 Task: Search one way flight ticket for 3 adults, 3 children in premium economy from Traverse City: Cherry Capital Airport (was Cherry County Airpark) to Jackson: Jackson Hole Airport on 5-2-2023. Choice of flights is Alaska. Price is upto 79000. Outbound departure time preference is 16:15.
Action: Mouse moved to (419, 196)
Screenshot: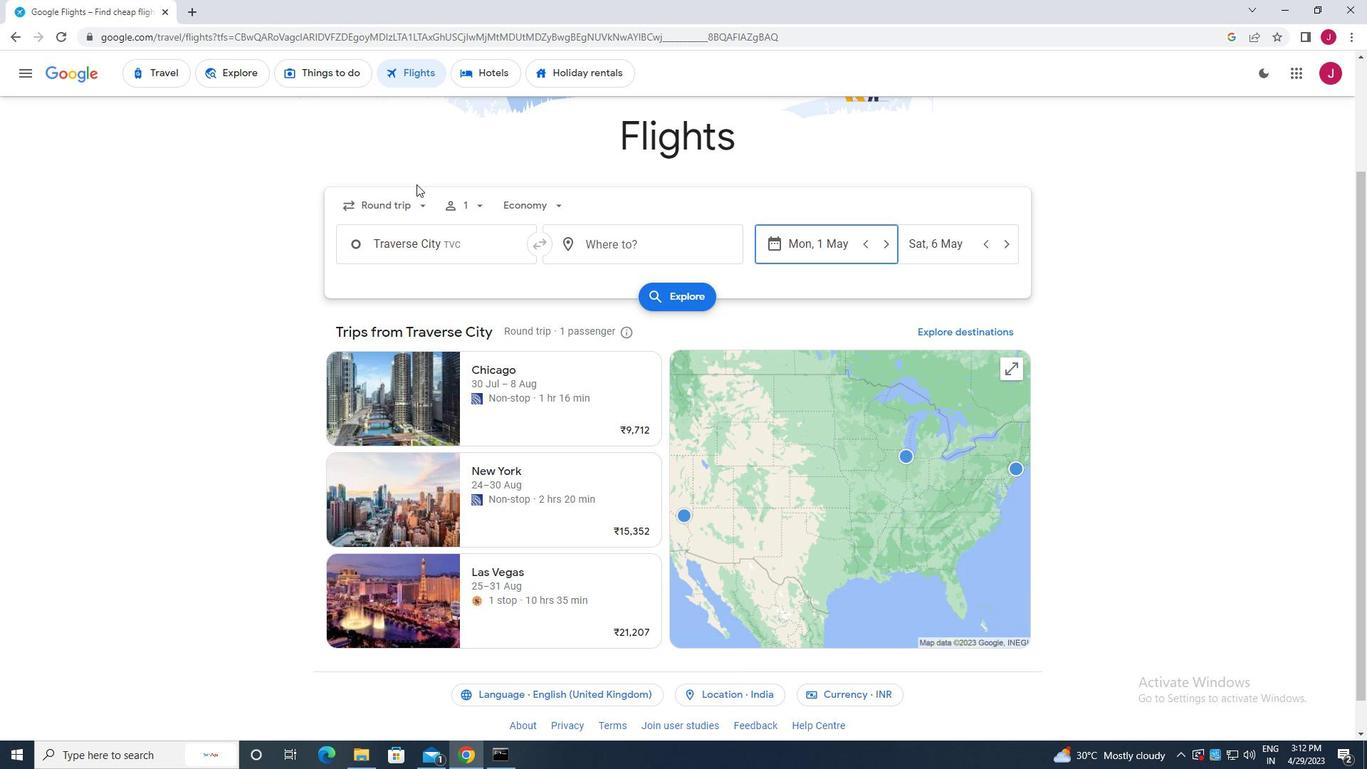 
Action: Mouse pressed left at (419, 196)
Screenshot: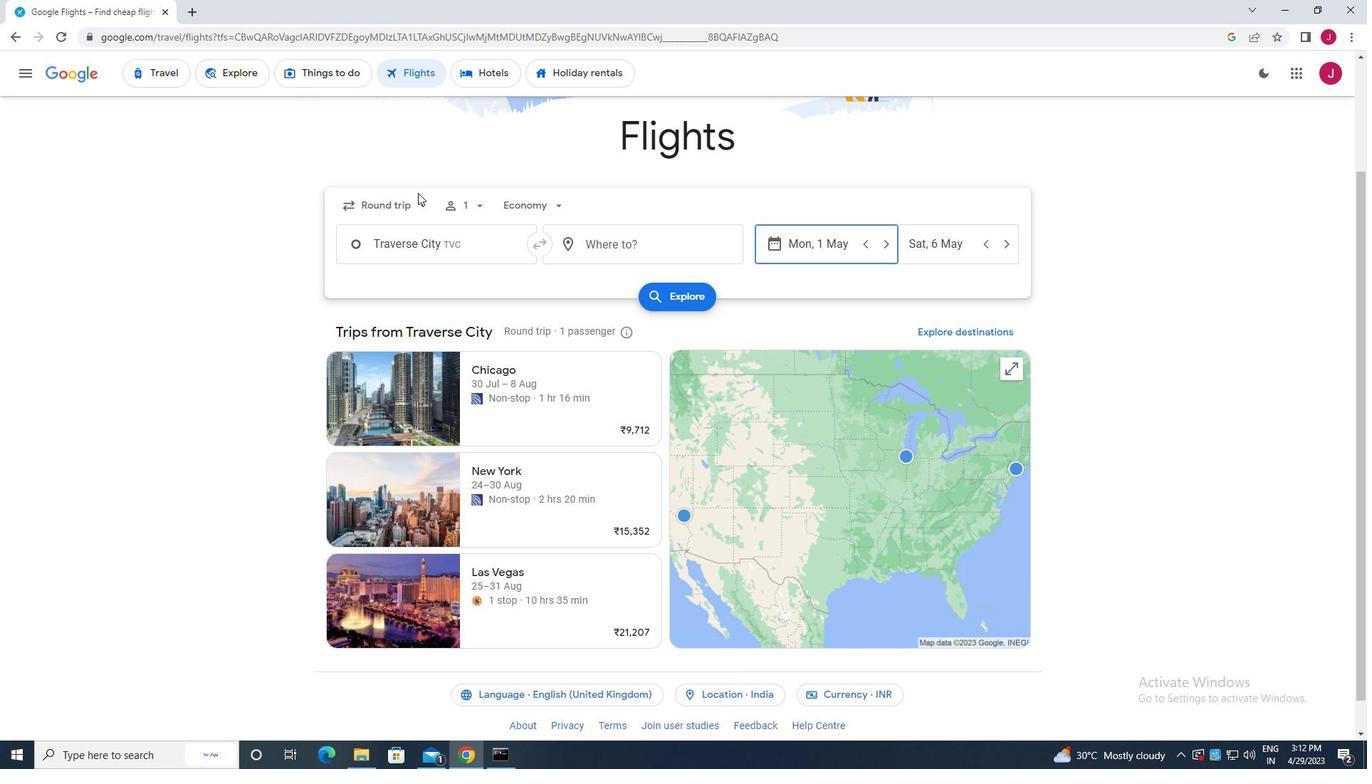 
Action: Mouse moved to (427, 272)
Screenshot: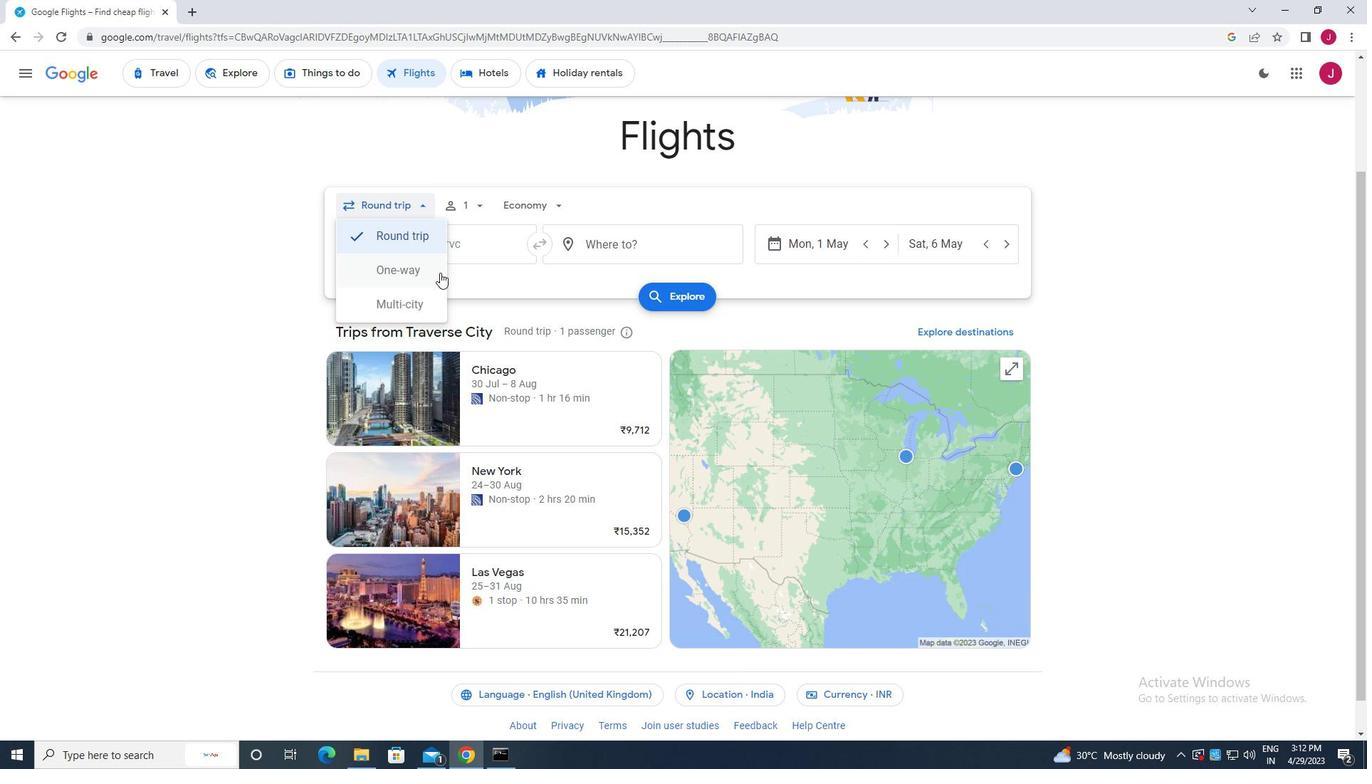 
Action: Mouse pressed left at (427, 272)
Screenshot: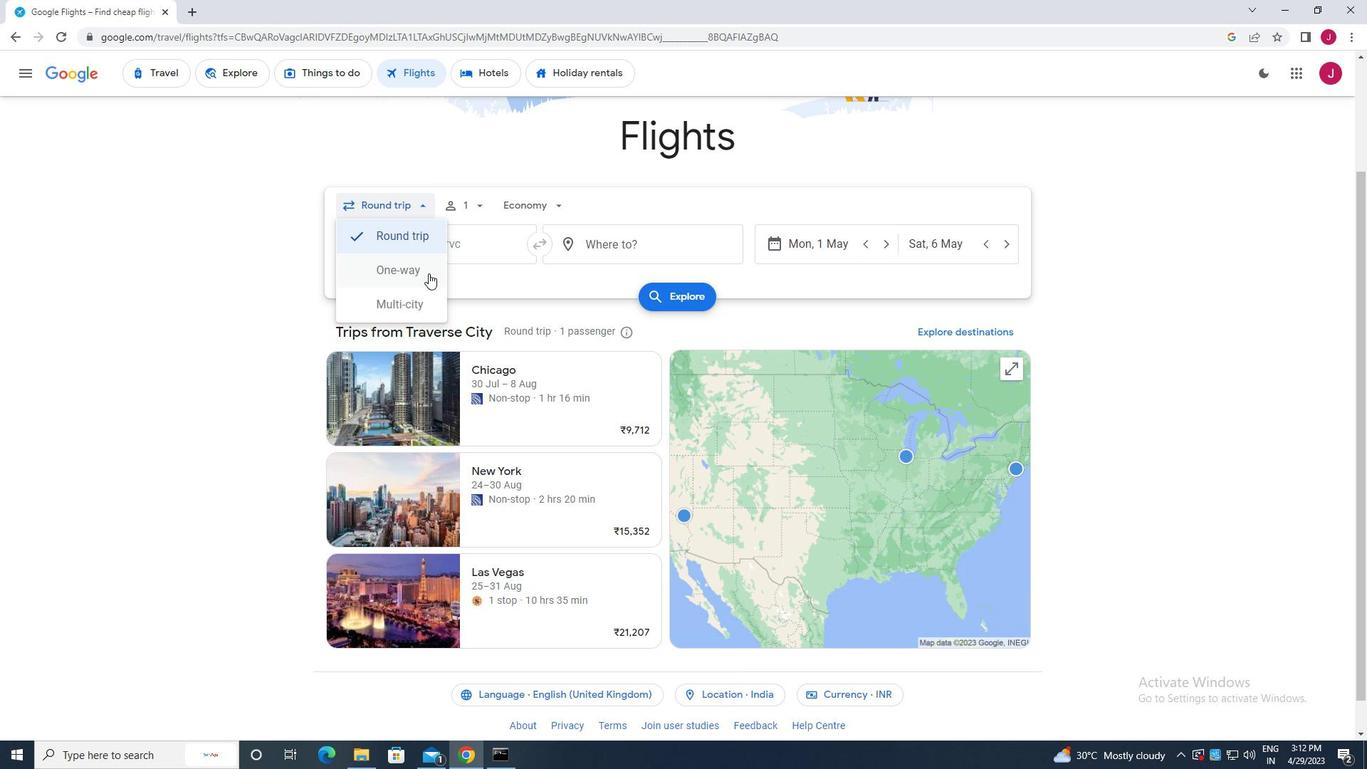 
Action: Mouse moved to (479, 206)
Screenshot: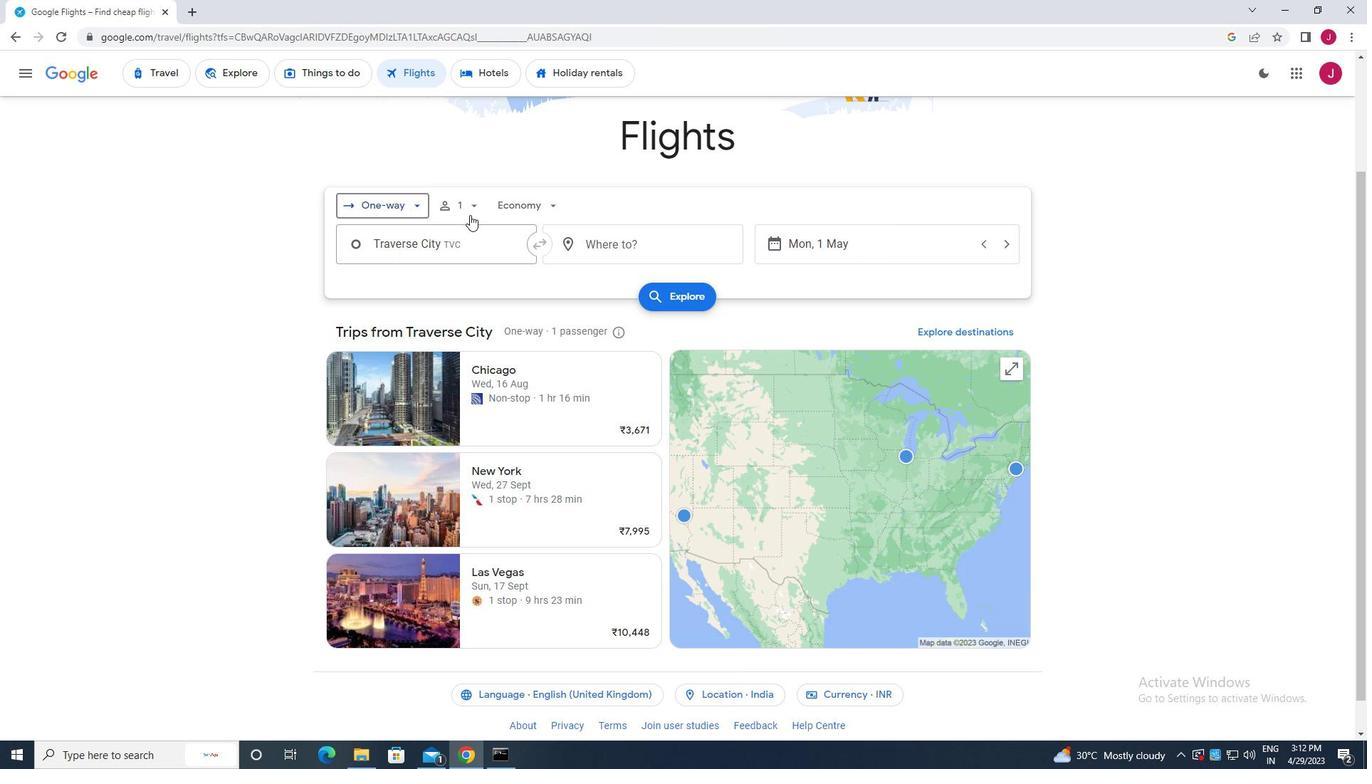 
Action: Mouse pressed left at (479, 206)
Screenshot: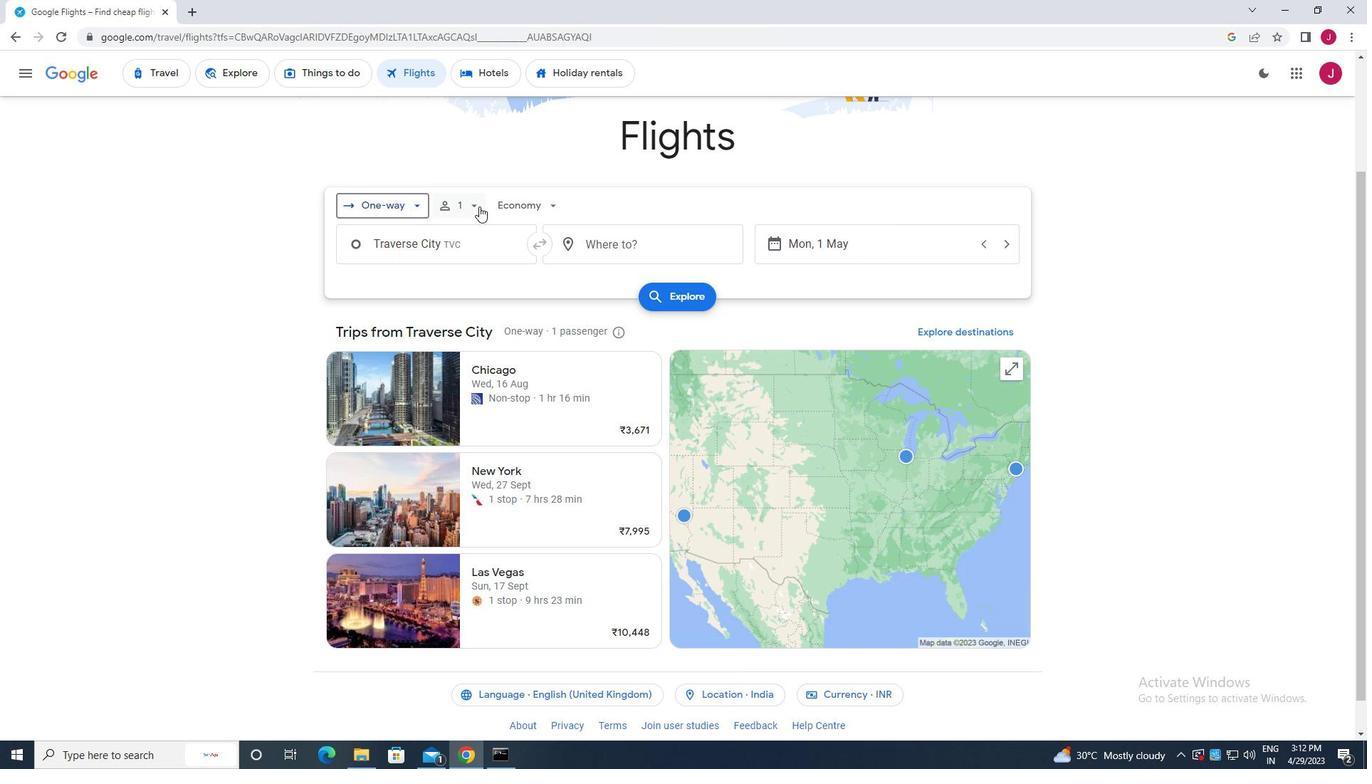 
Action: Mouse moved to (589, 244)
Screenshot: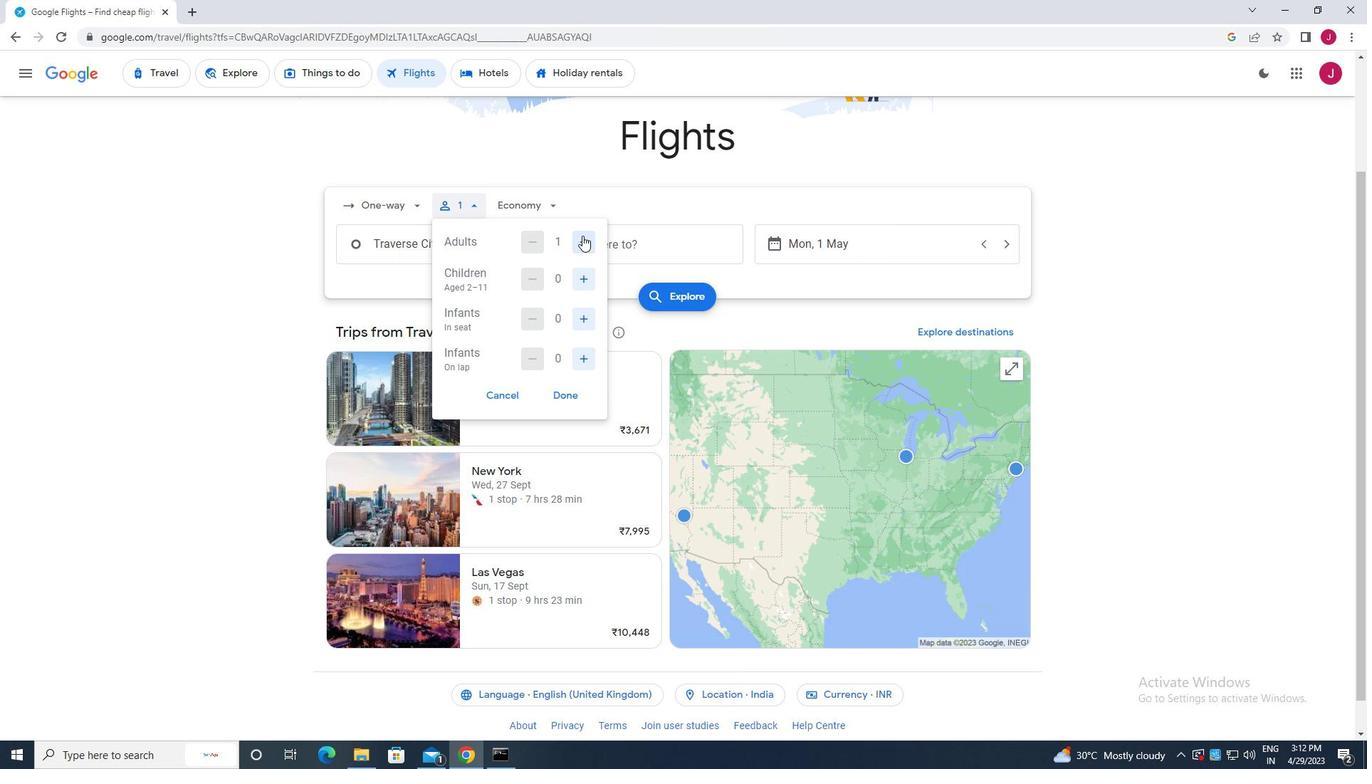 
Action: Mouse pressed left at (589, 244)
Screenshot: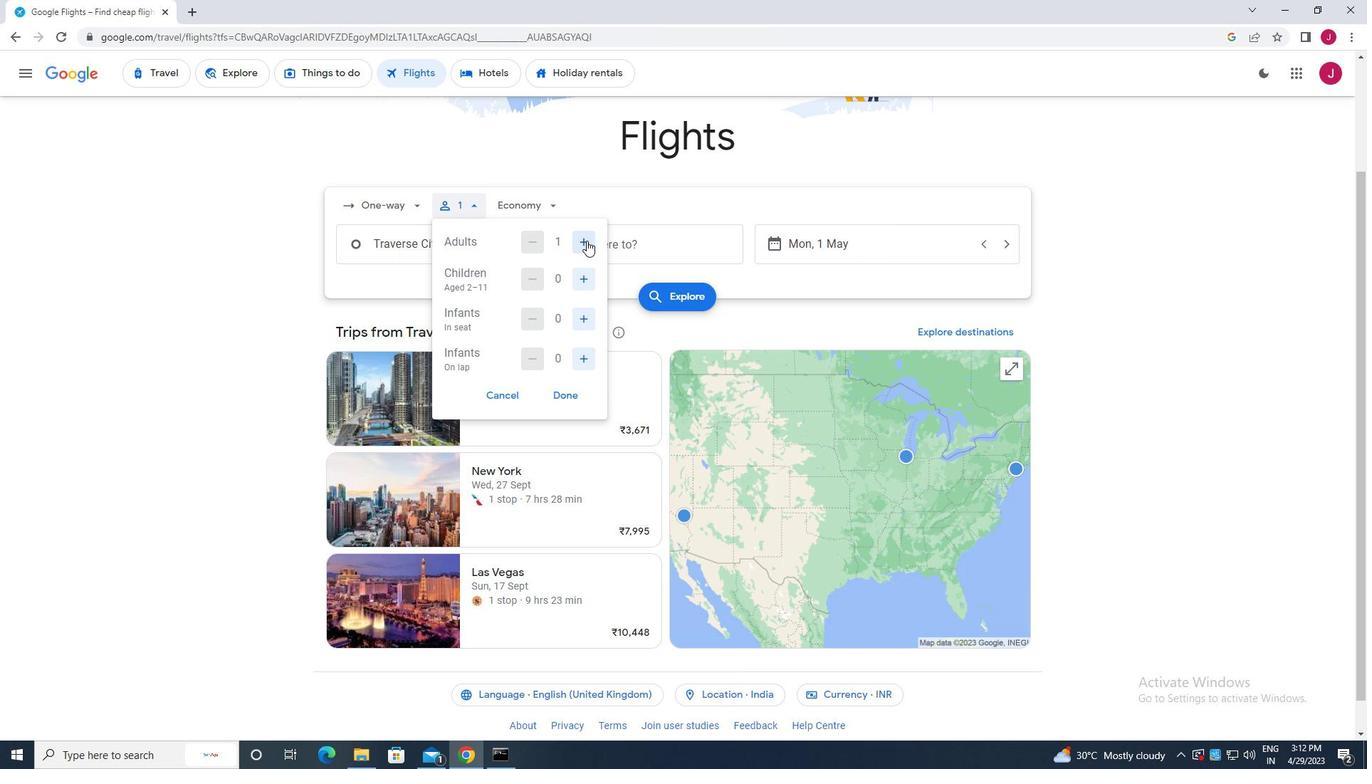 
Action: Mouse moved to (589, 244)
Screenshot: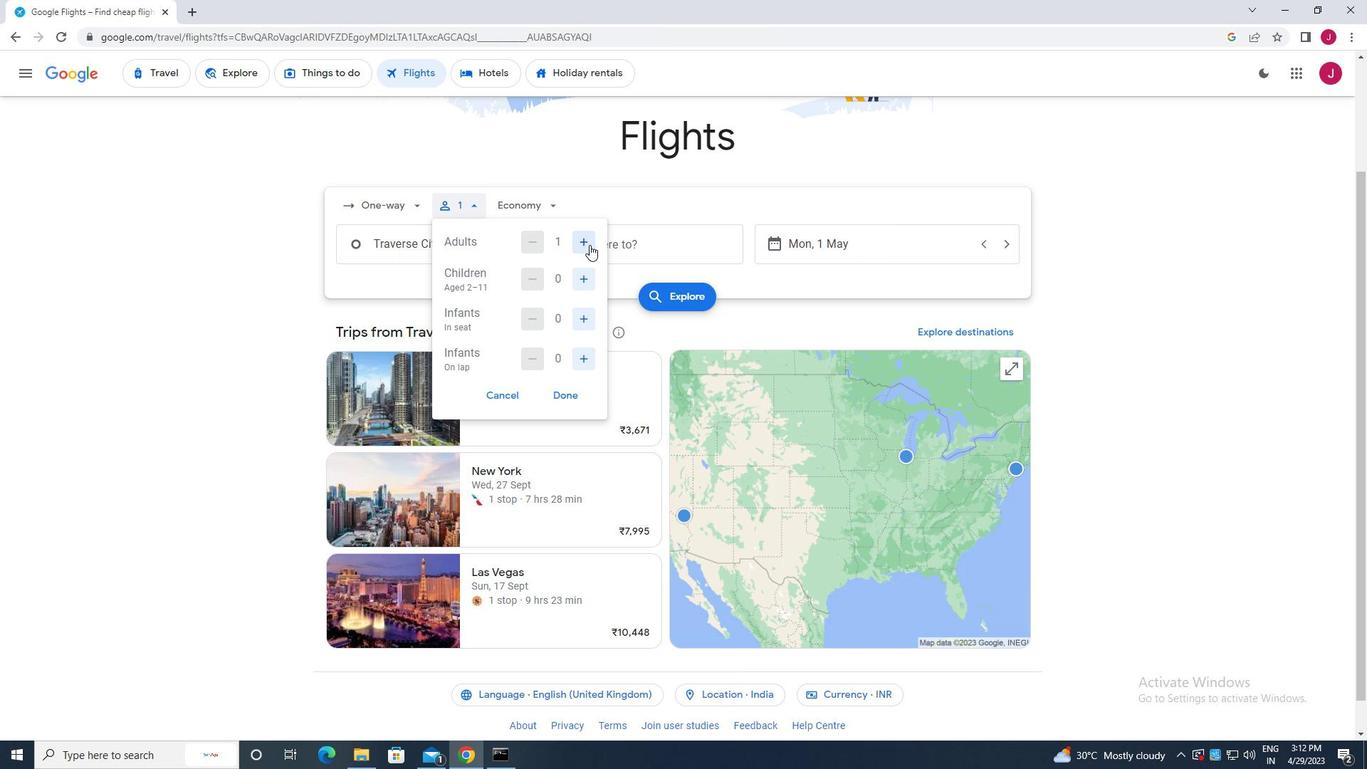 
Action: Mouse pressed left at (589, 244)
Screenshot: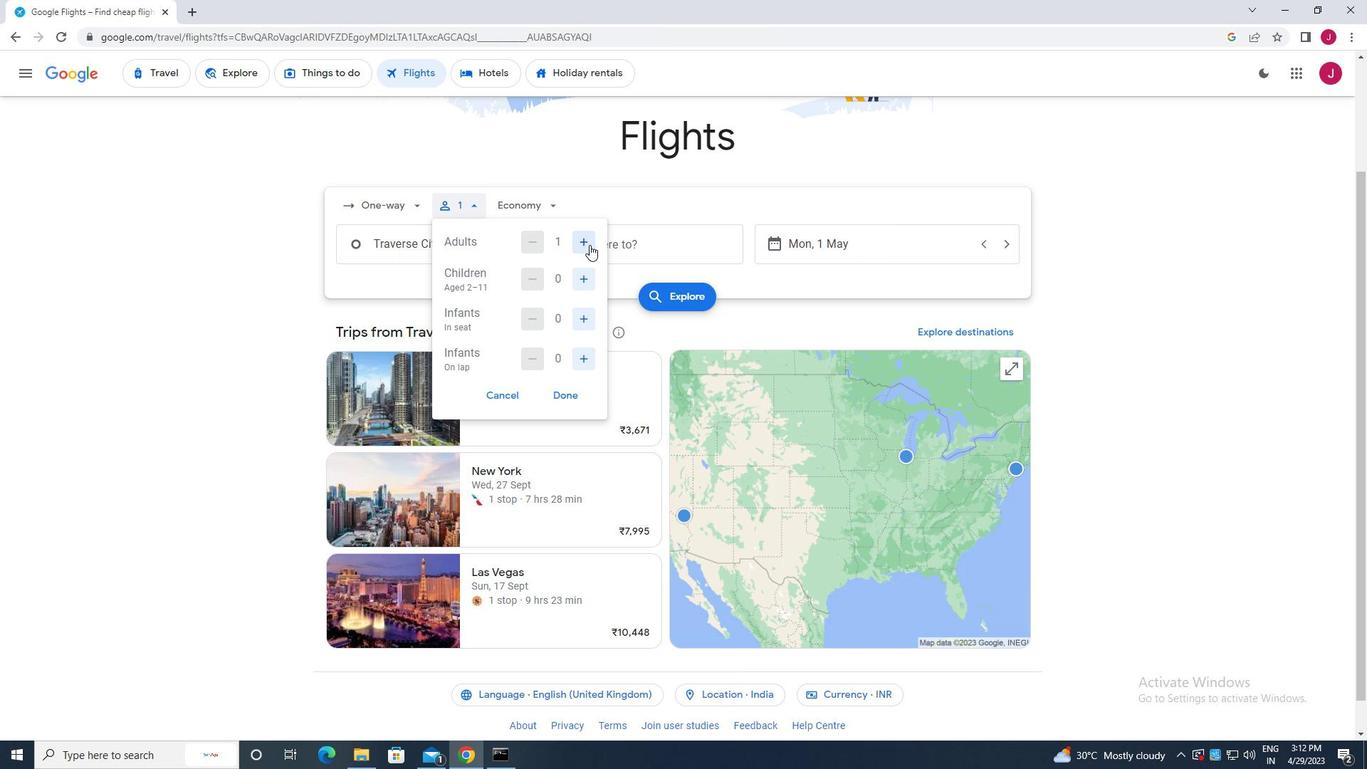 
Action: Mouse moved to (579, 276)
Screenshot: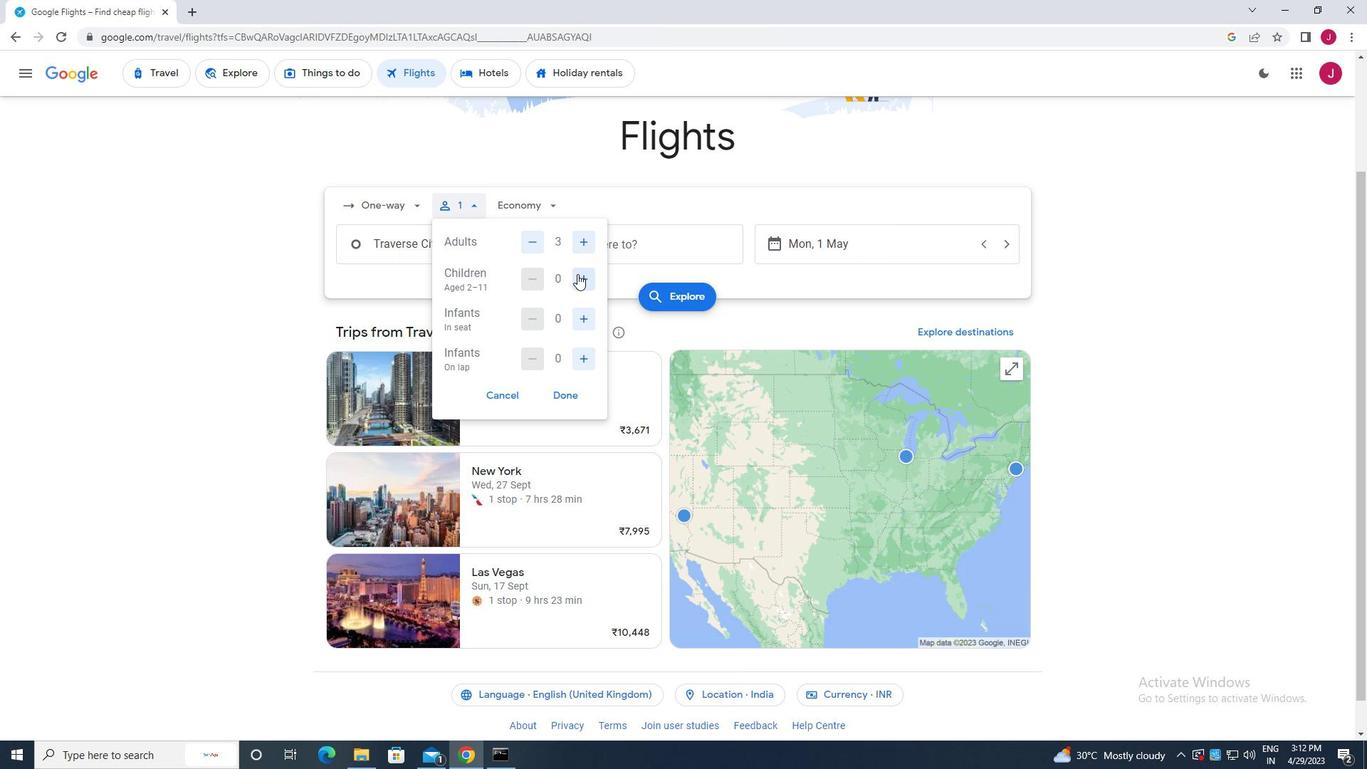 
Action: Mouse pressed left at (579, 276)
Screenshot: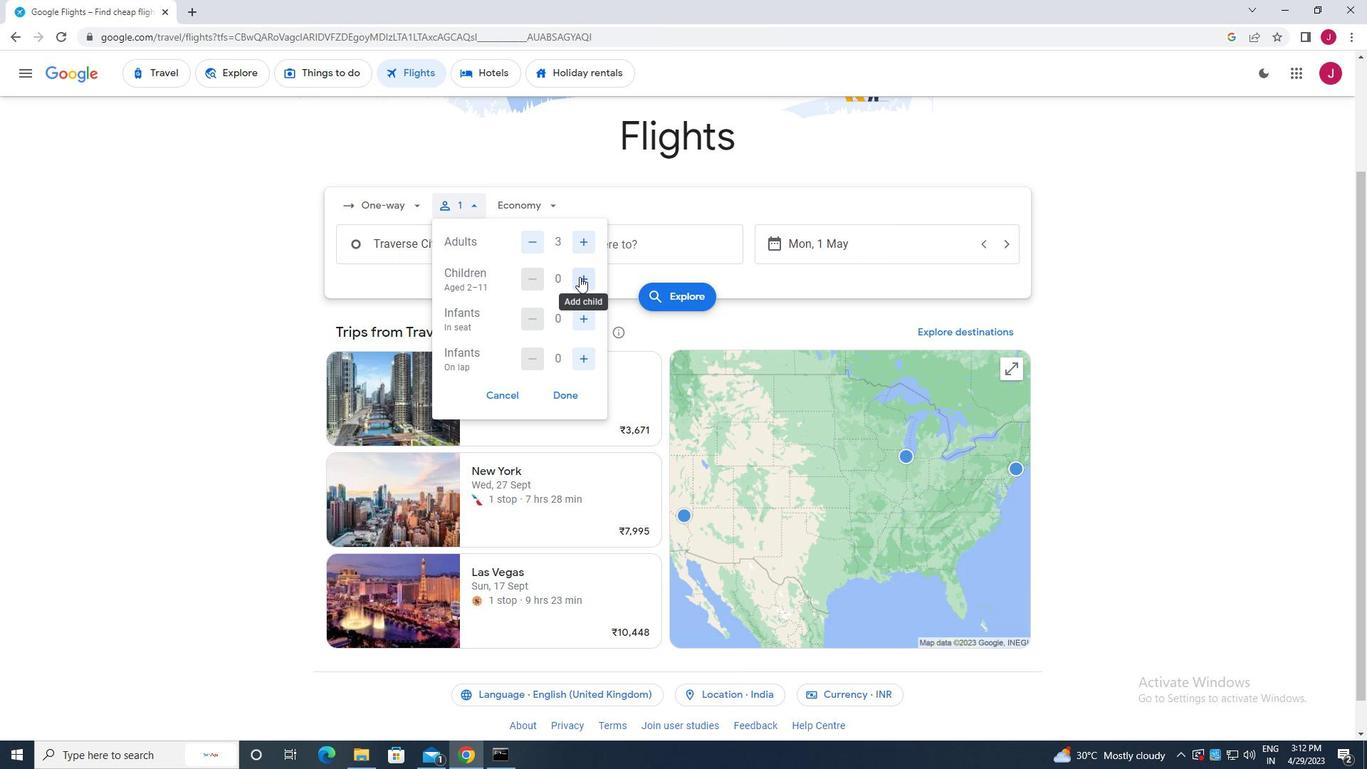 
Action: Mouse pressed left at (579, 276)
Screenshot: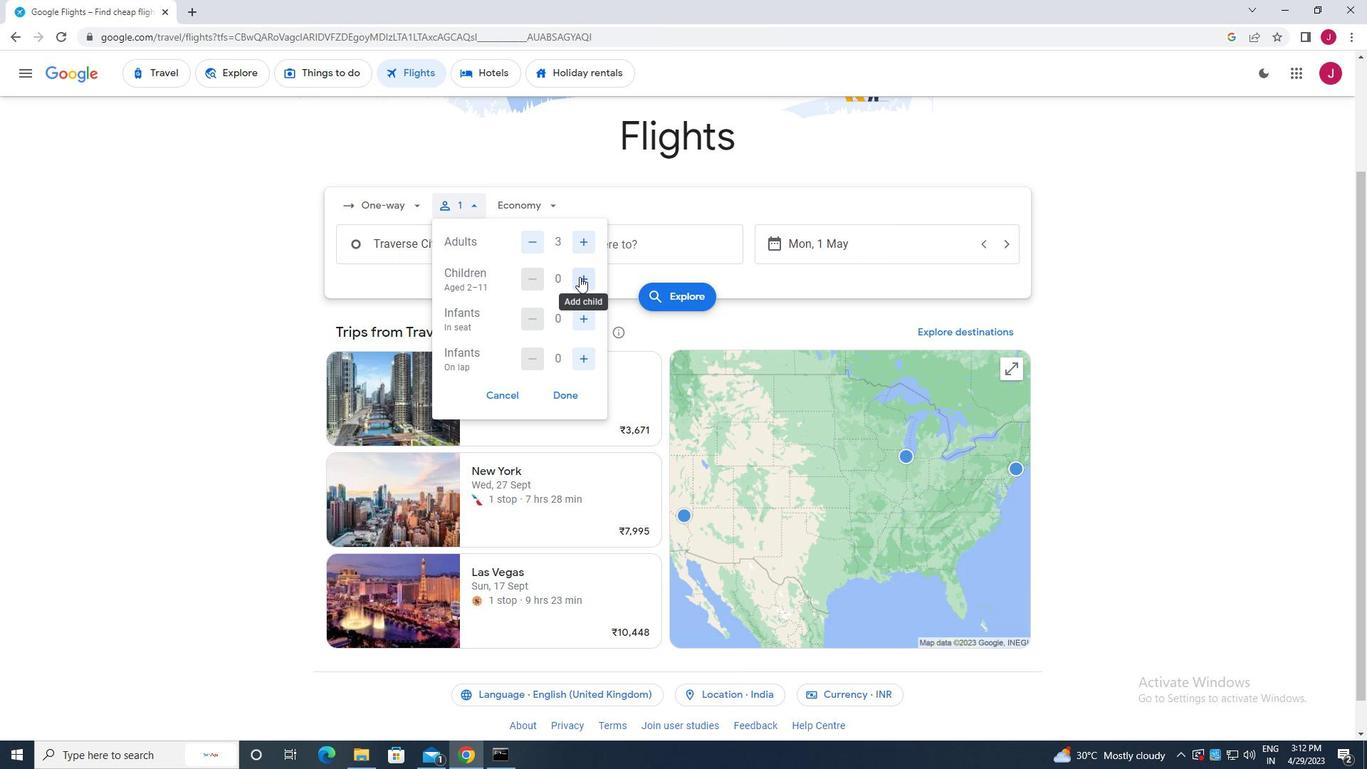 
Action: Mouse pressed left at (579, 276)
Screenshot: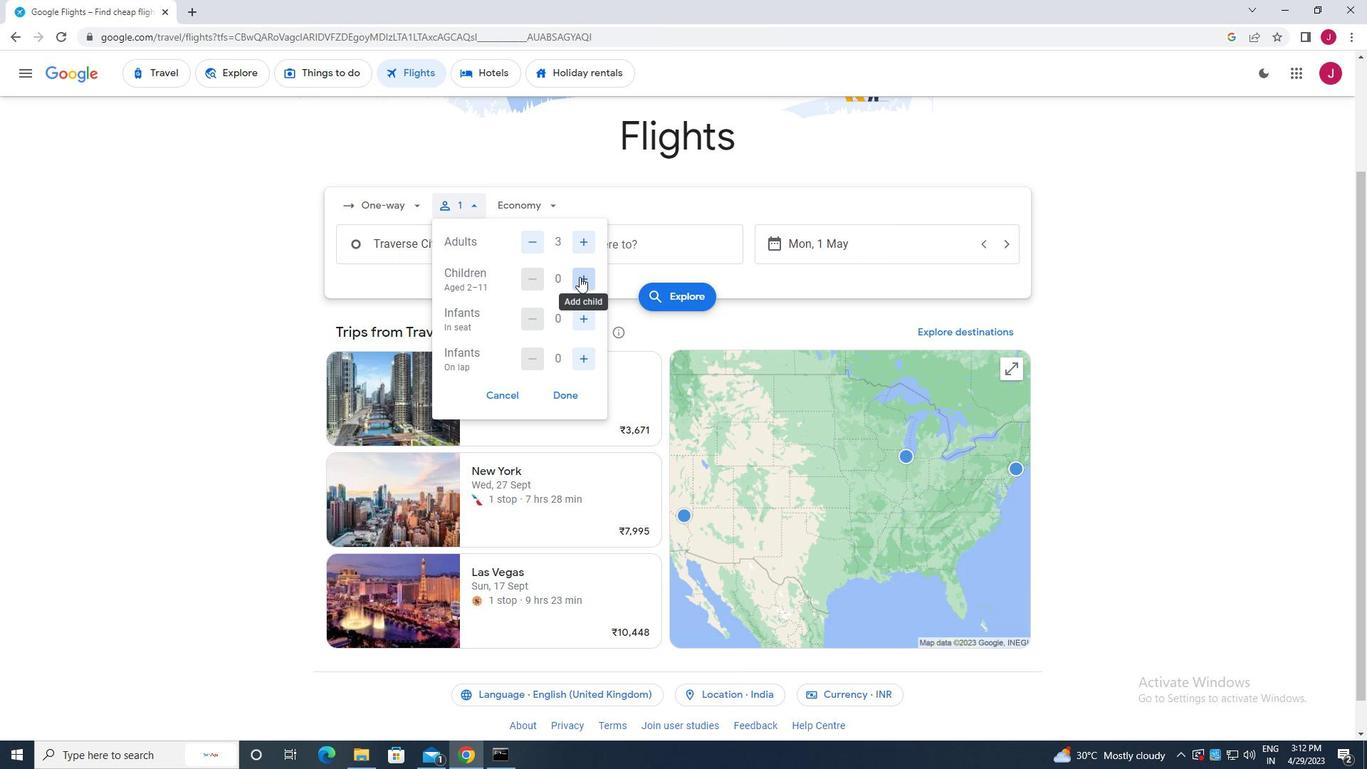 
Action: Mouse moved to (566, 398)
Screenshot: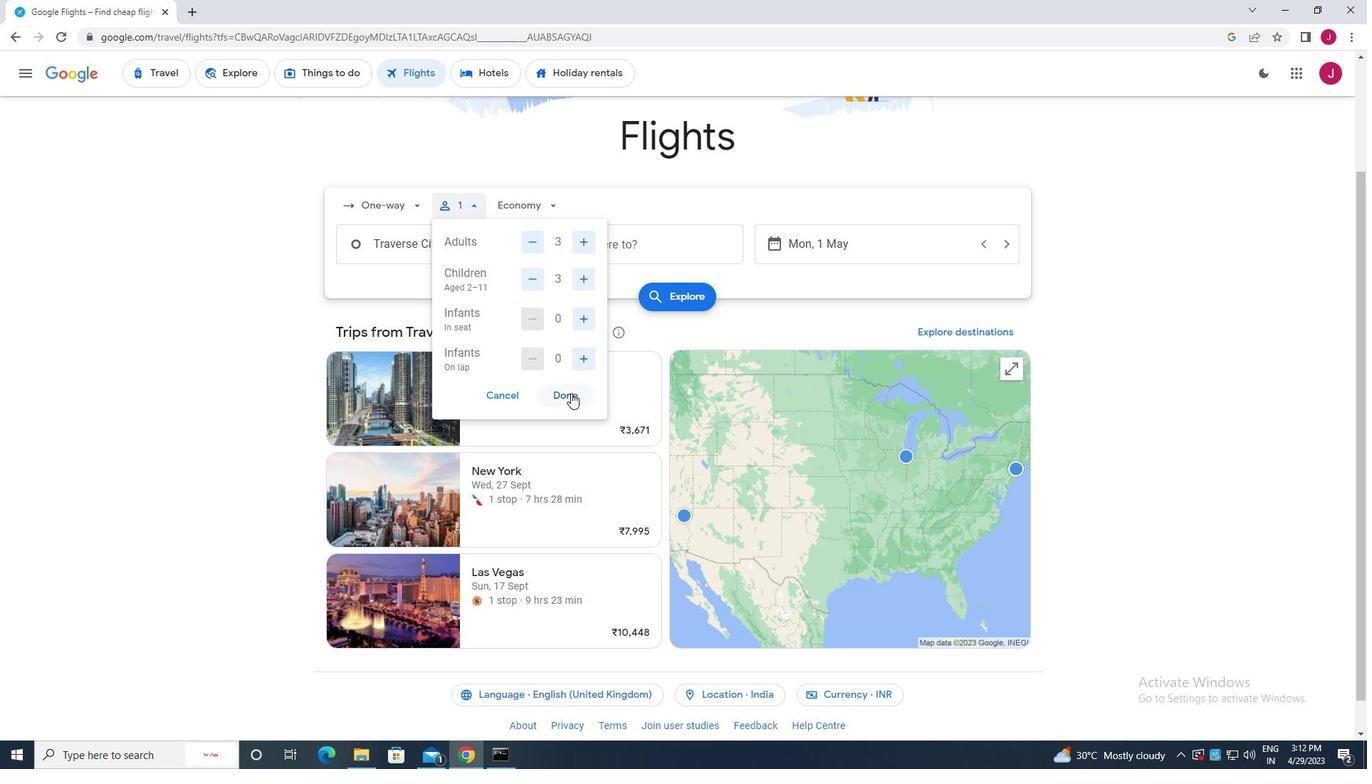 
Action: Mouse pressed left at (566, 398)
Screenshot: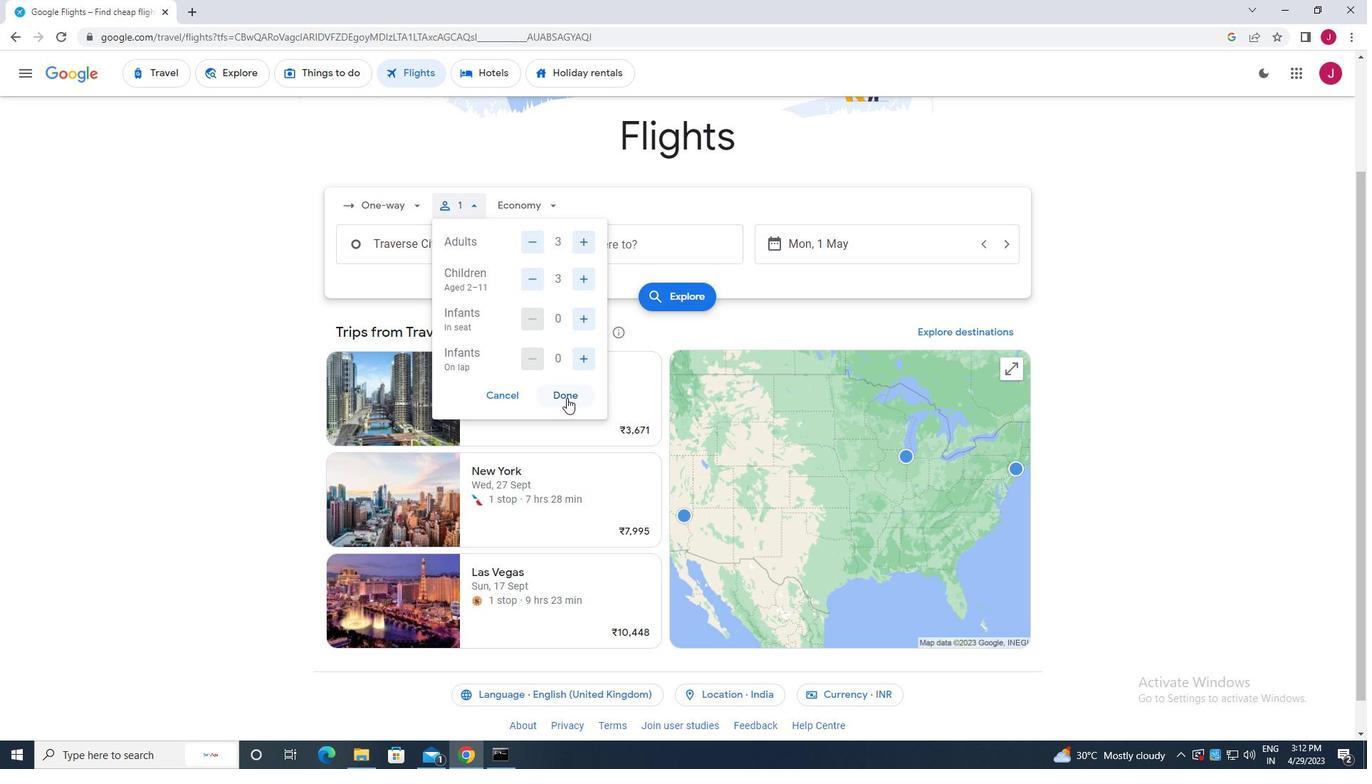 
Action: Mouse moved to (560, 205)
Screenshot: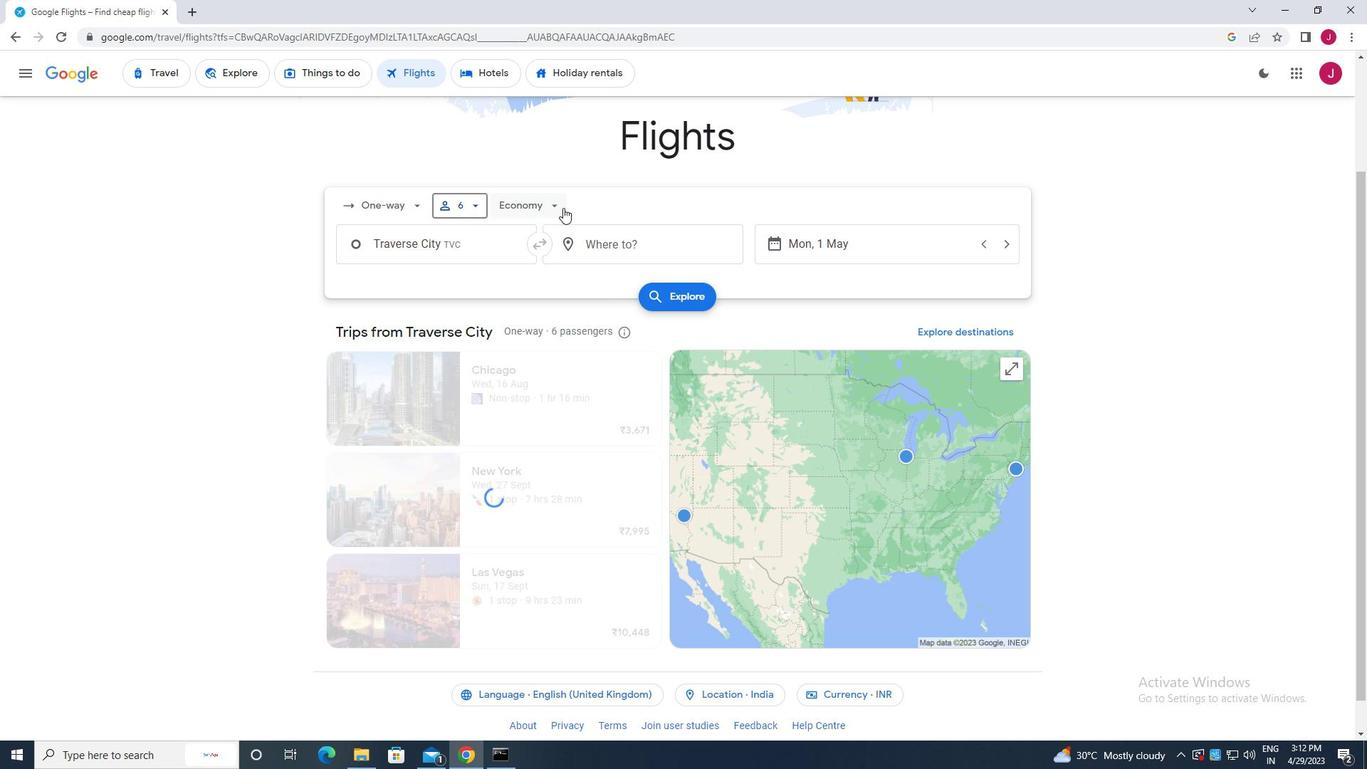 
Action: Mouse pressed left at (560, 205)
Screenshot: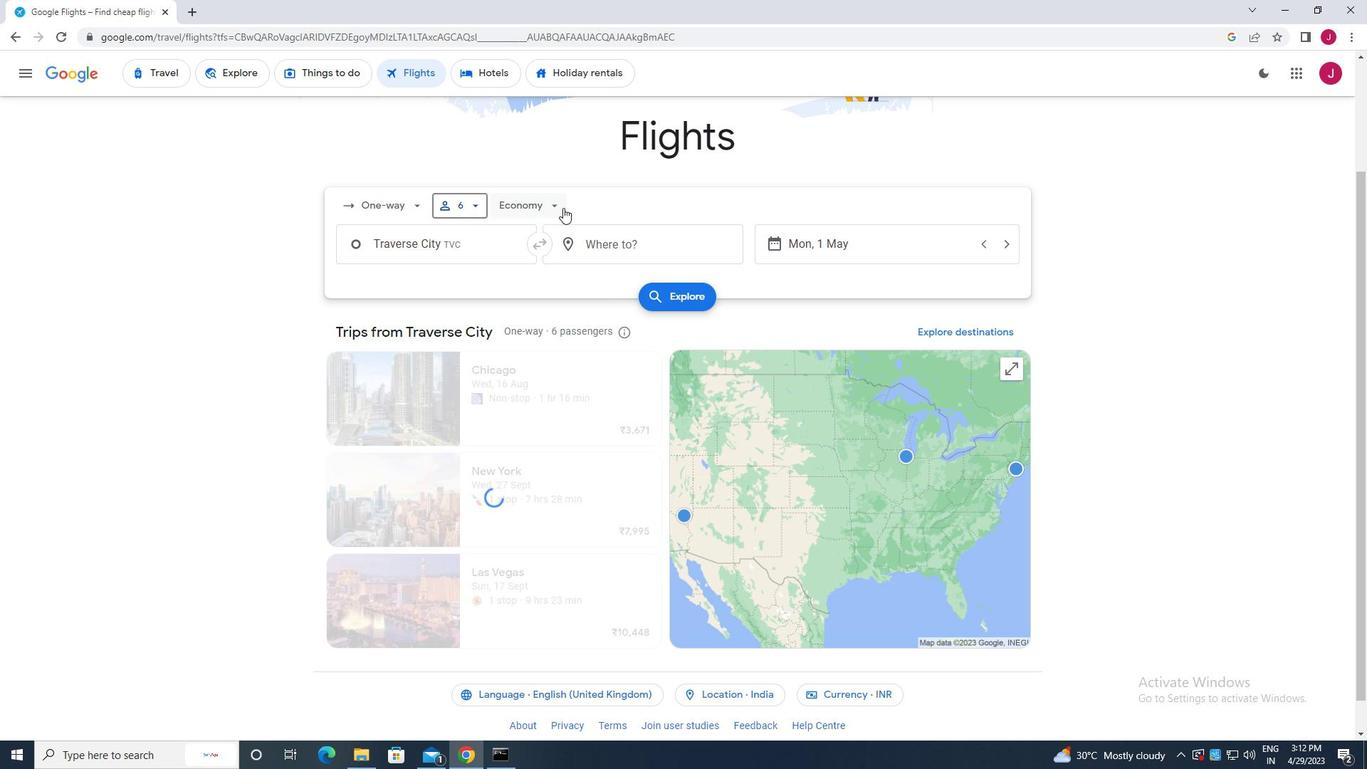 
Action: Mouse moved to (568, 266)
Screenshot: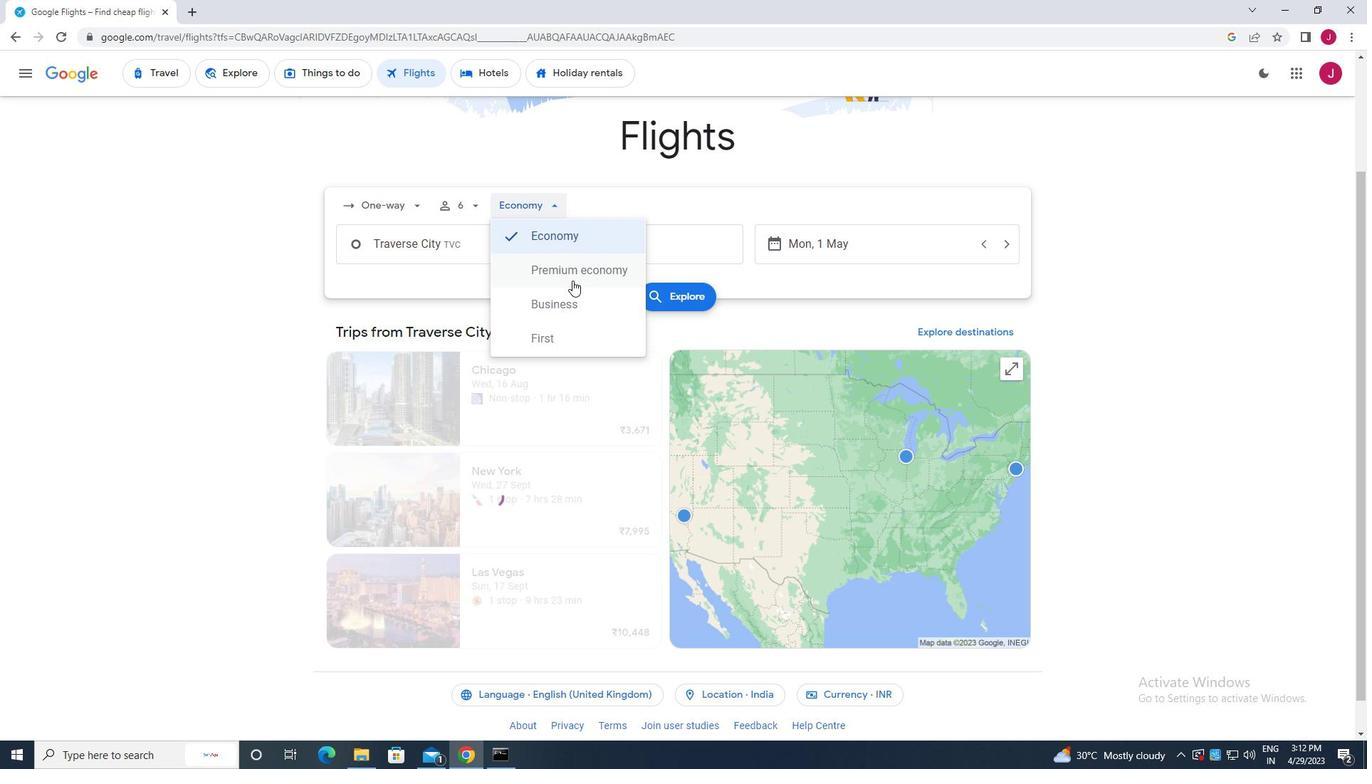 
Action: Mouse pressed left at (568, 266)
Screenshot: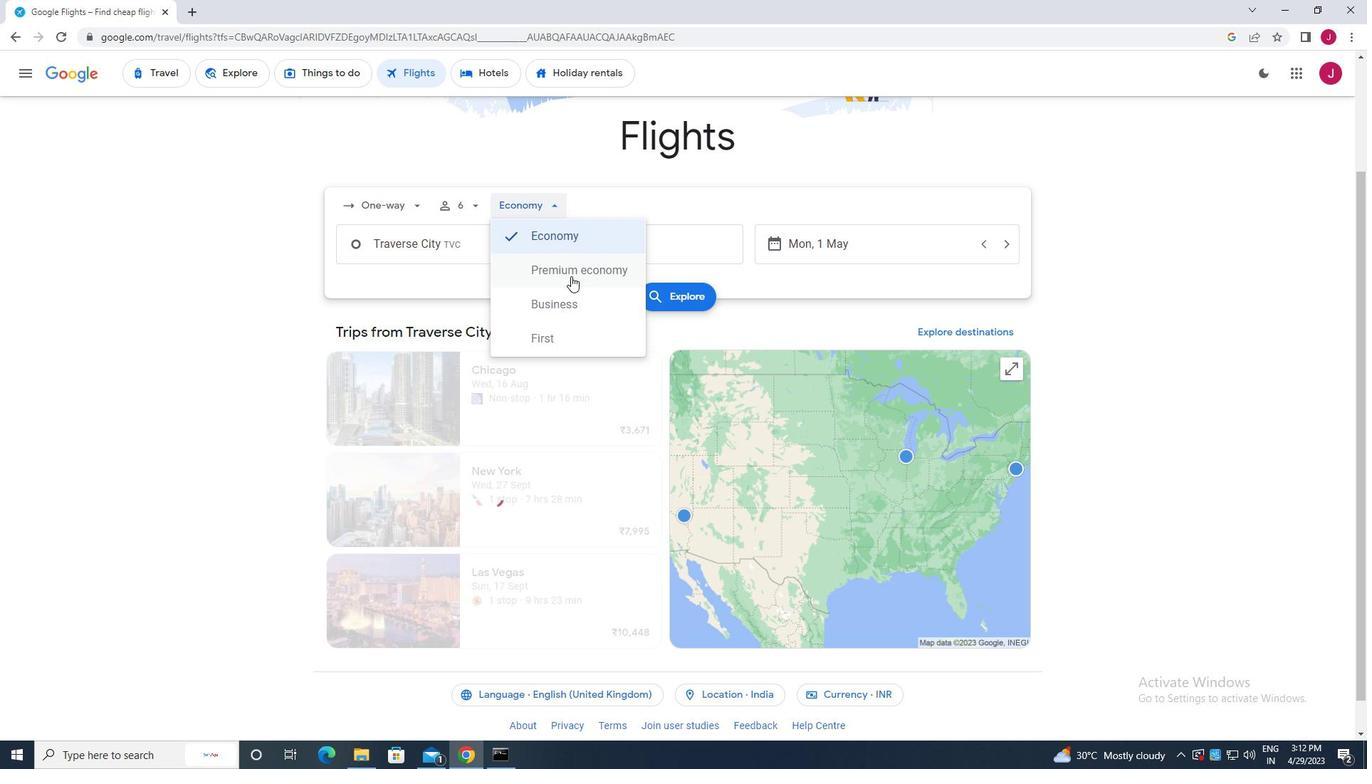 
Action: Mouse moved to (440, 243)
Screenshot: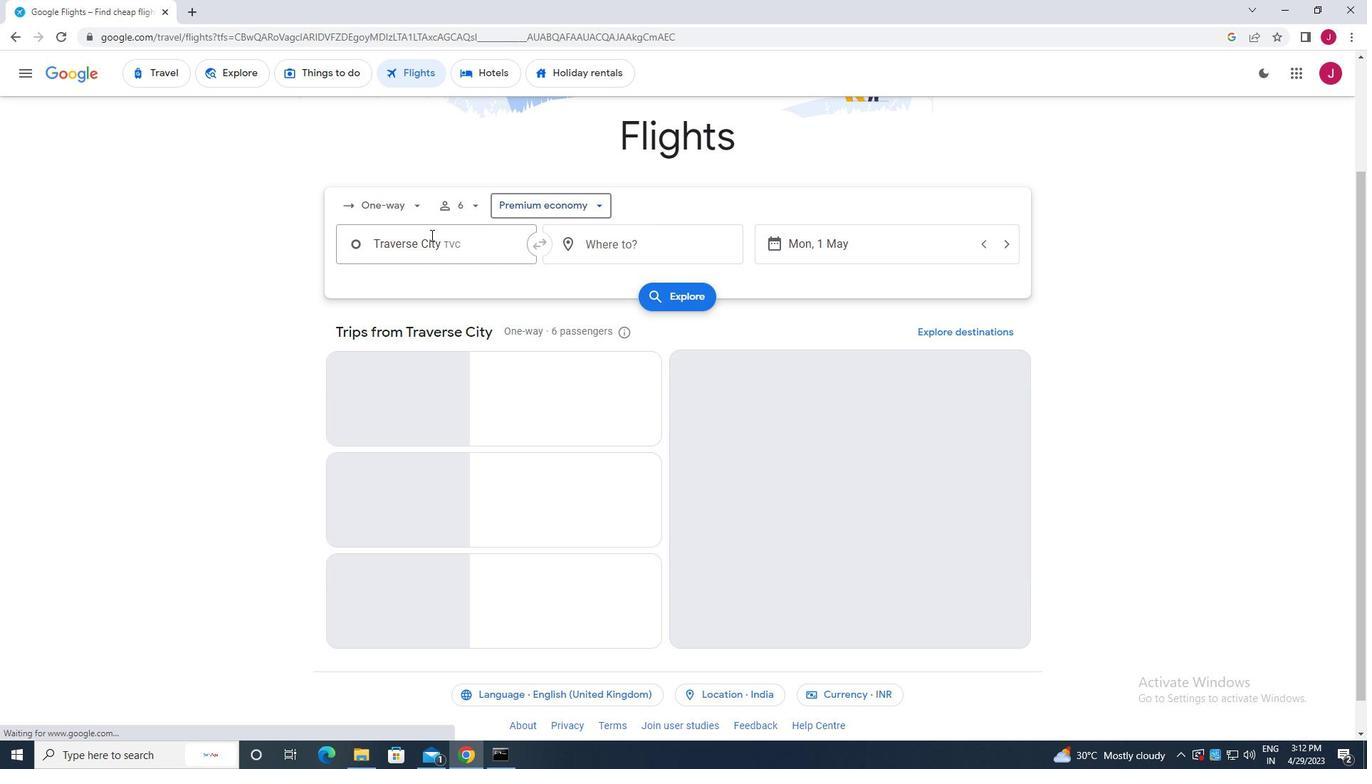 
Action: Mouse pressed left at (440, 243)
Screenshot: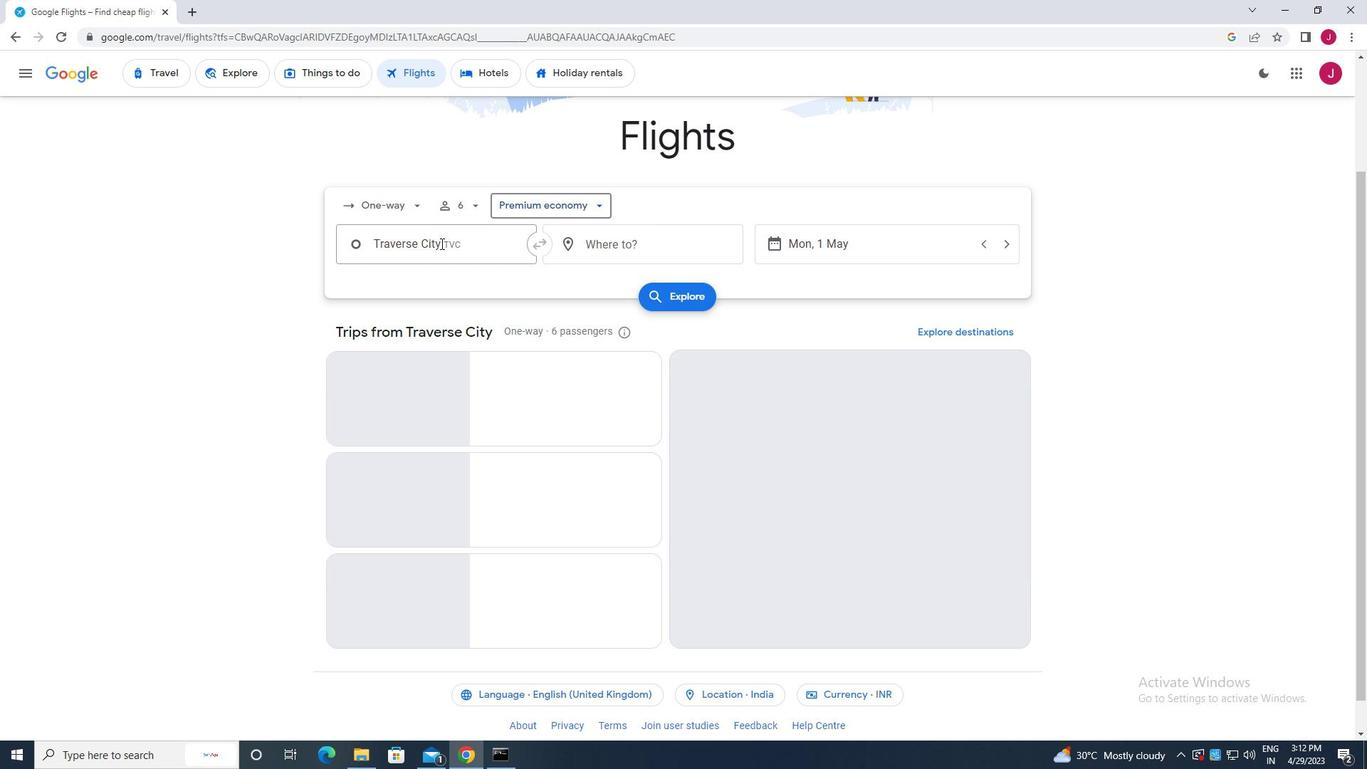 
Action: Mouse moved to (455, 242)
Screenshot: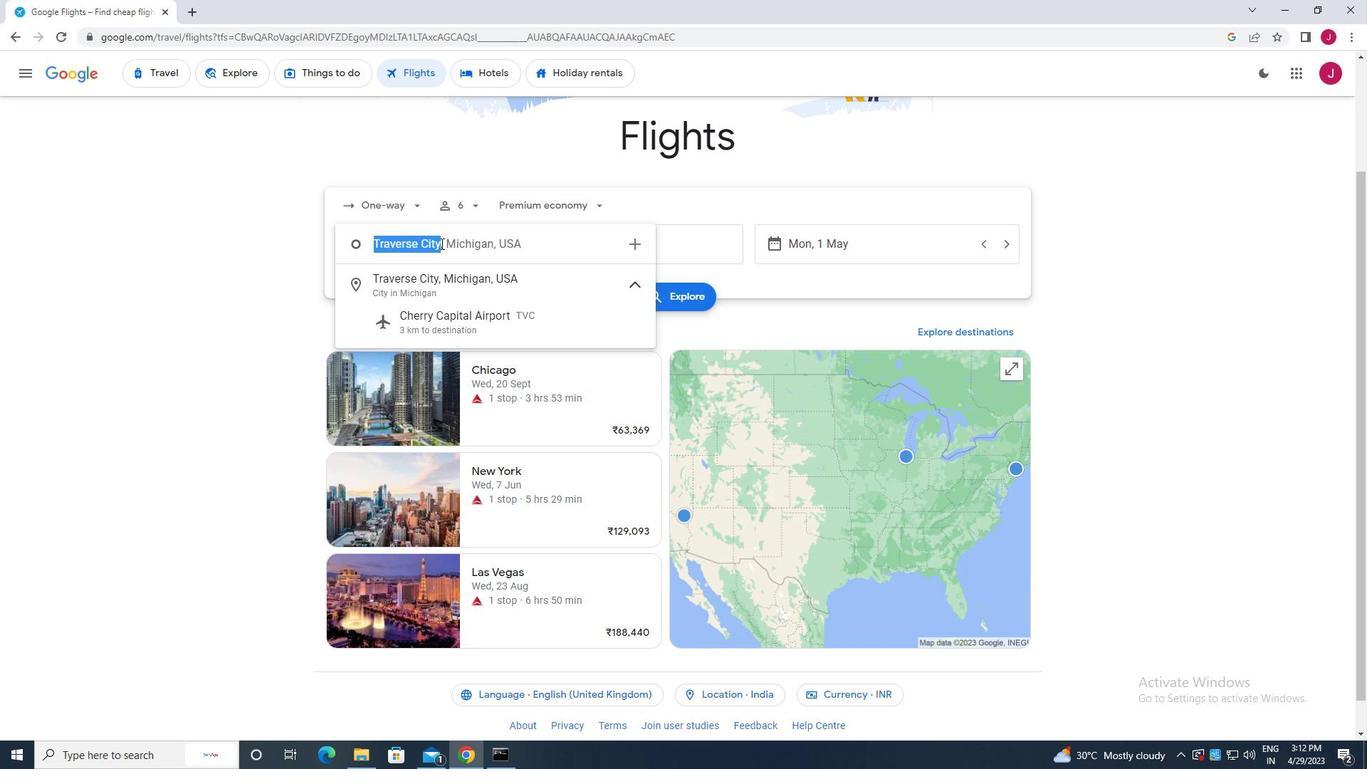 
Action: Key pressed cherry
Screenshot: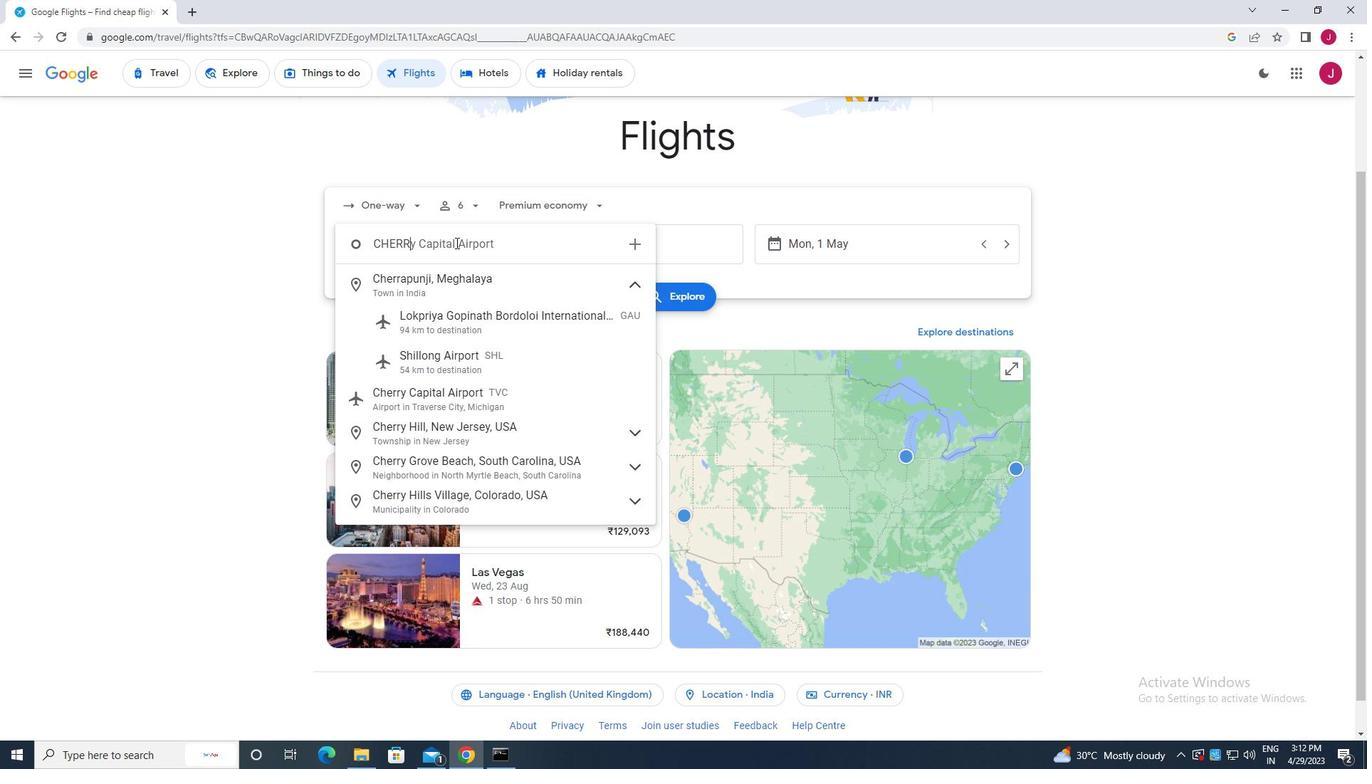 
Action: Mouse moved to (474, 290)
Screenshot: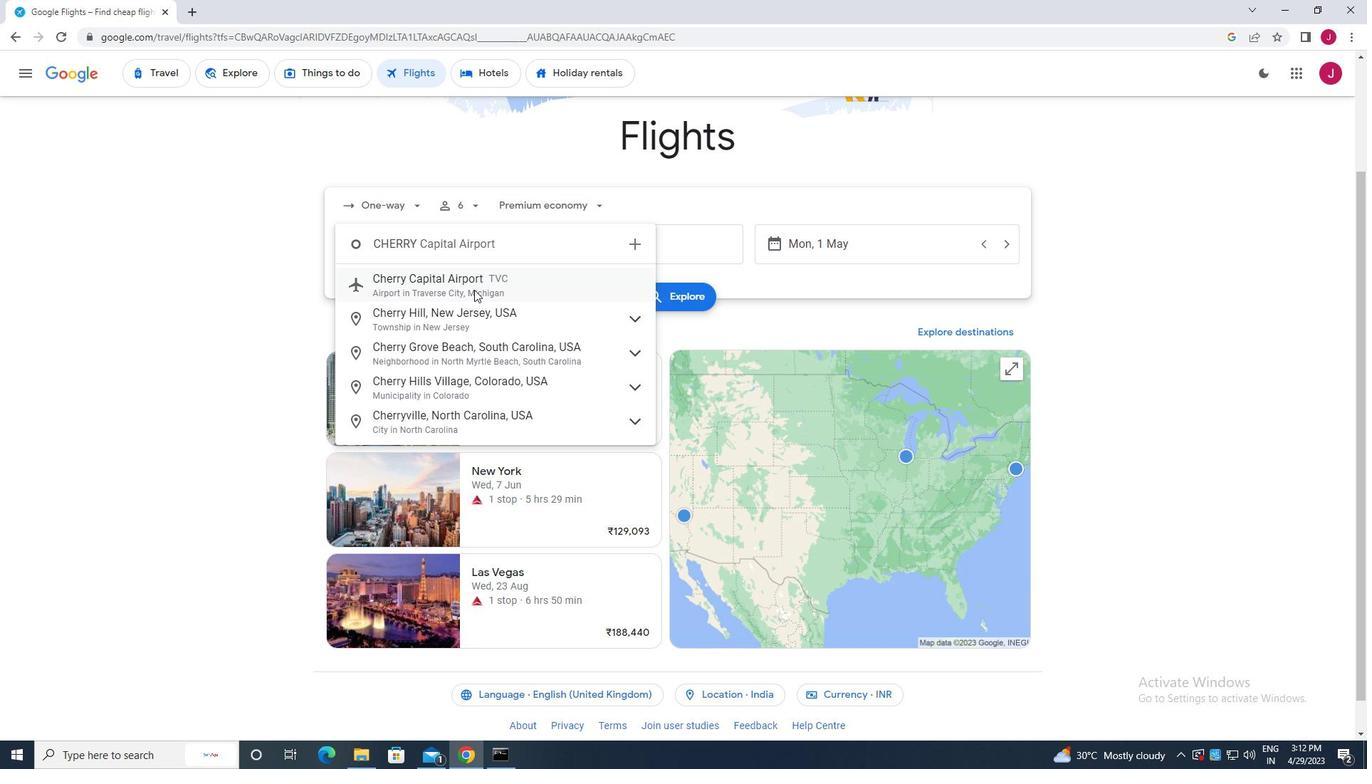 
Action: Mouse pressed left at (474, 290)
Screenshot: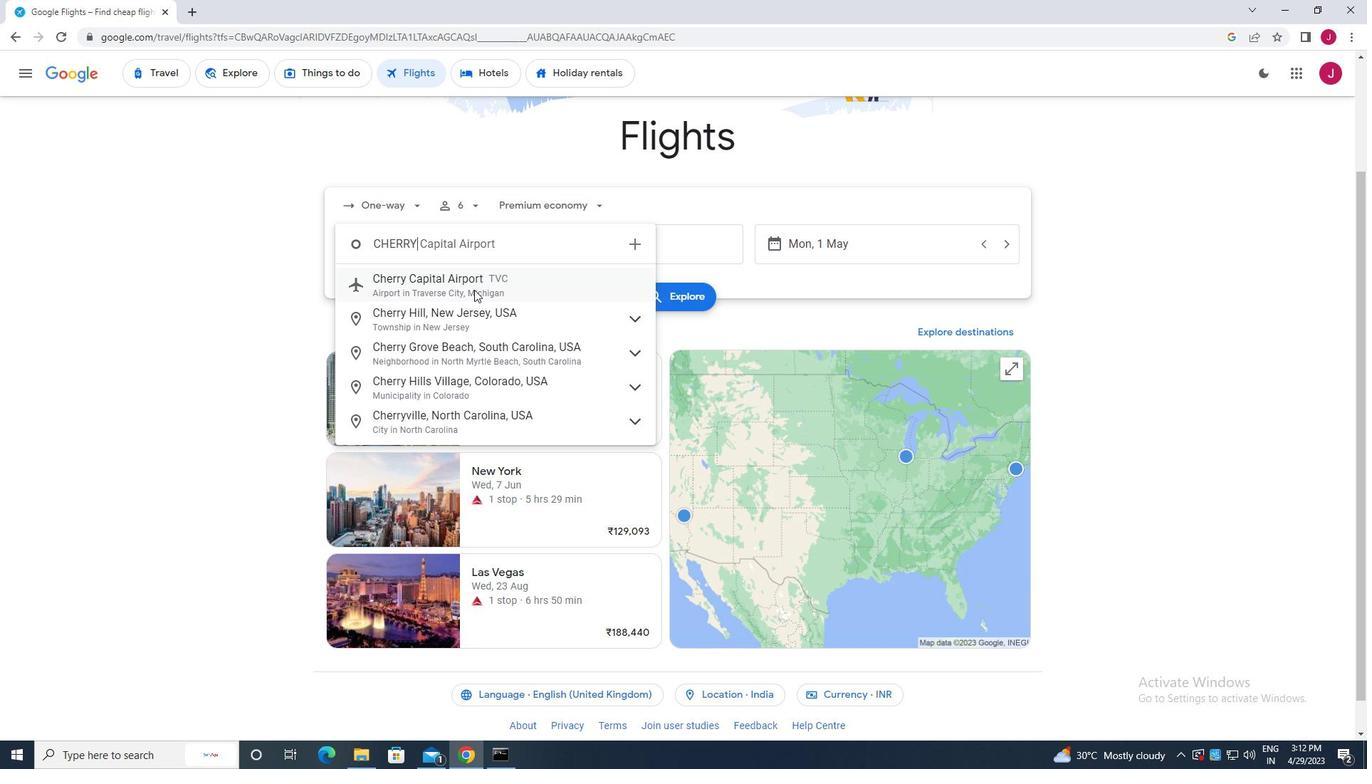 
Action: Mouse moved to (695, 234)
Screenshot: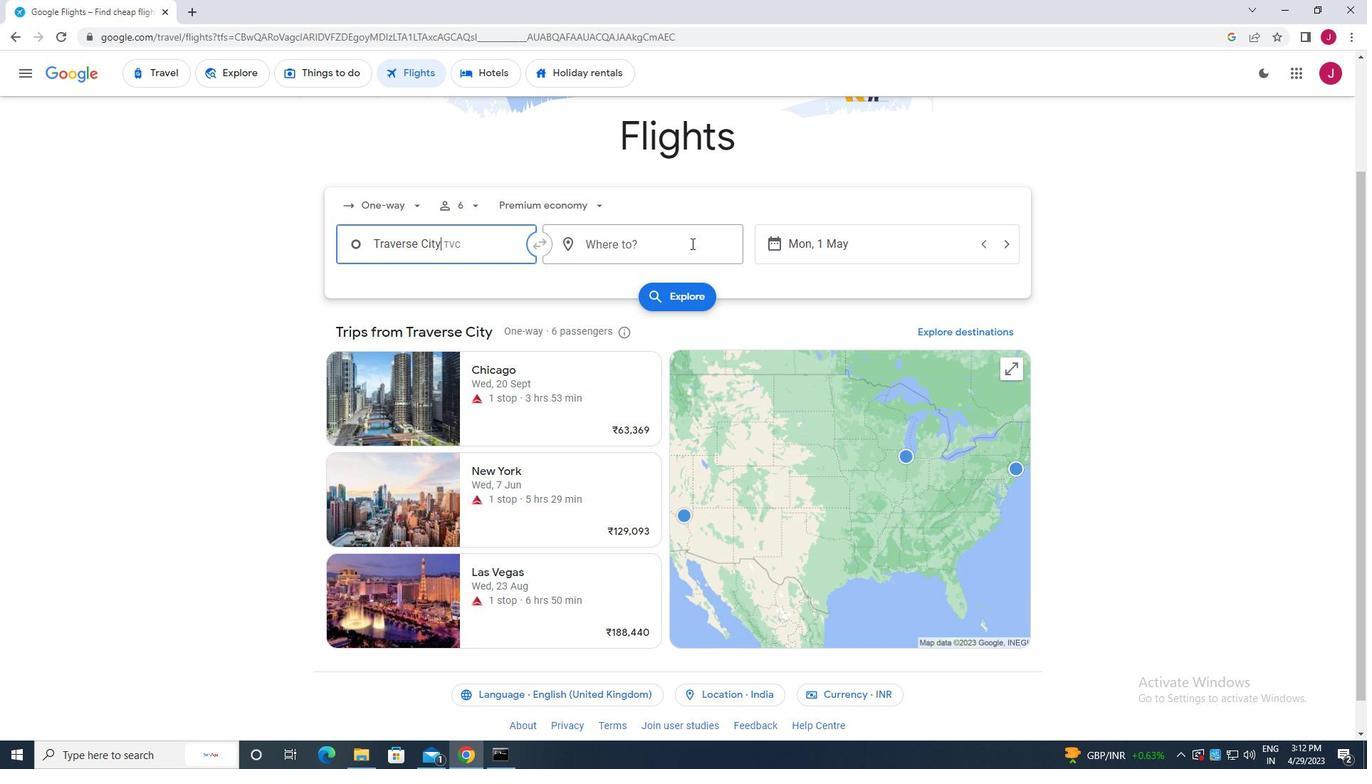 
Action: Mouse pressed left at (695, 234)
Screenshot: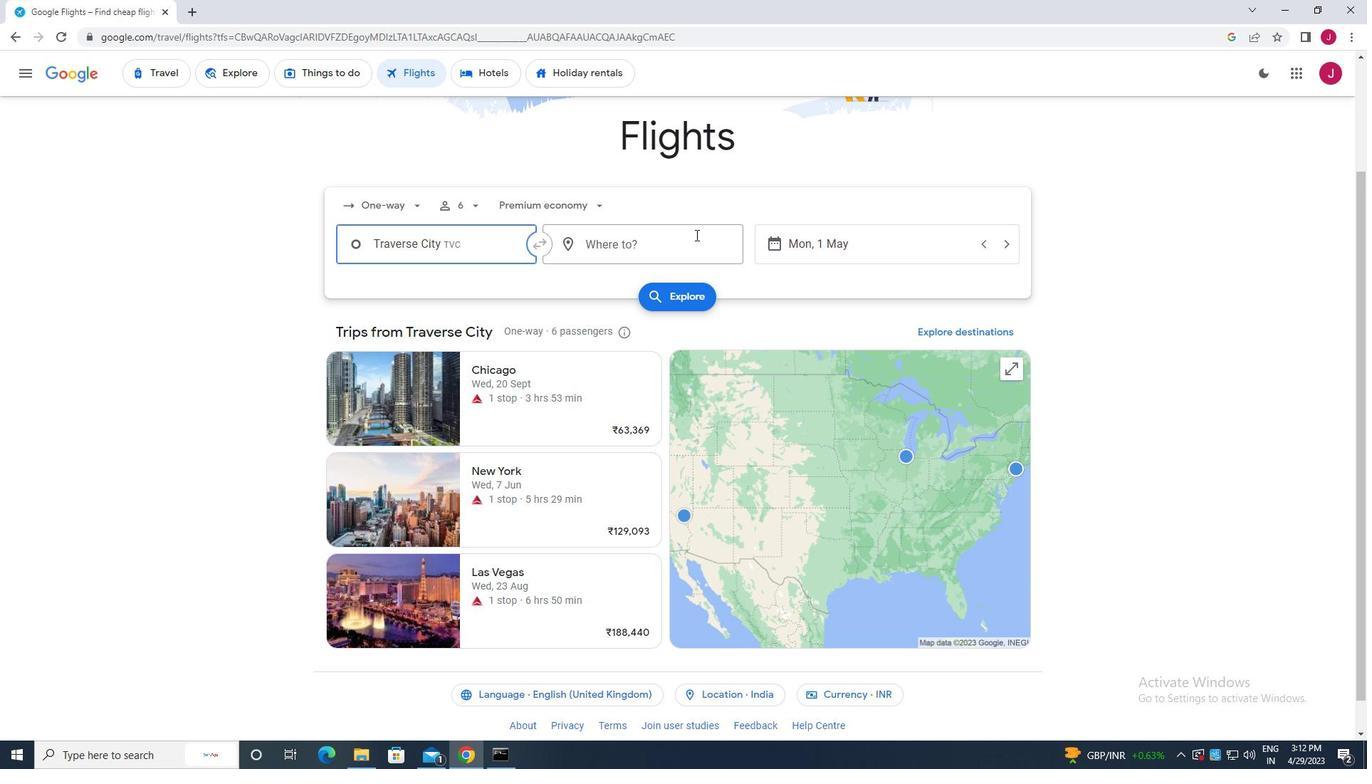 
Action: Mouse moved to (695, 234)
Screenshot: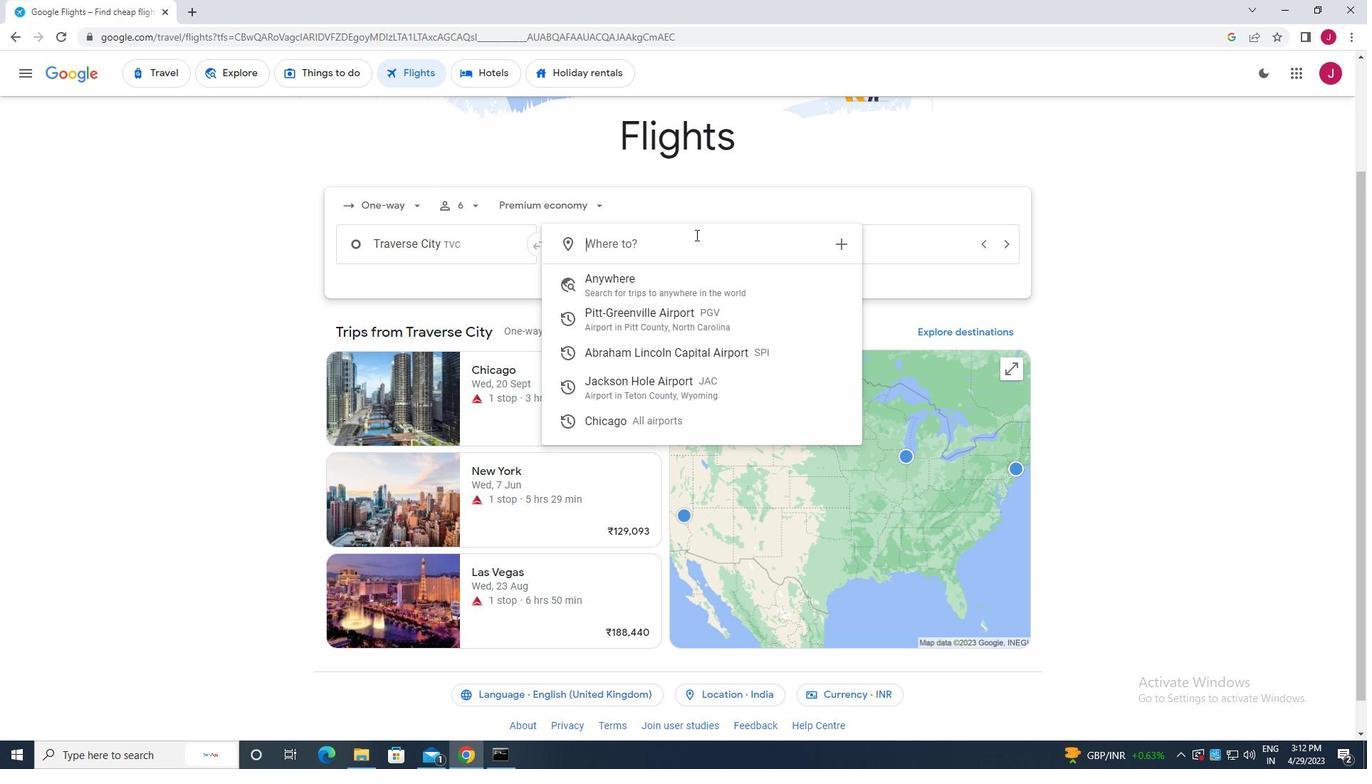 
Action: Key pressed k<Key.backspace>jackson<Key.space>h
Screenshot: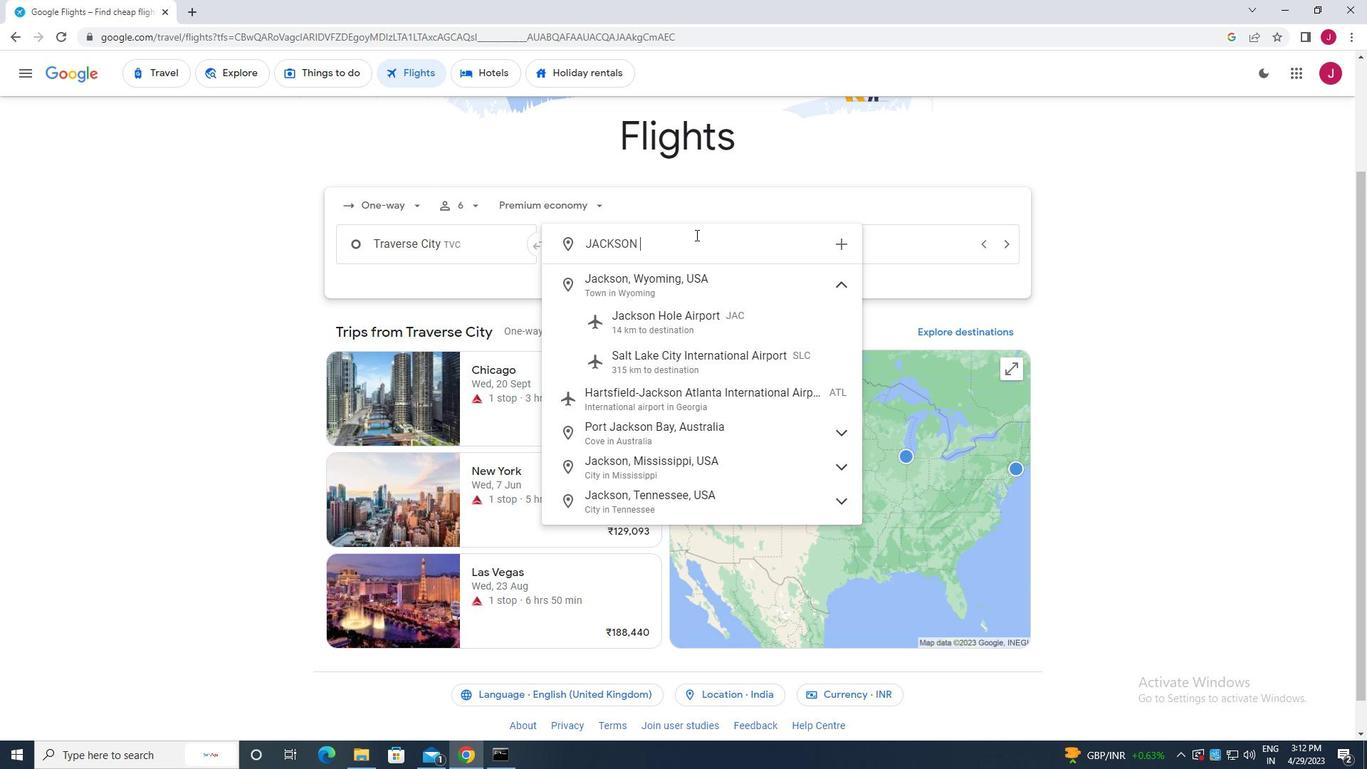 
Action: Mouse moved to (679, 307)
Screenshot: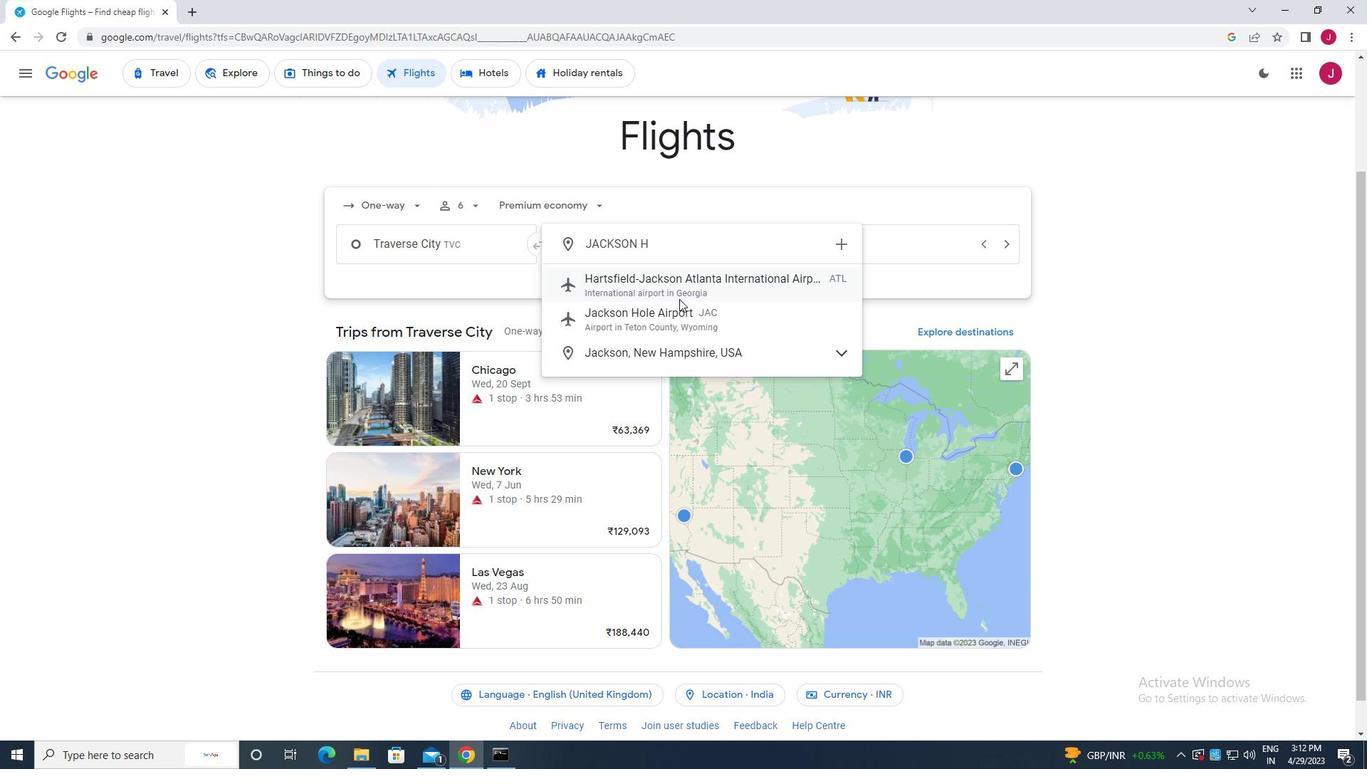 
Action: Mouse pressed left at (679, 307)
Screenshot: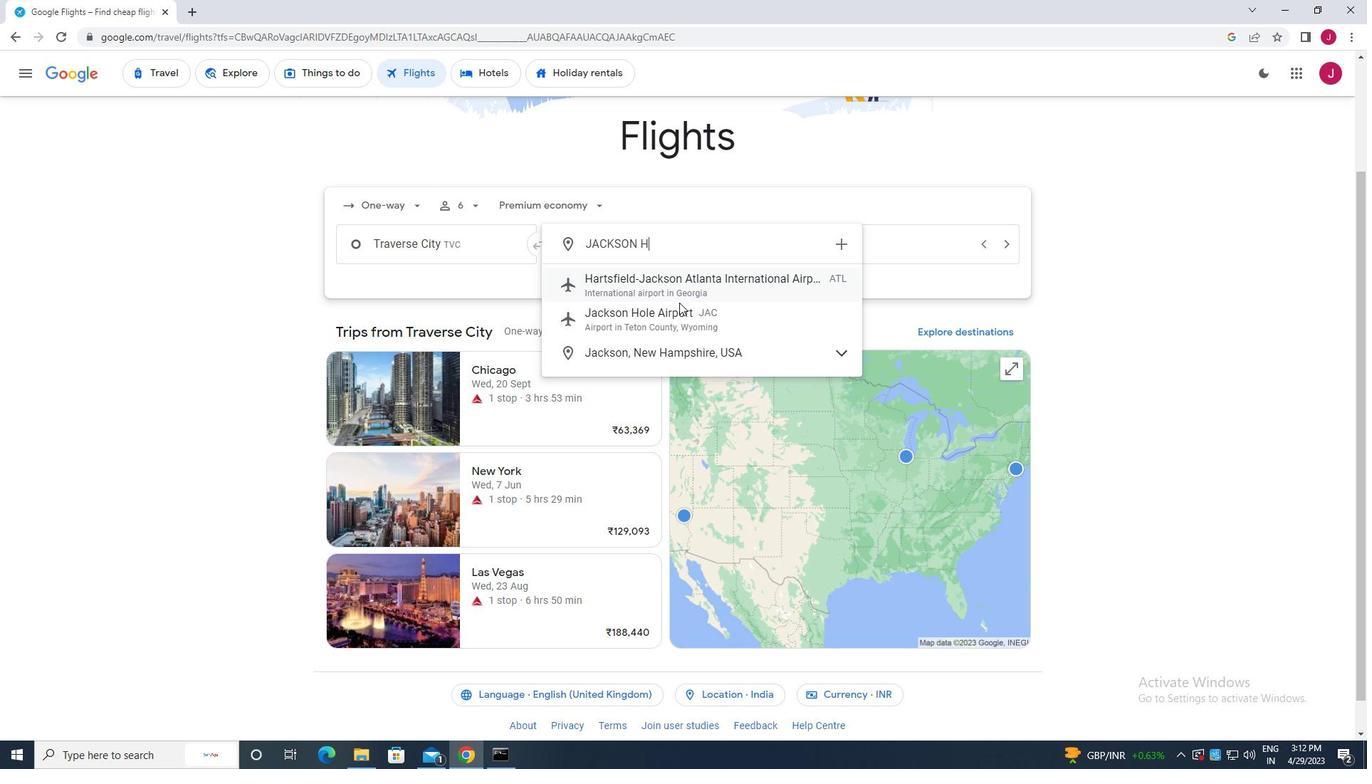 
Action: Mouse moved to (808, 253)
Screenshot: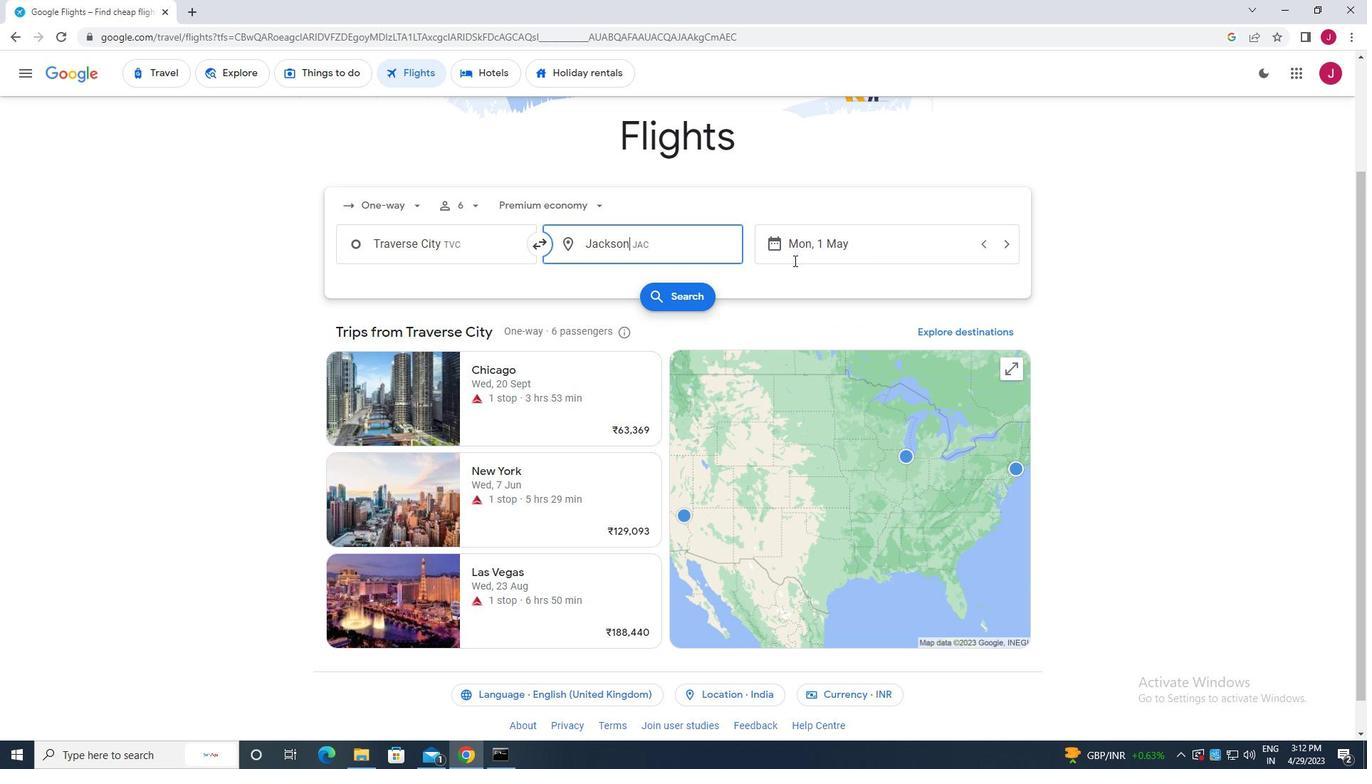 
Action: Mouse pressed left at (808, 253)
Screenshot: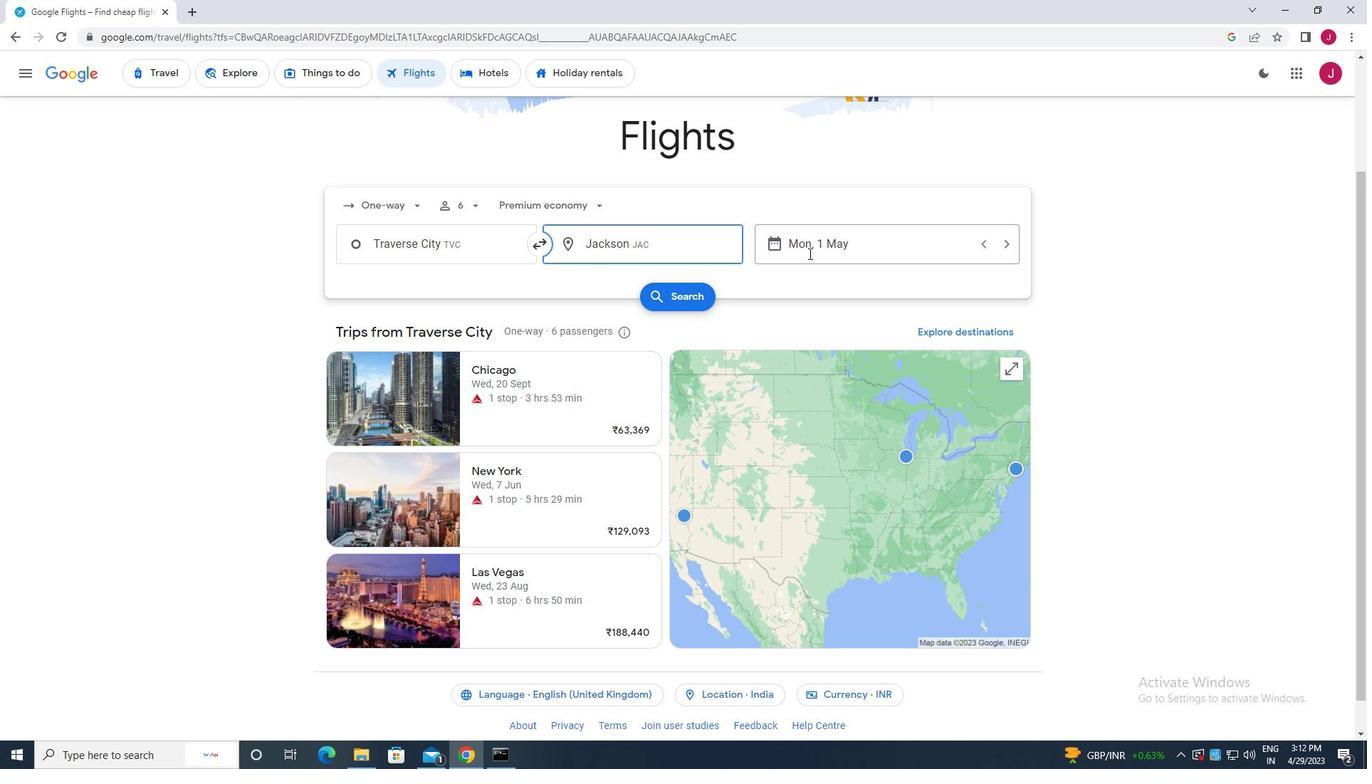 
Action: Mouse moved to (847, 351)
Screenshot: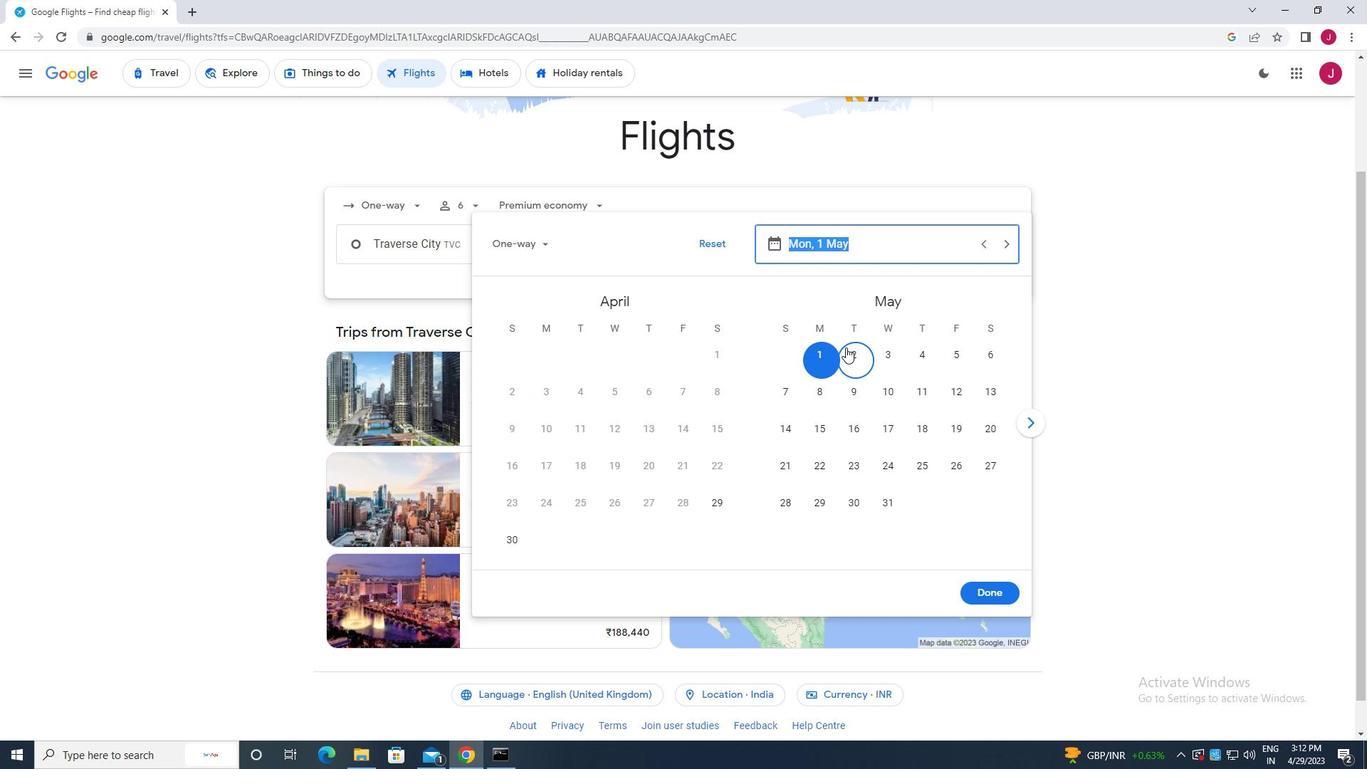 
Action: Mouse pressed left at (847, 351)
Screenshot: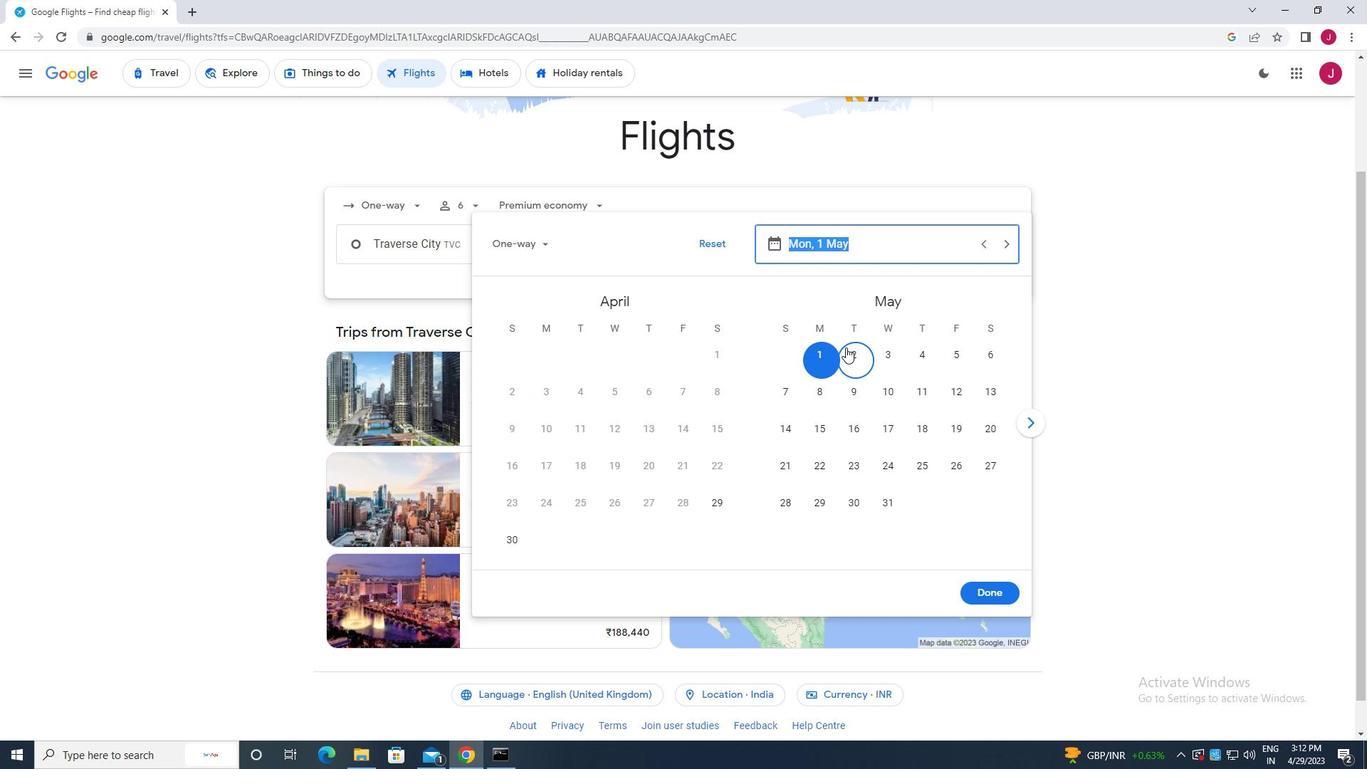 
Action: Mouse moved to (985, 584)
Screenshot: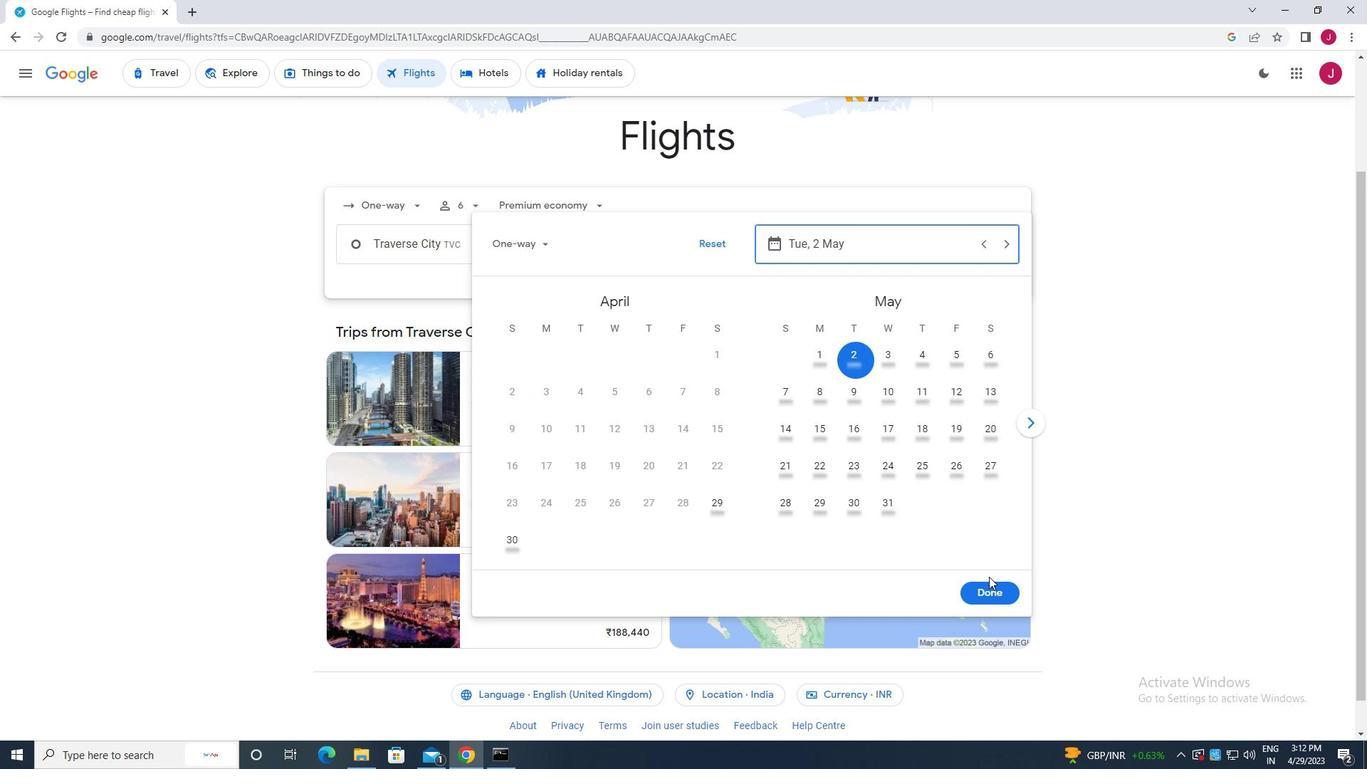 
Action: Mouse pressed left at (985, 584)
Screenshot: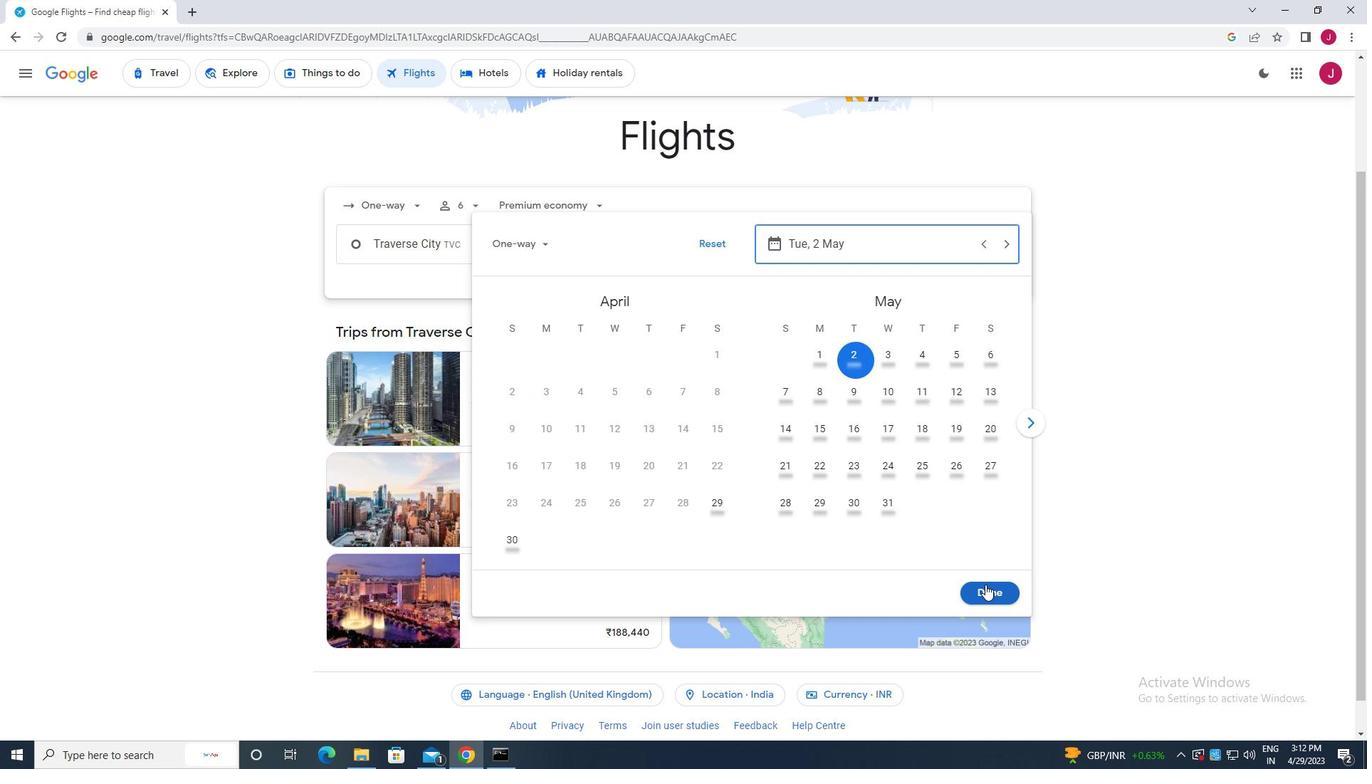 
Action: Mouse moved to (680, 299)
Screenshot: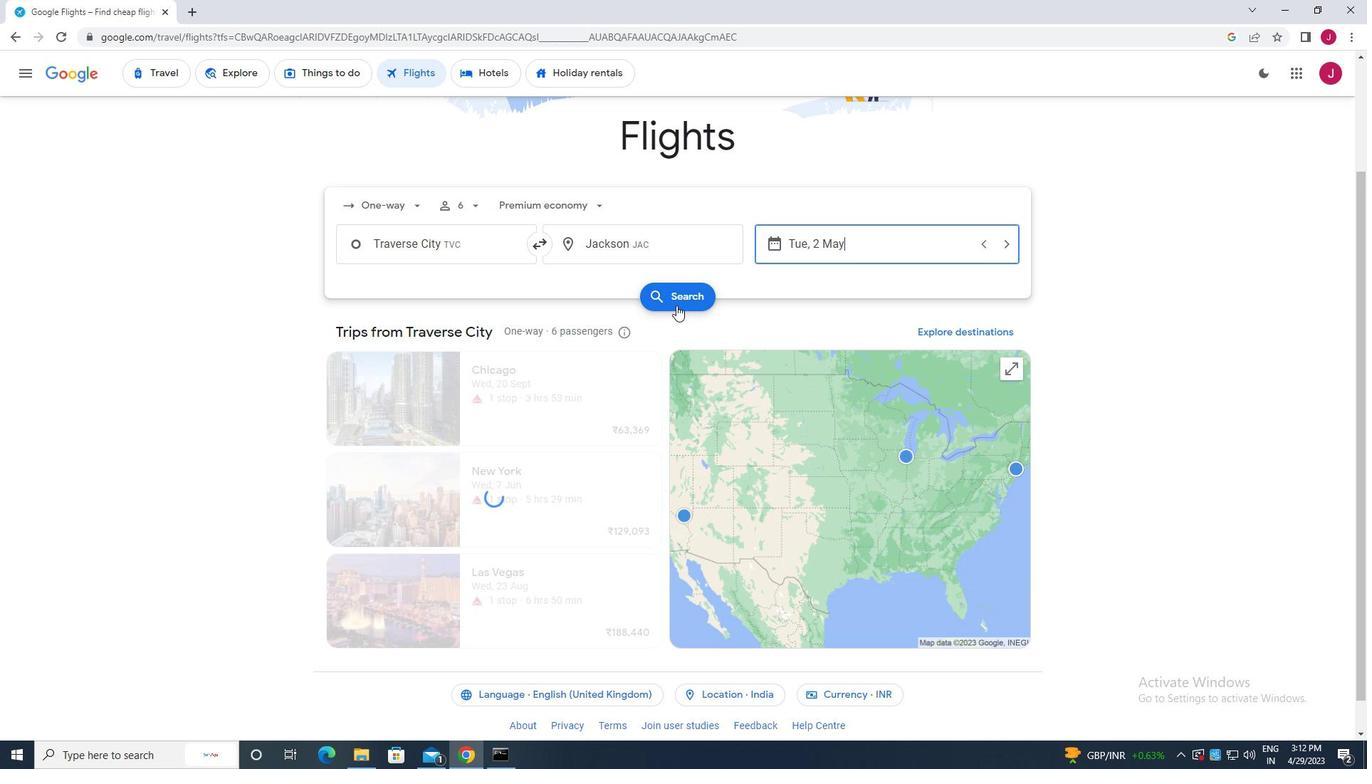 
Action: Mouse pressed left at (680, 299)
Screenshot: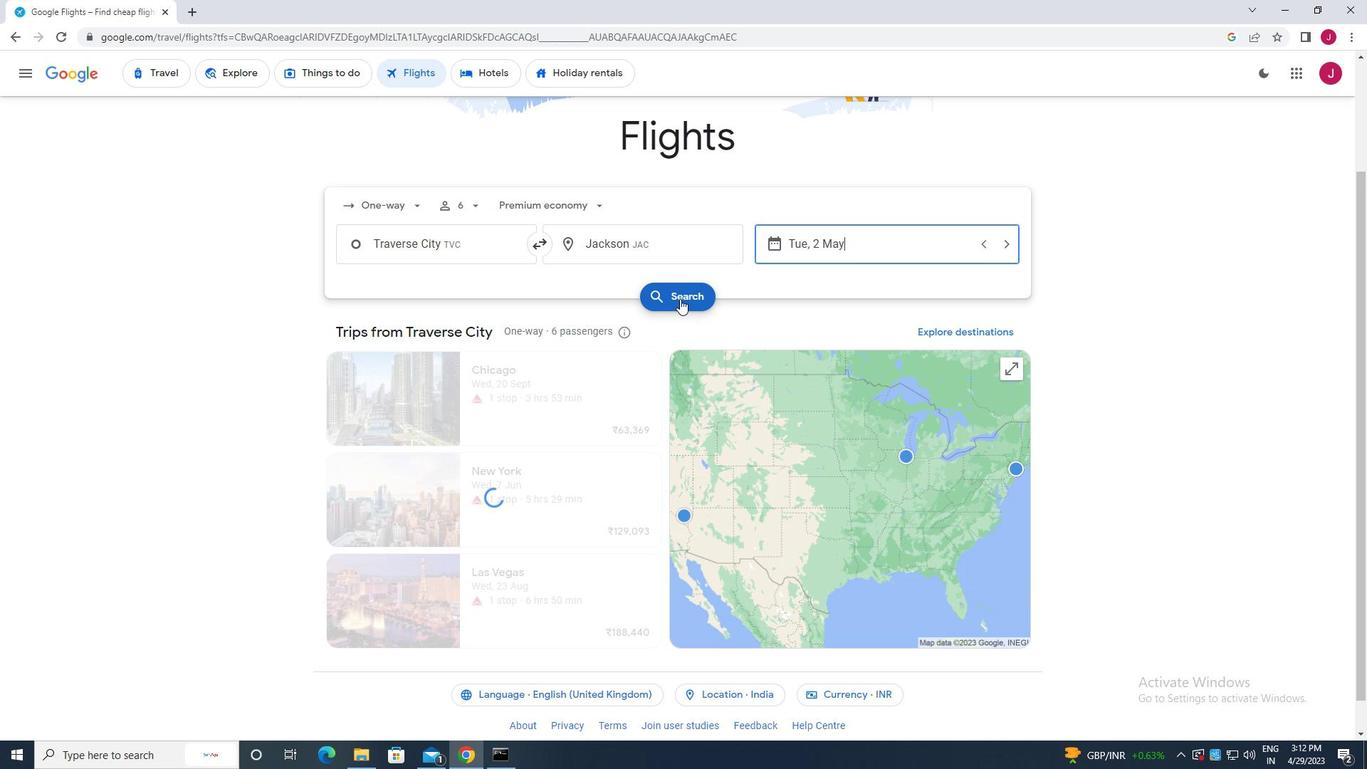 
Action: Mouse moved to (375, 202)
Screenshot: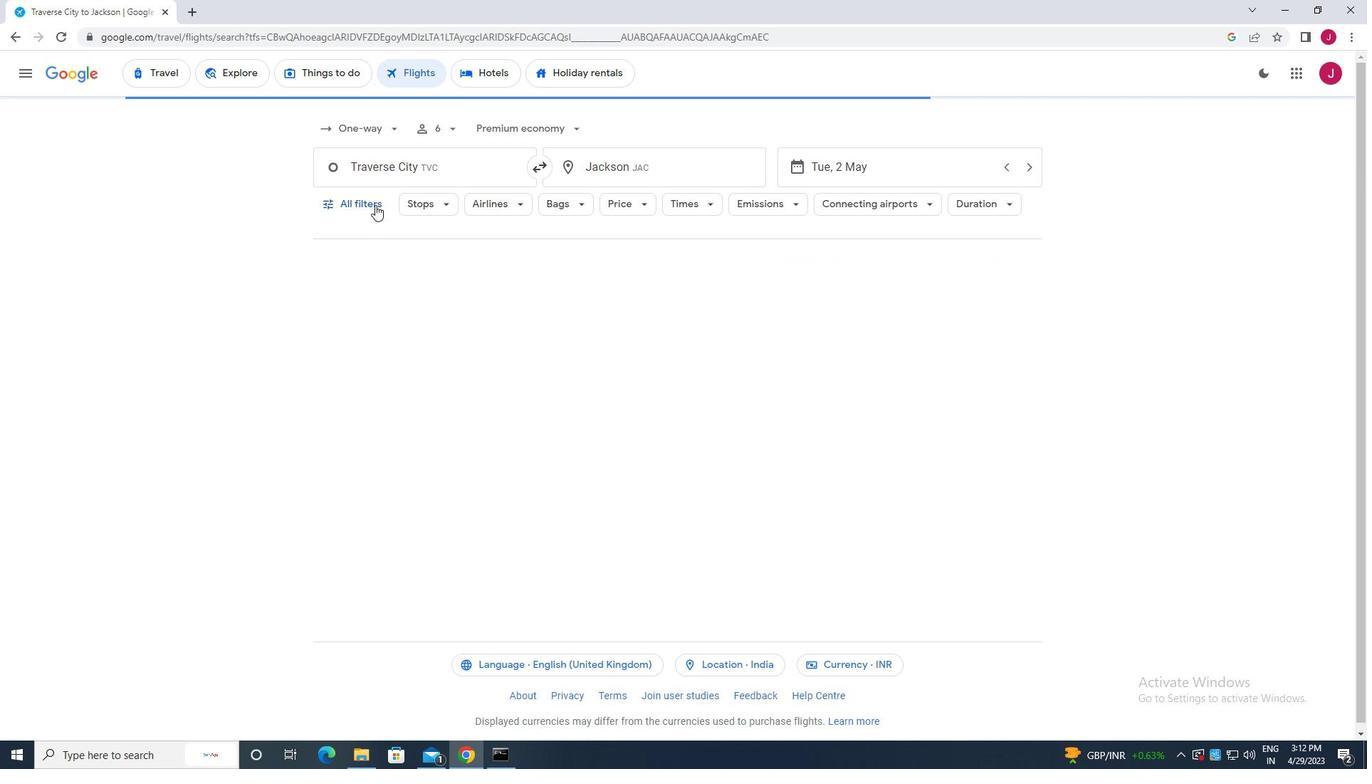 
Action: Mouse pressed left at (375, 202)
Screenshot: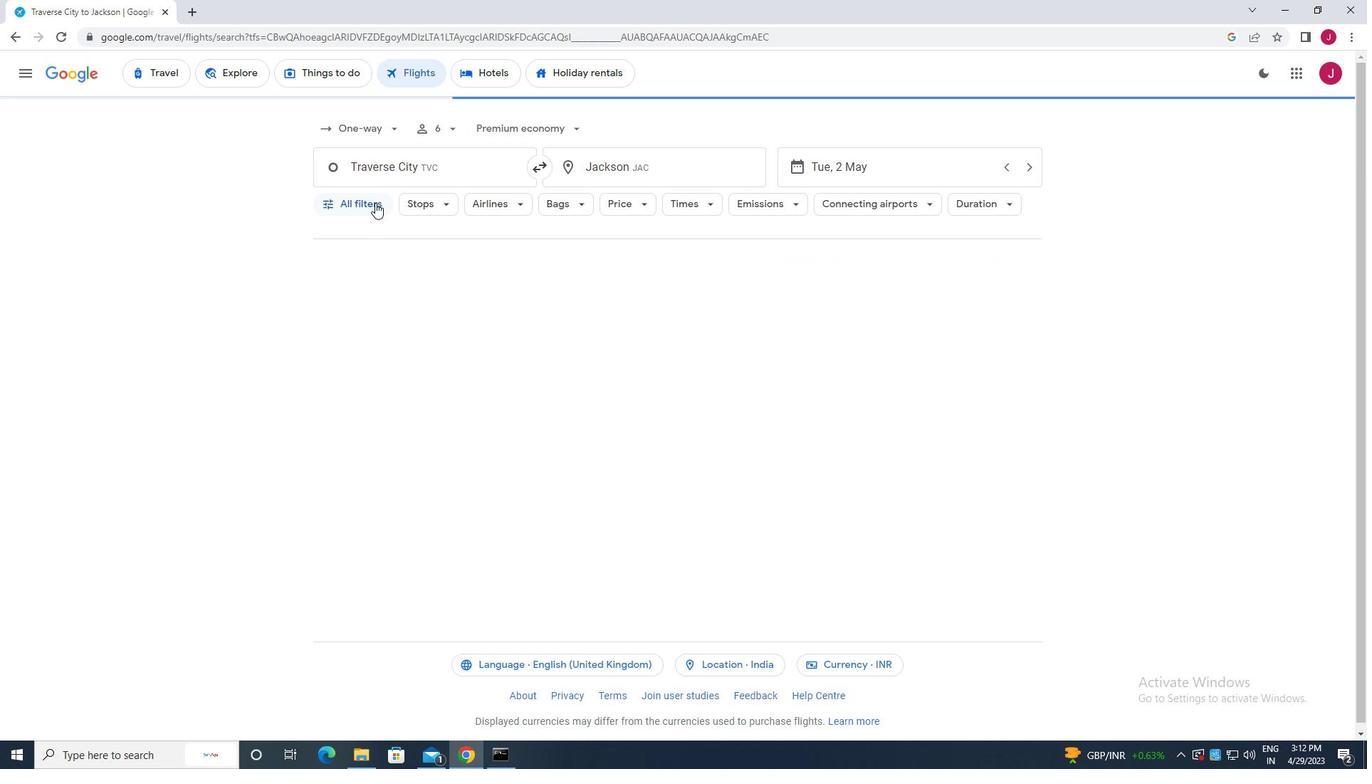 
Action: Mouse moved to (470, 342)
Screenshot: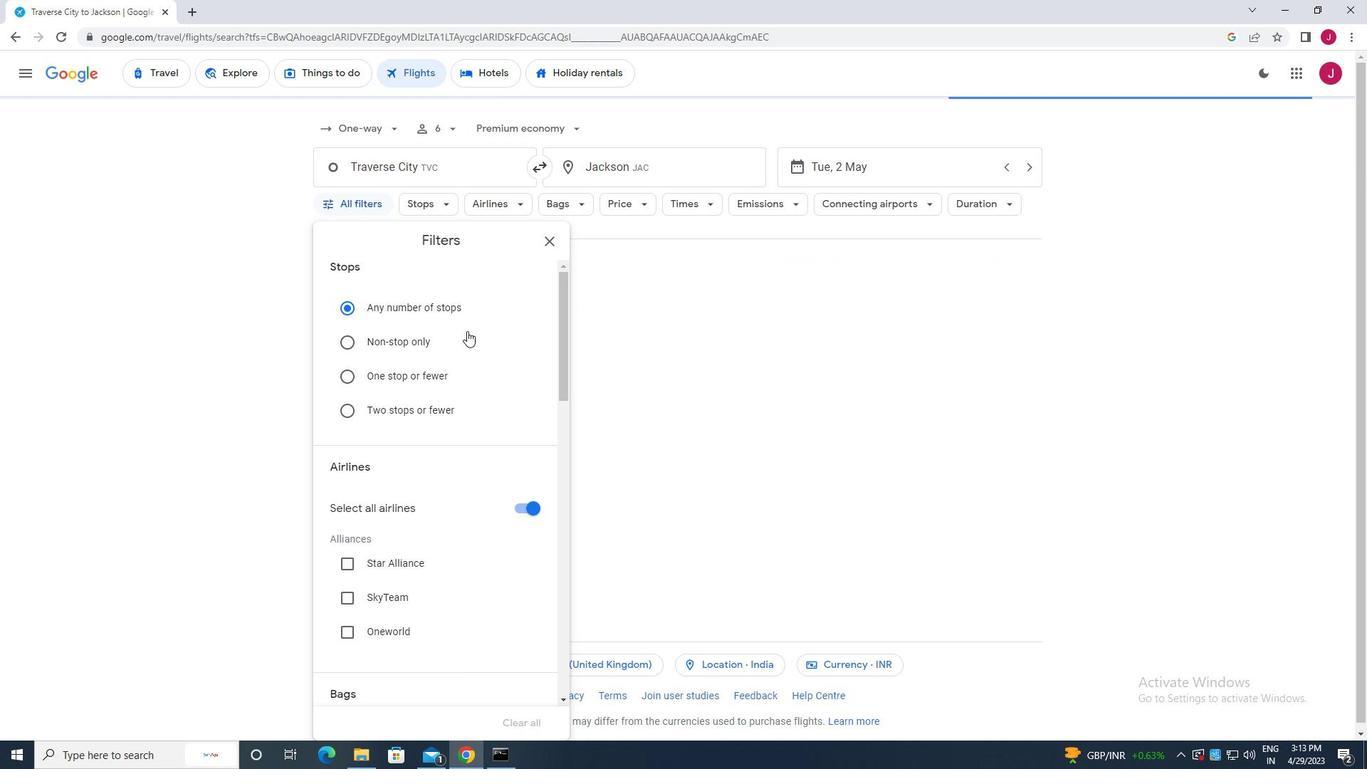 
Action: Mouse scrolled (470, 341) with delta (0, 0)
Screenshot: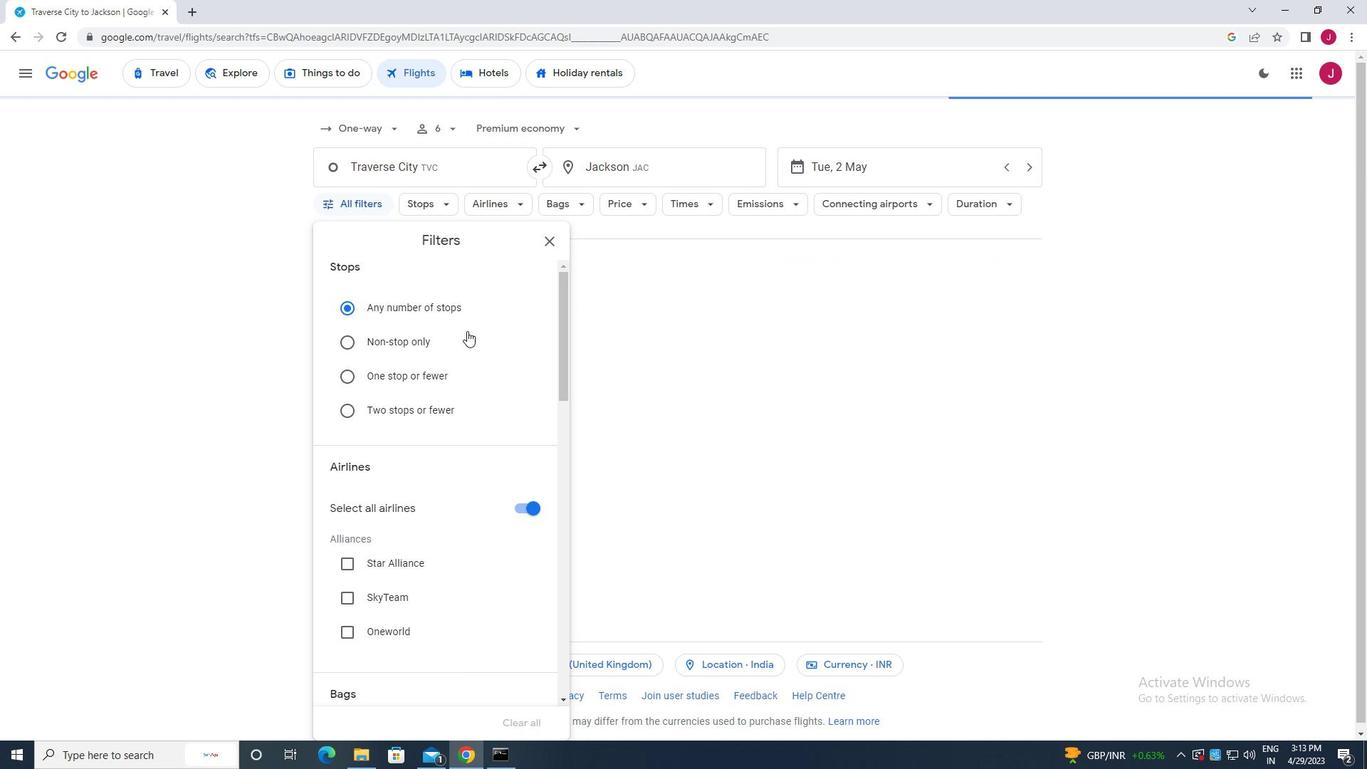 
Action: Mouse moved to (470, 343)
Screenshot: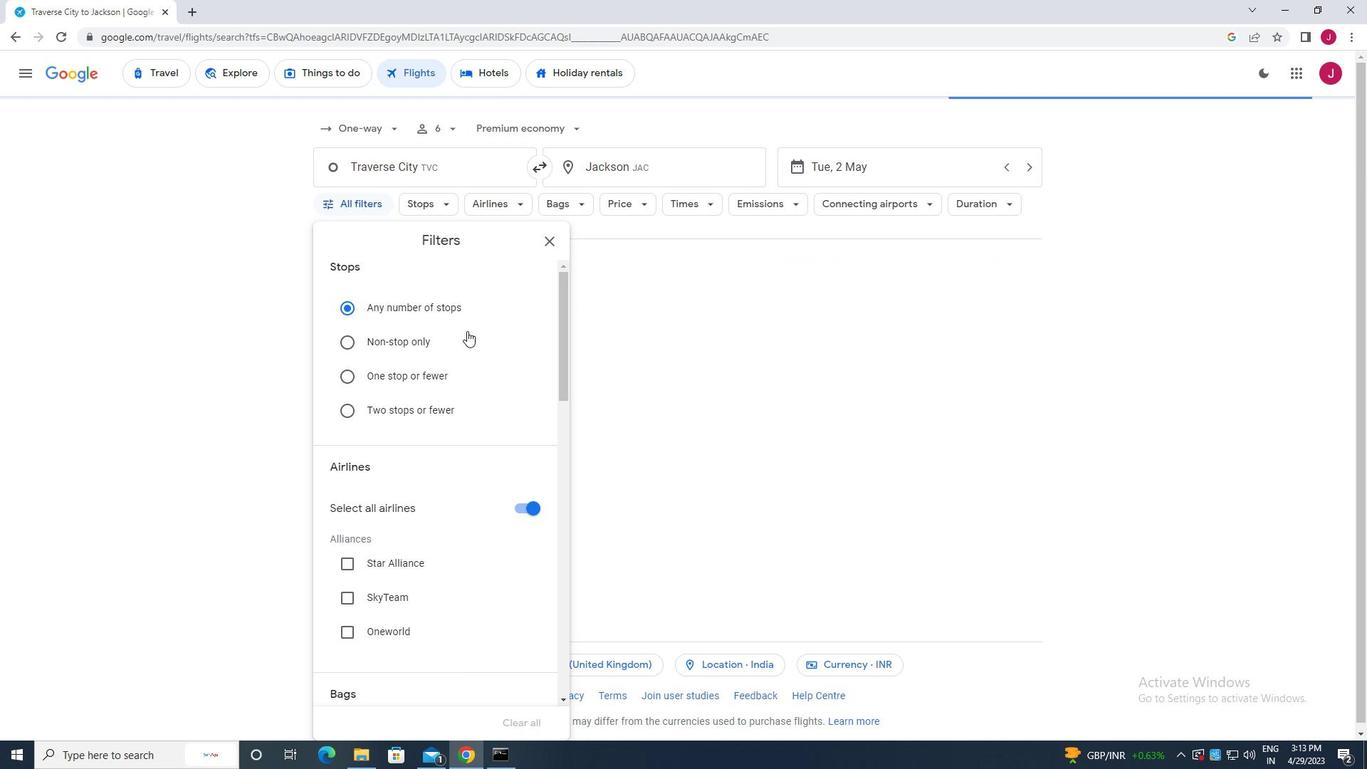 
Action: Mouse scrolled (470, 342) with delta (0, 0)
Screenshot: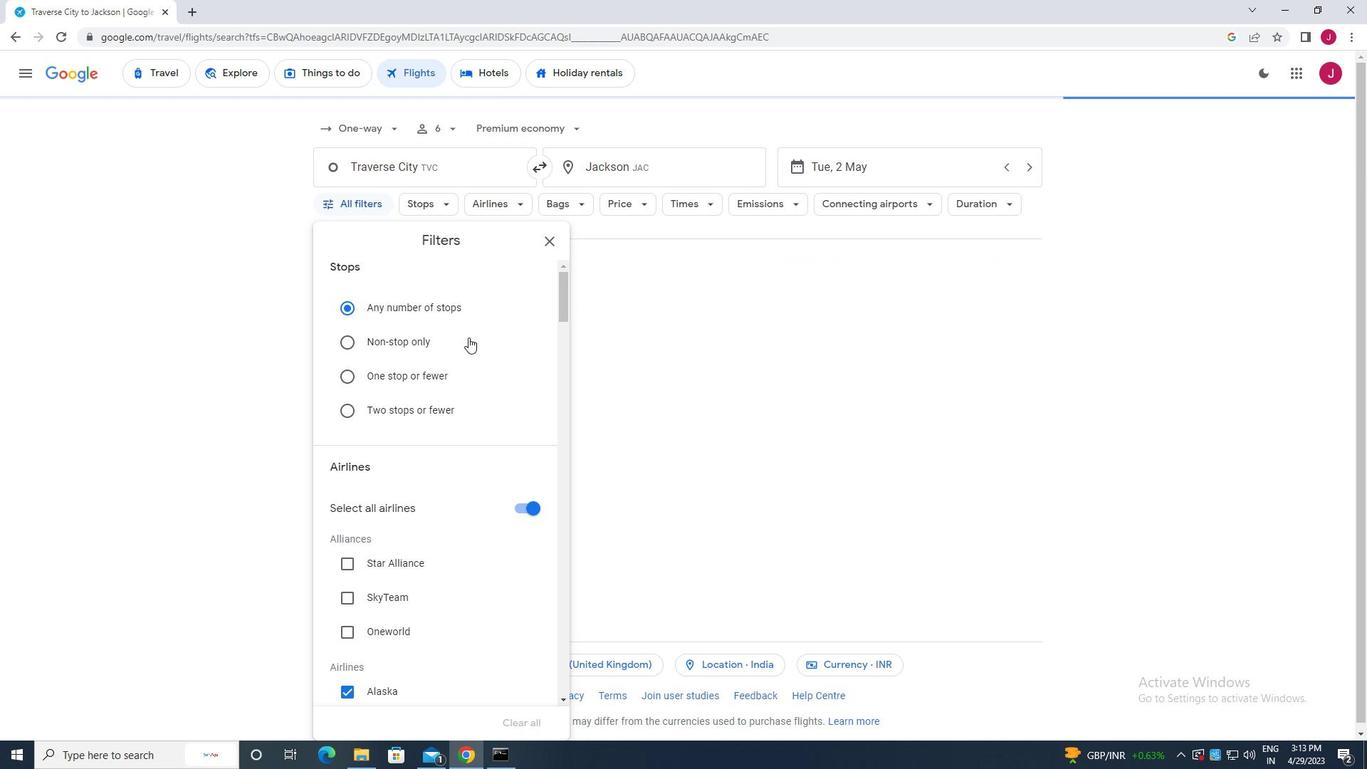 
Action: Mouse moved to (524, 365)
Screenshot: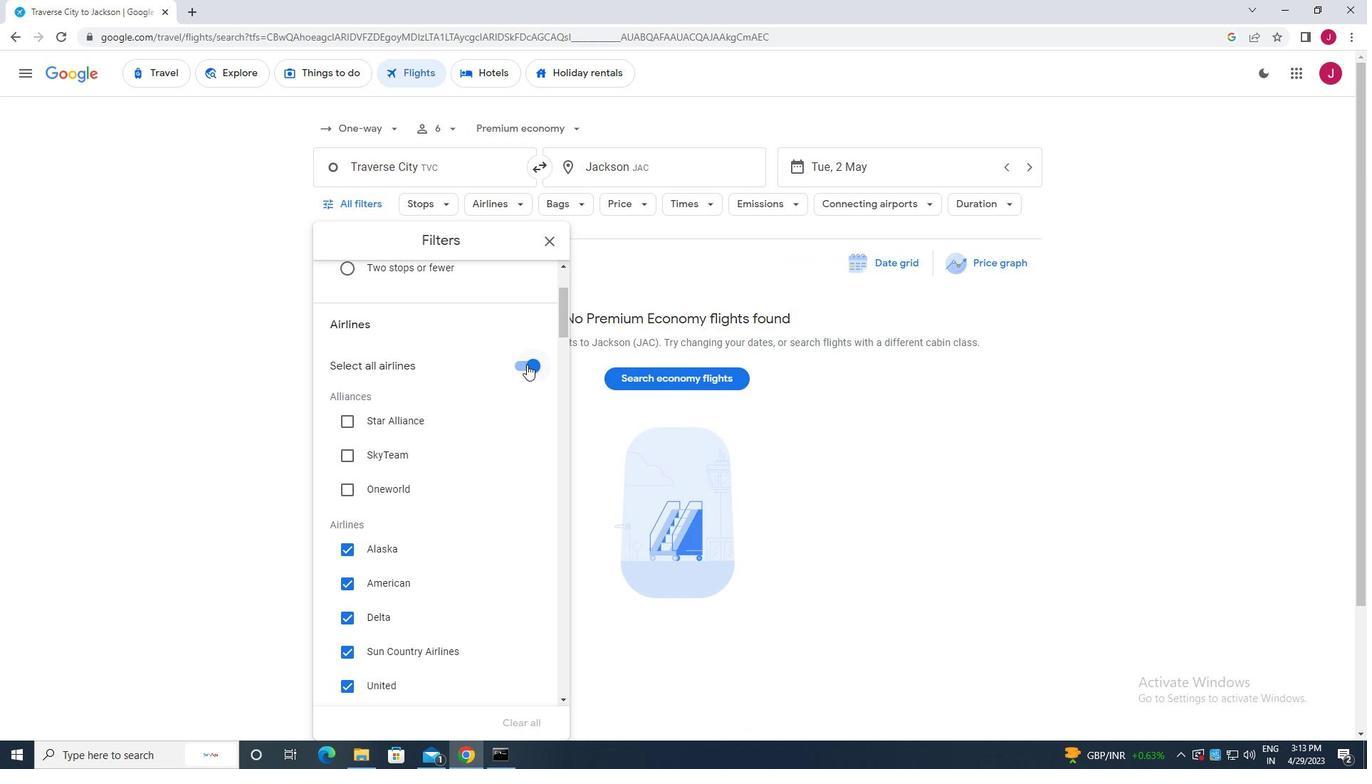 
Action: Mouse pressed left at (524, 365)
Screenshot: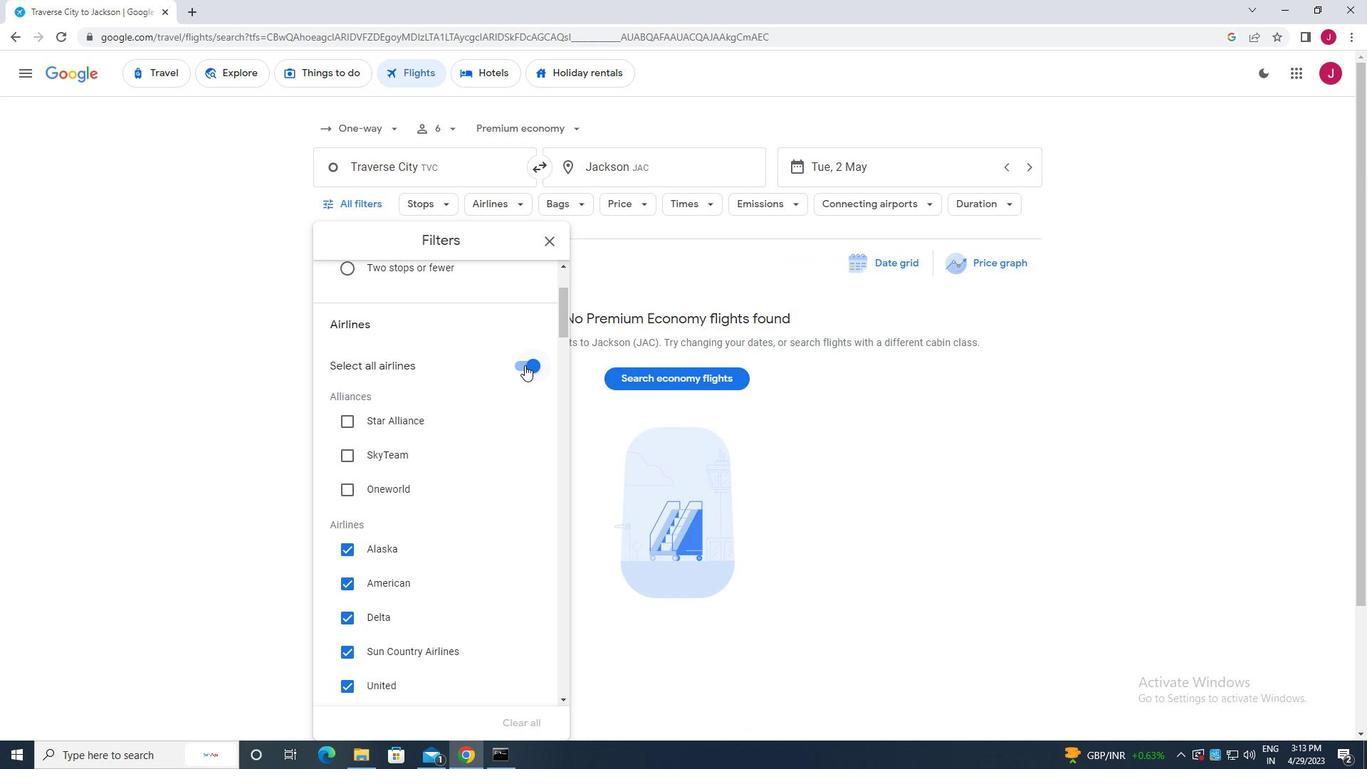 
Action: Mouse moved to (512, 404)
Screenshot: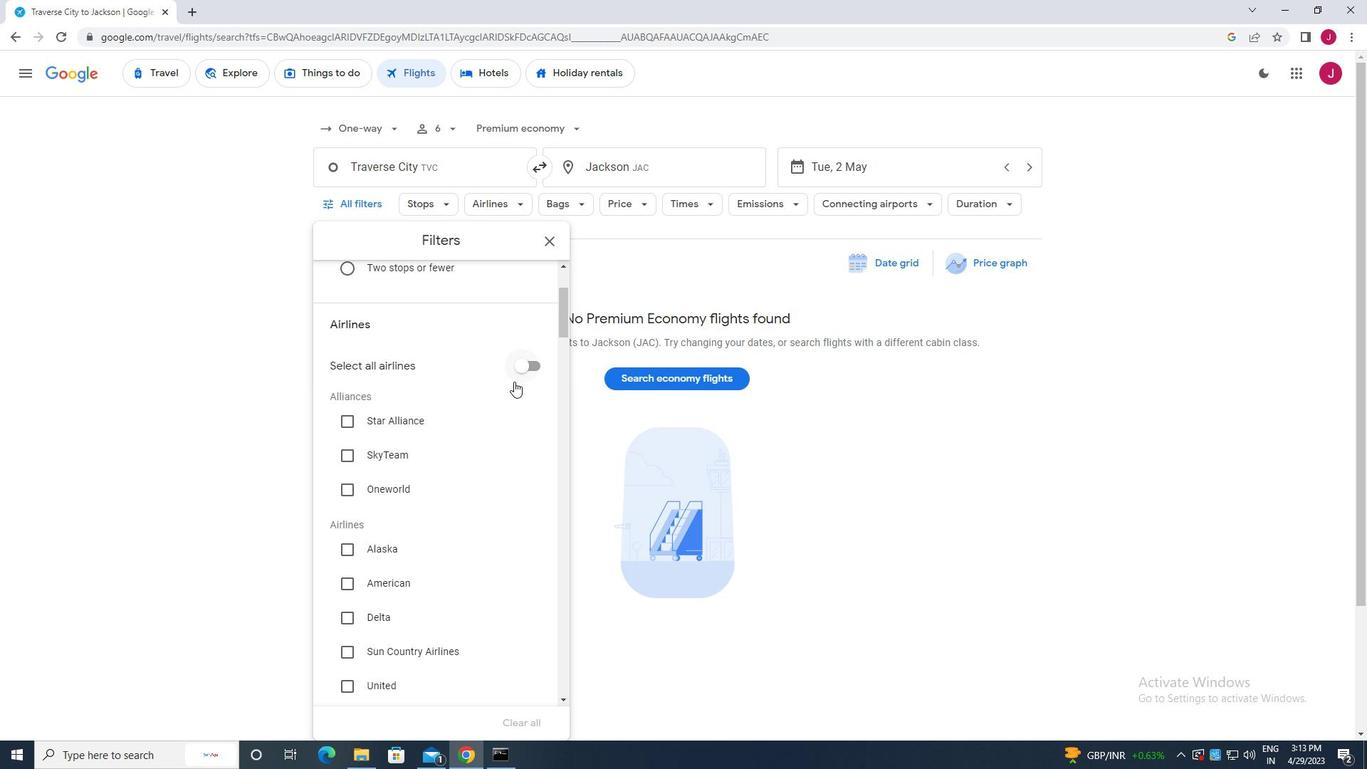 
Action: Mouse scrolled (512, 403) with delta (0, 0)
Screenshot: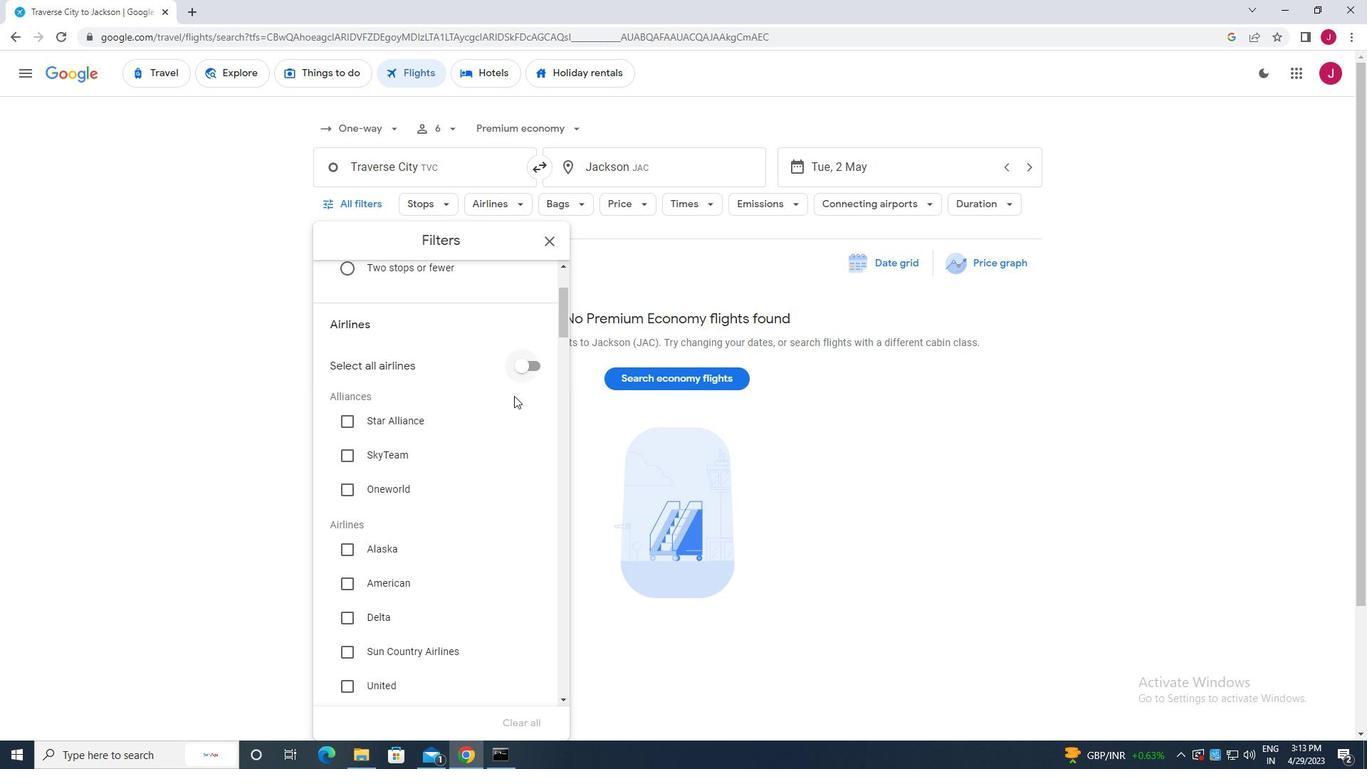 
Action: Mouse moved to (512, 404)
Screenshot: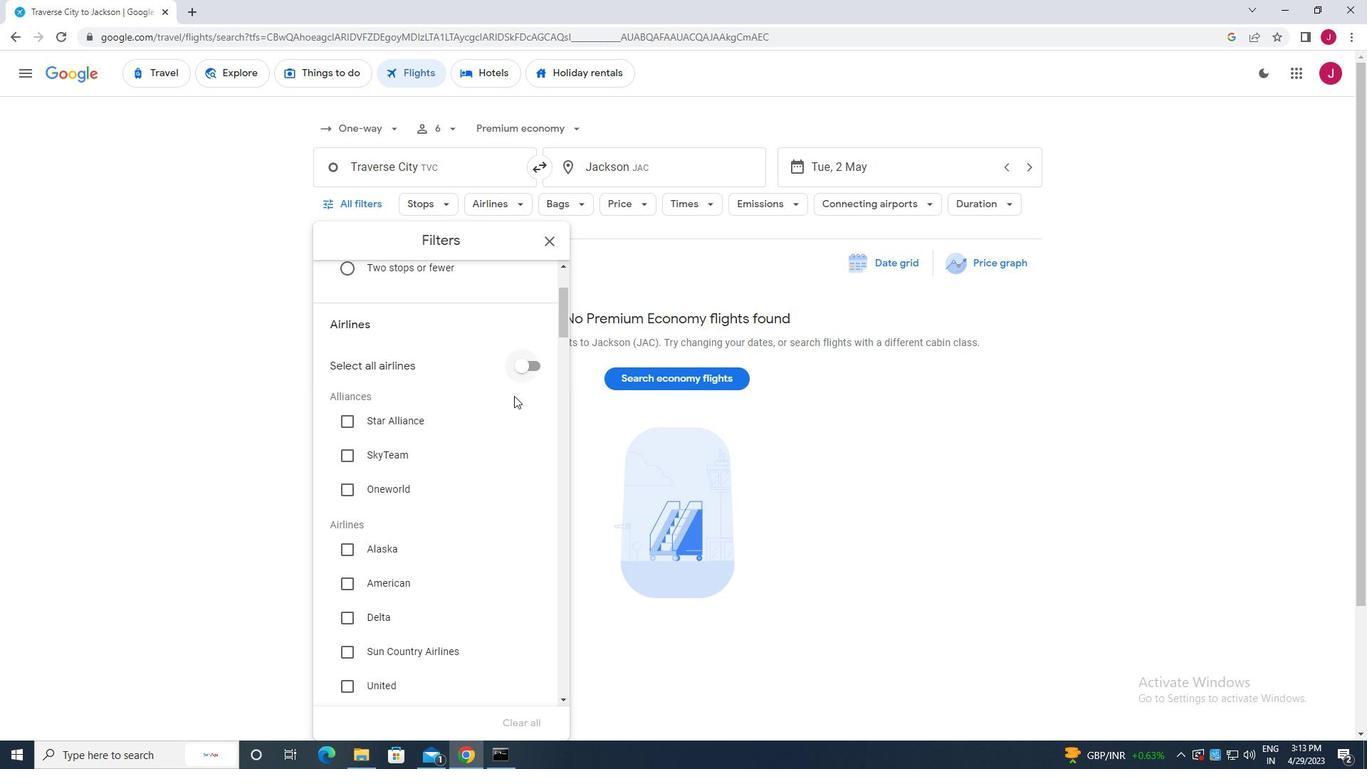 
Action: Mouse scrolled (512, 403) with delta (0, 0)
Screenshot: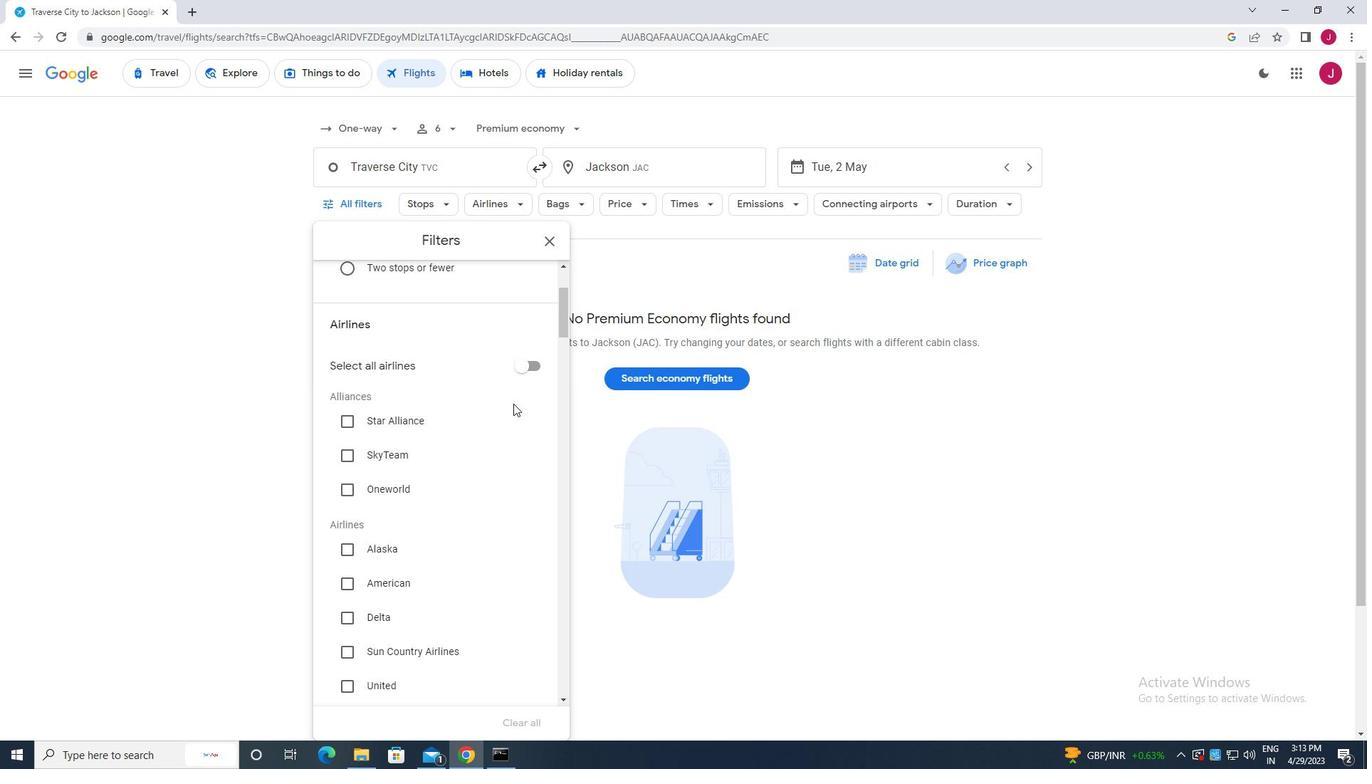 
Action: Mouse moved to (376, 331)
Screenshot: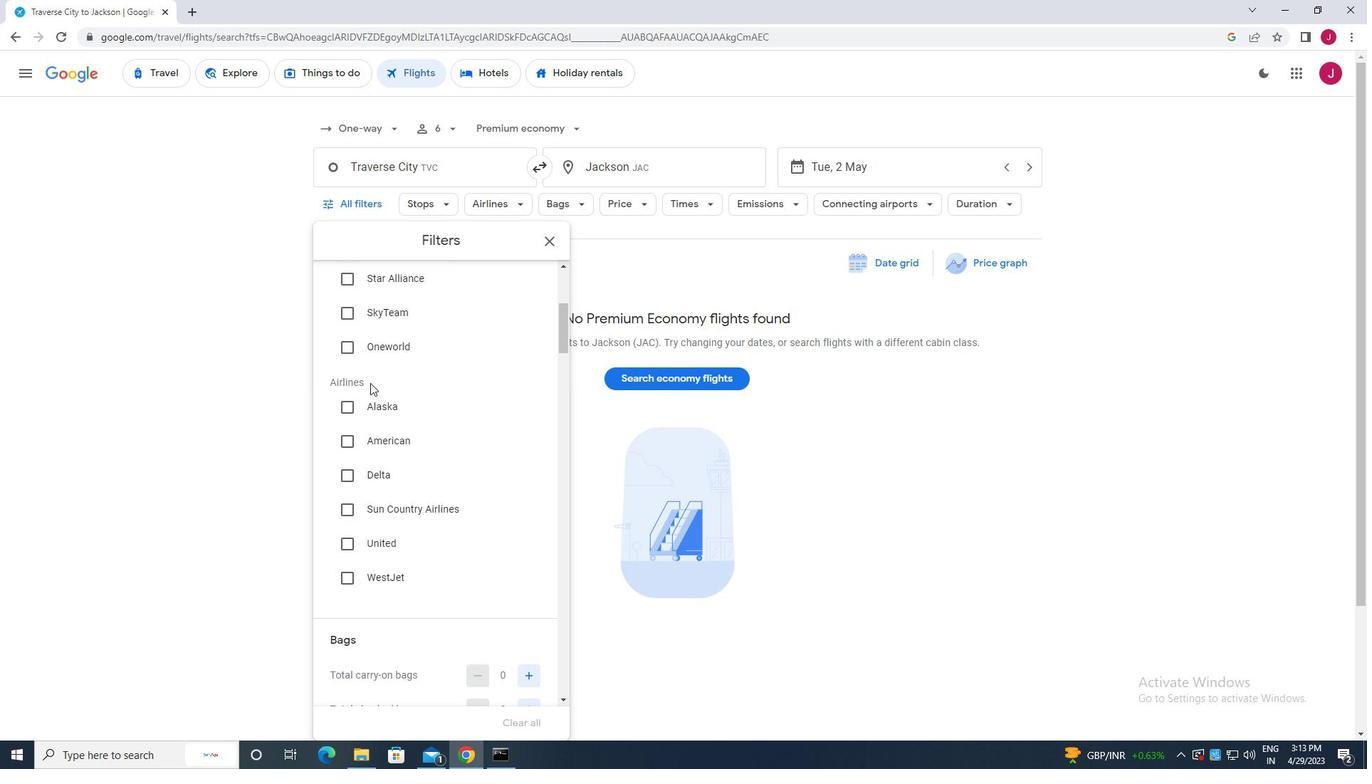 
Action: Mouse scrolled (376, 331) with delta (0, 0)
Screenshot: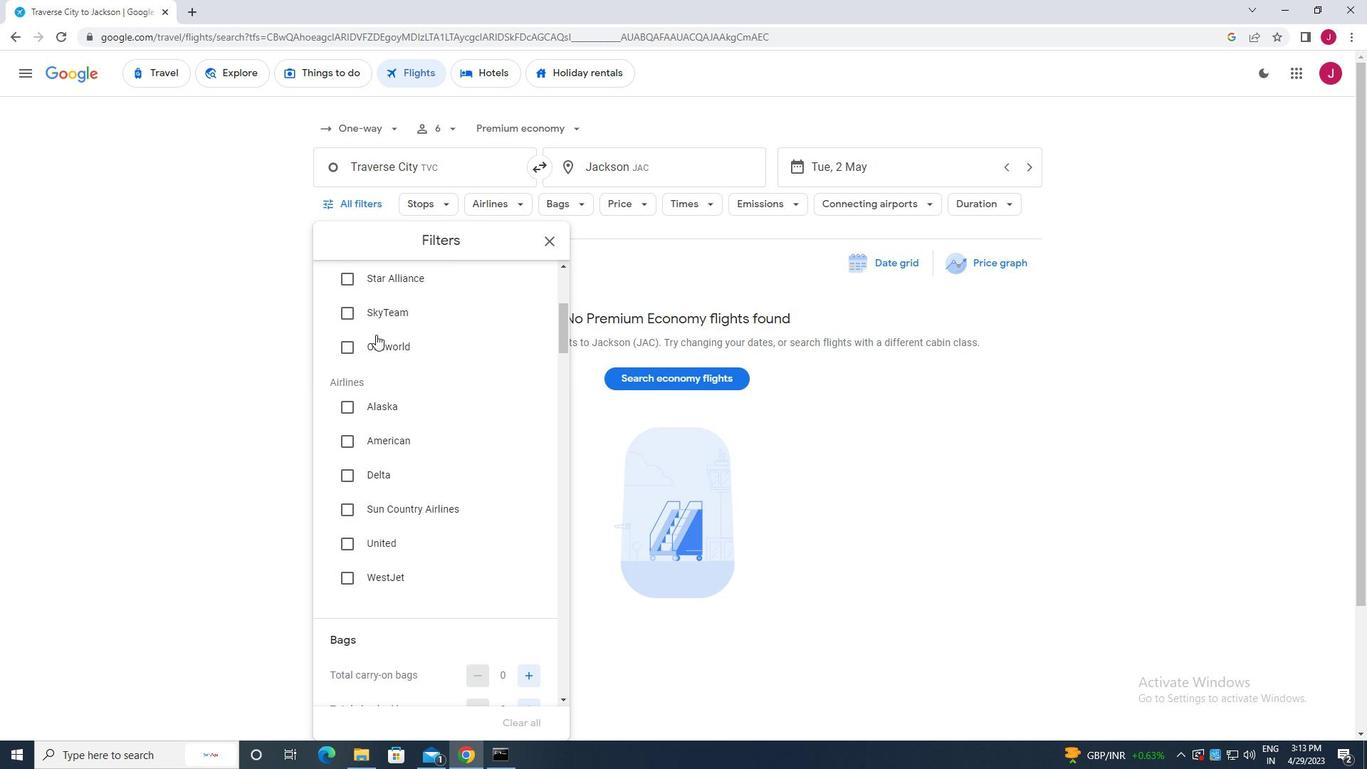 
Action: Mouse moved to (376, 336)
Screenshot: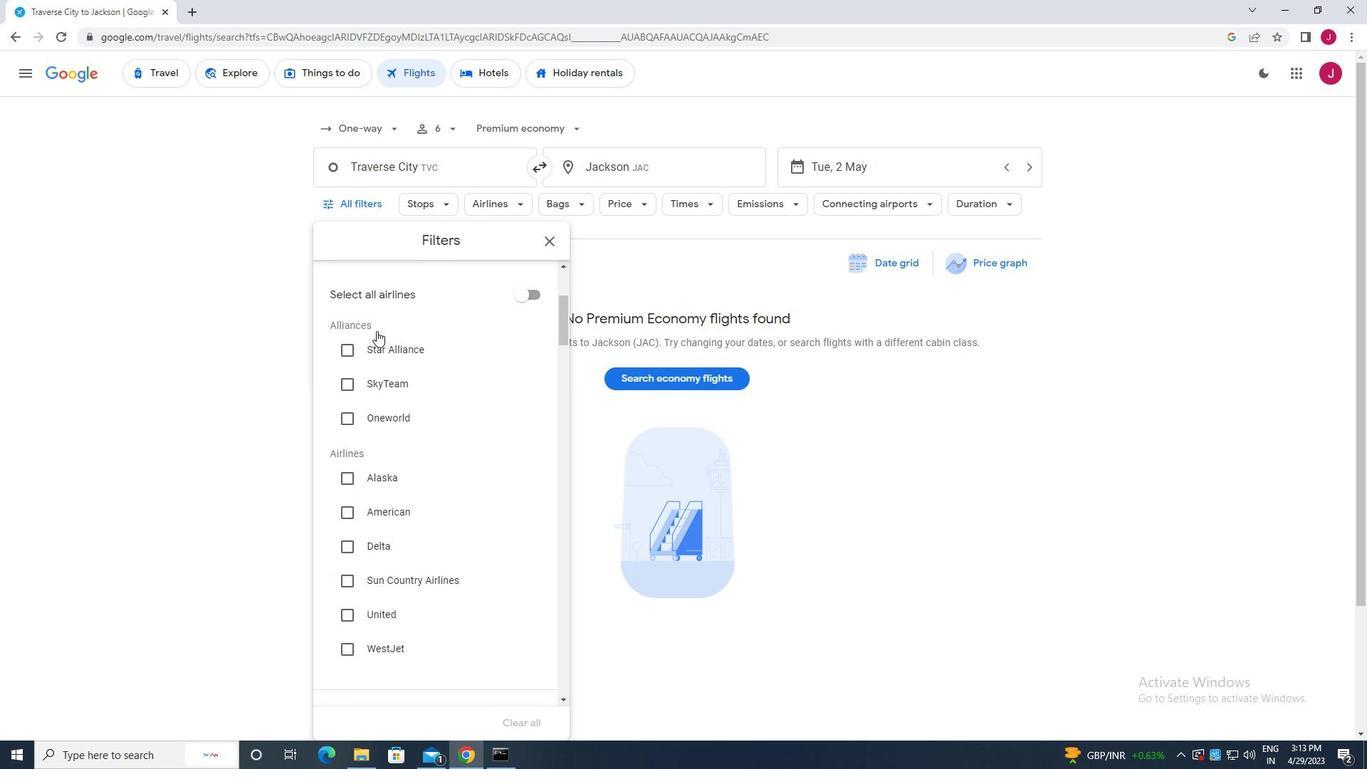 
Action: Mouse scrolled (376, 335) with delta (0, 0)
Screenshot: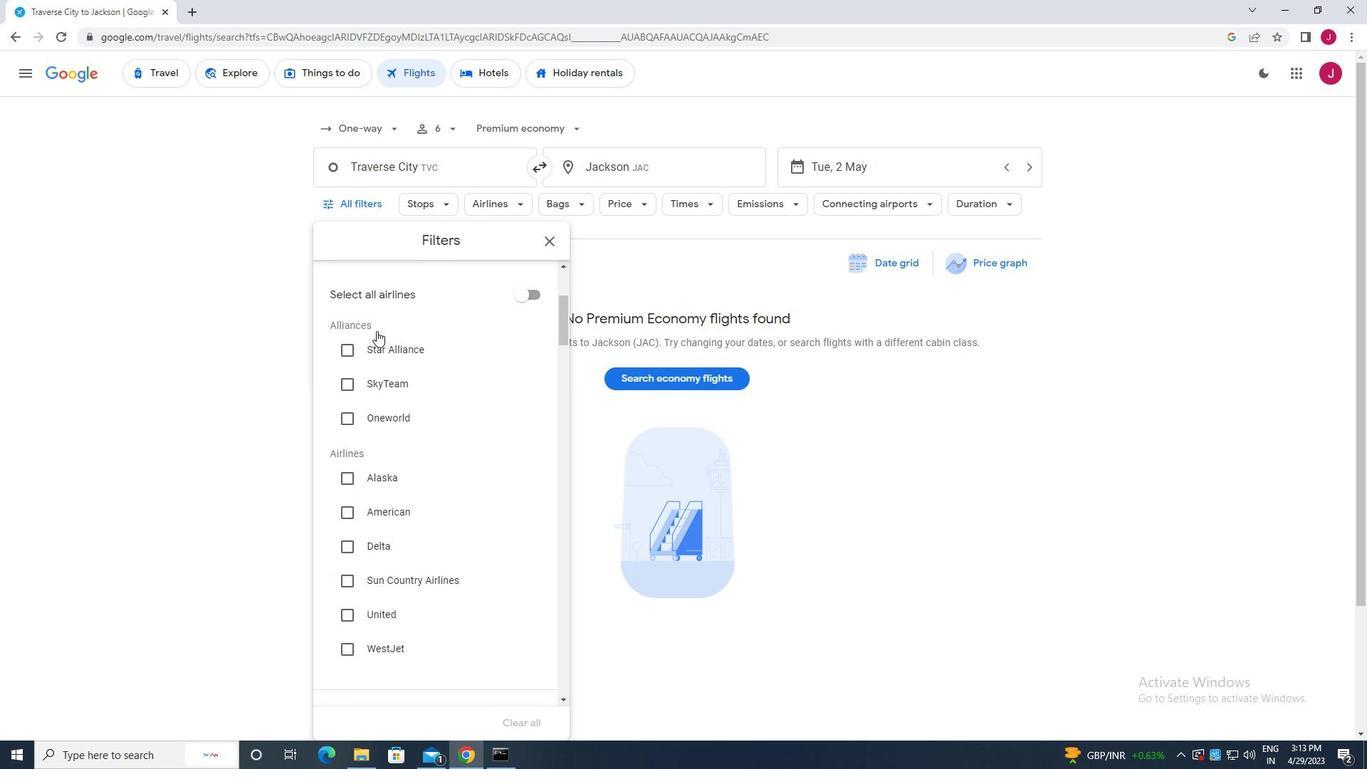 
Action: Mouse moved to (377, 345)
Screenshot: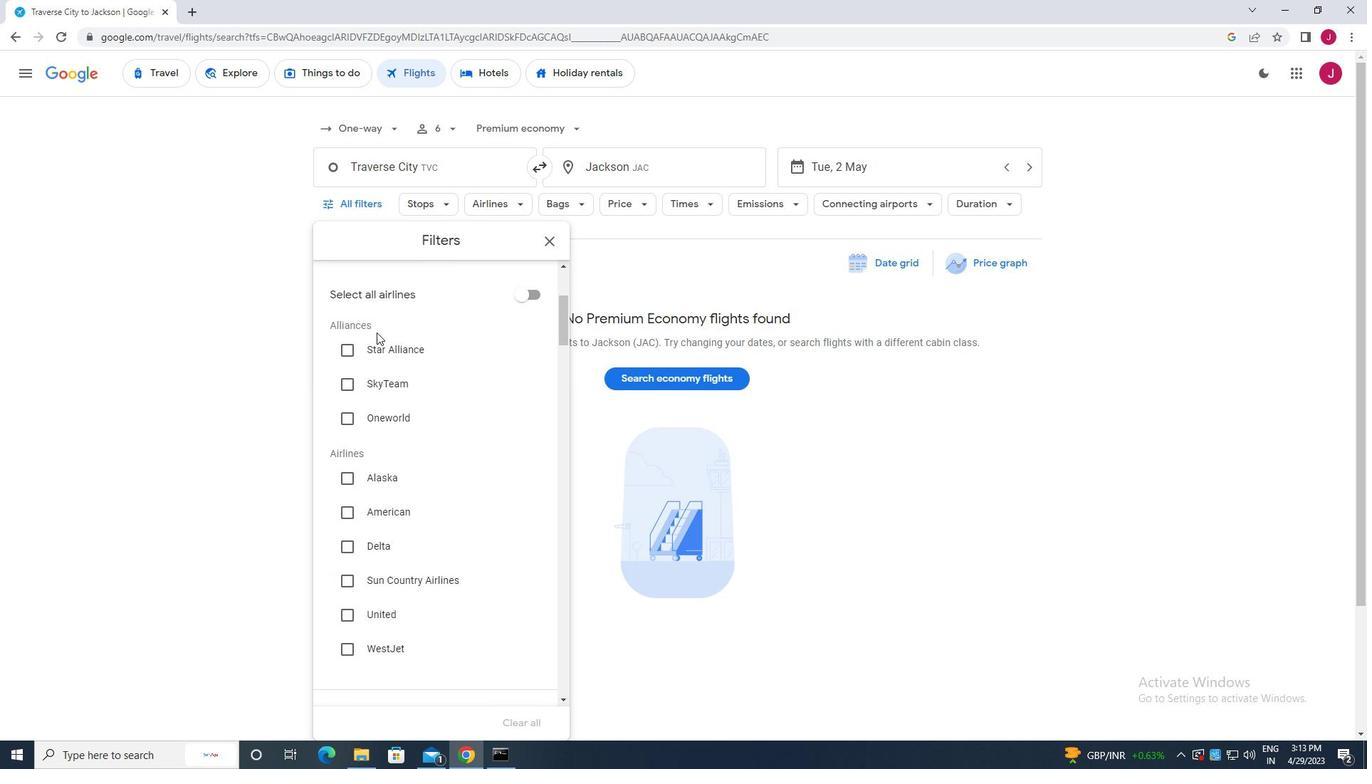 
Action: Mouse scrolled (377, 344) with delta (0, 0)
Screenshot: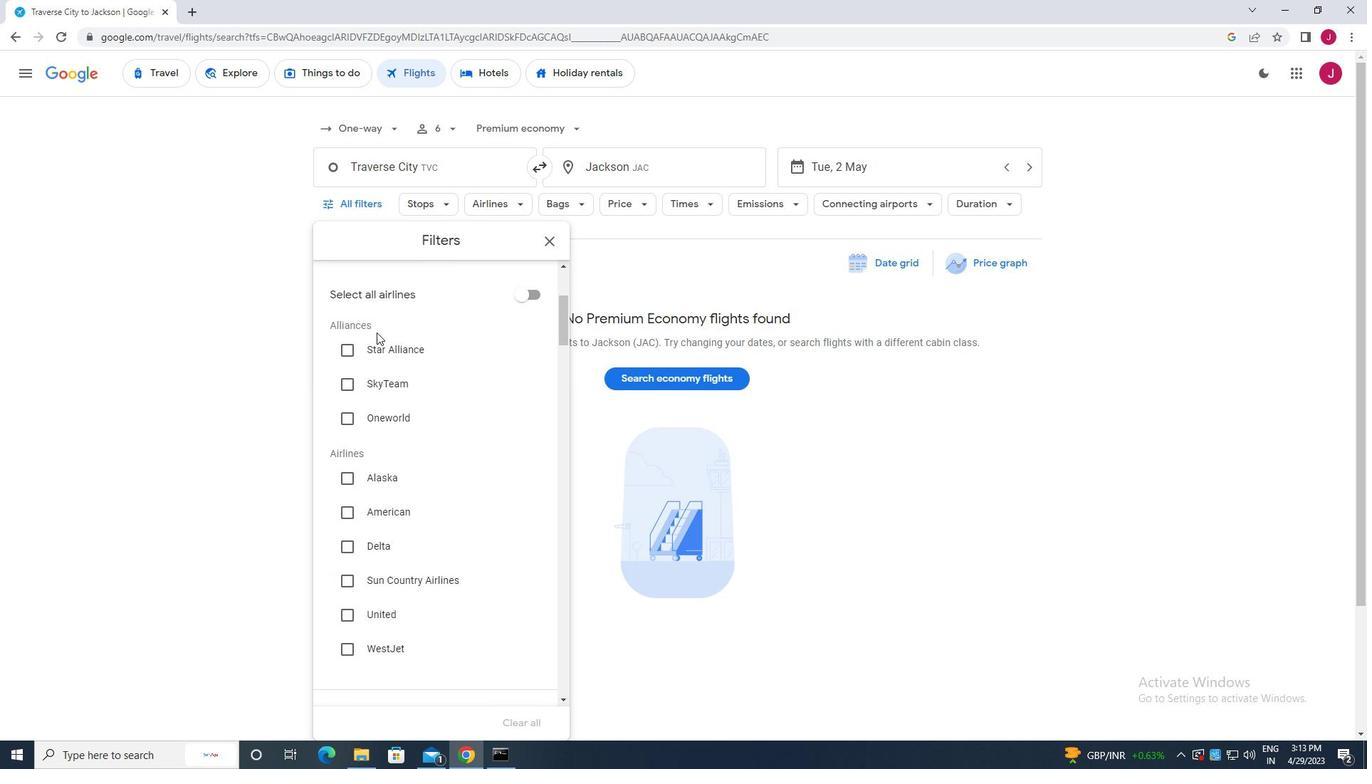 
Action: Mouse moved to (378, 353)
Screenshot: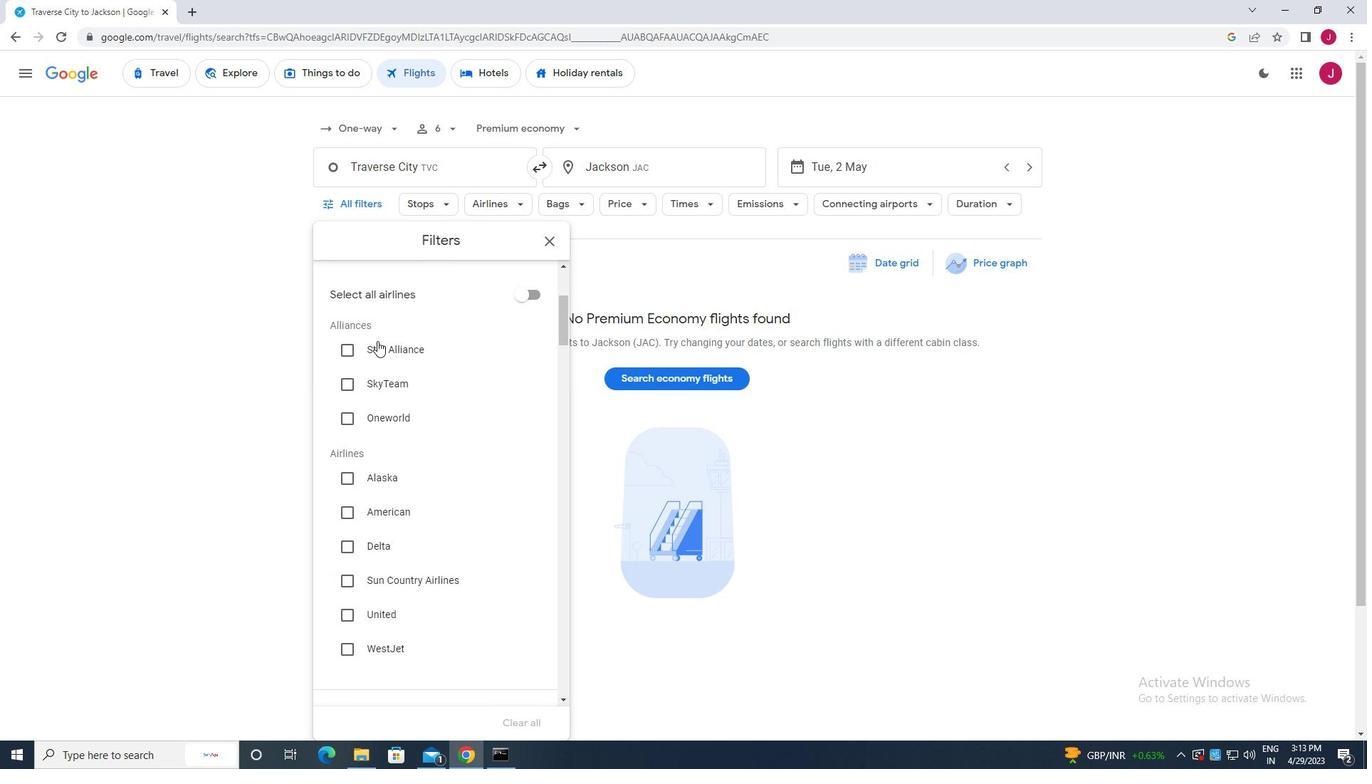 
Action: Mouse scrolled (378, 353) with delta (0, 0)
Screenshot: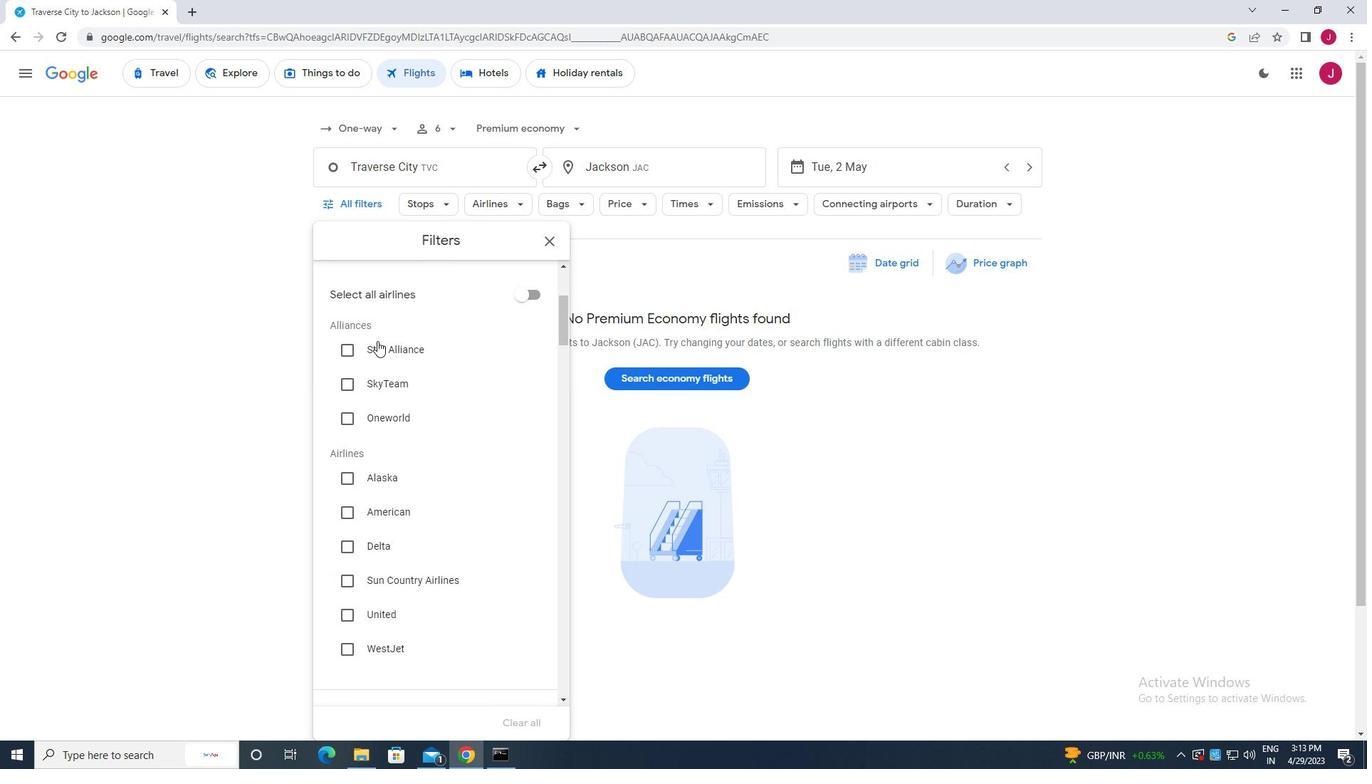 
Action: Mouse moved to (380, 360)
Screenshot: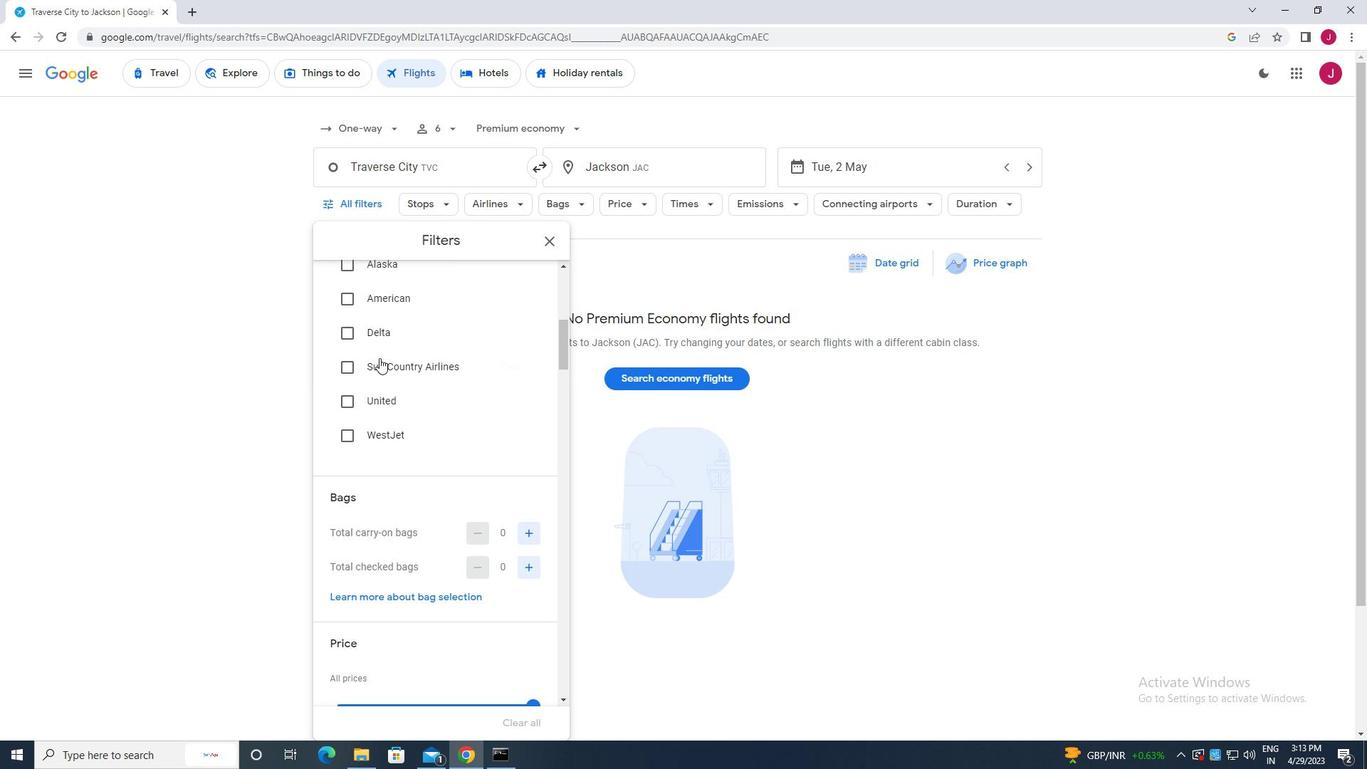 
Action: Mouse scrolled (380, 359) with delta (0, 0)
Screenshot: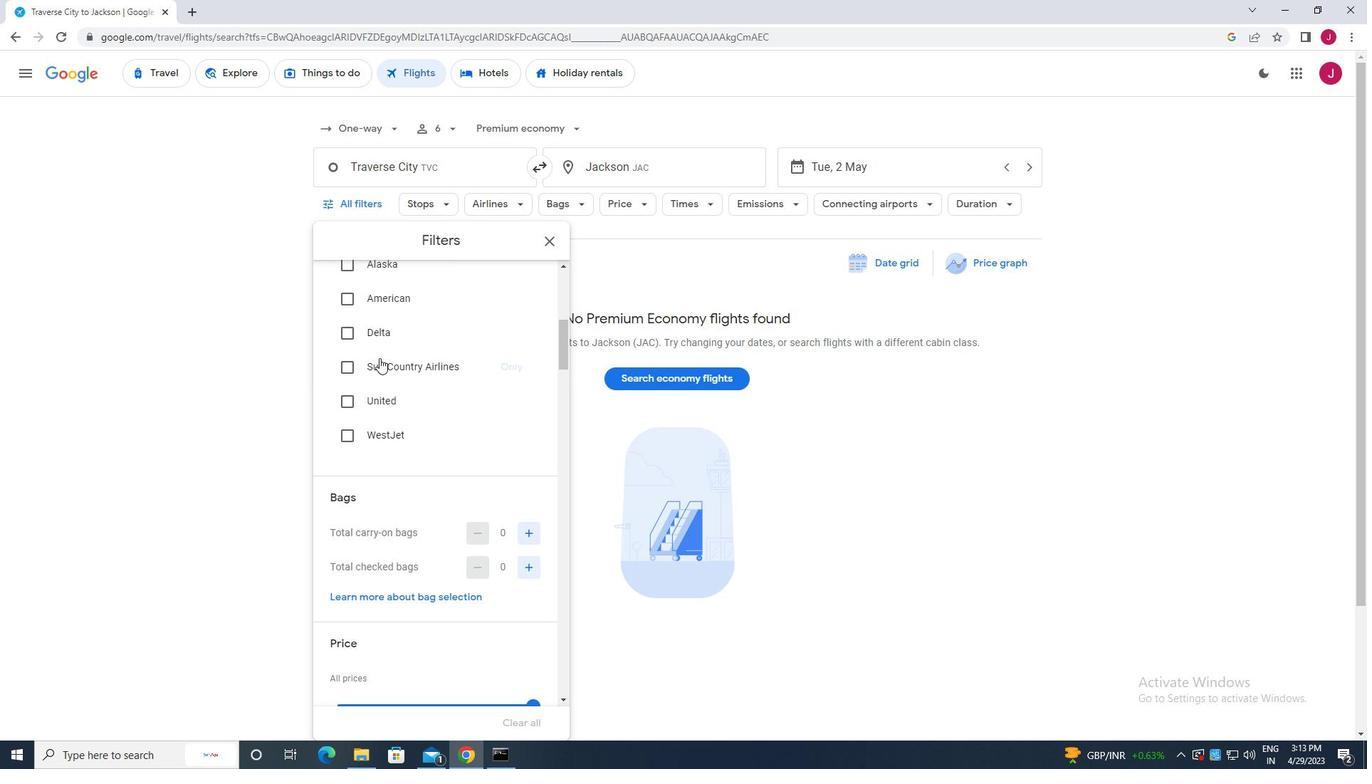 
Action: Mouse moved to (383, 364)
Screenshot: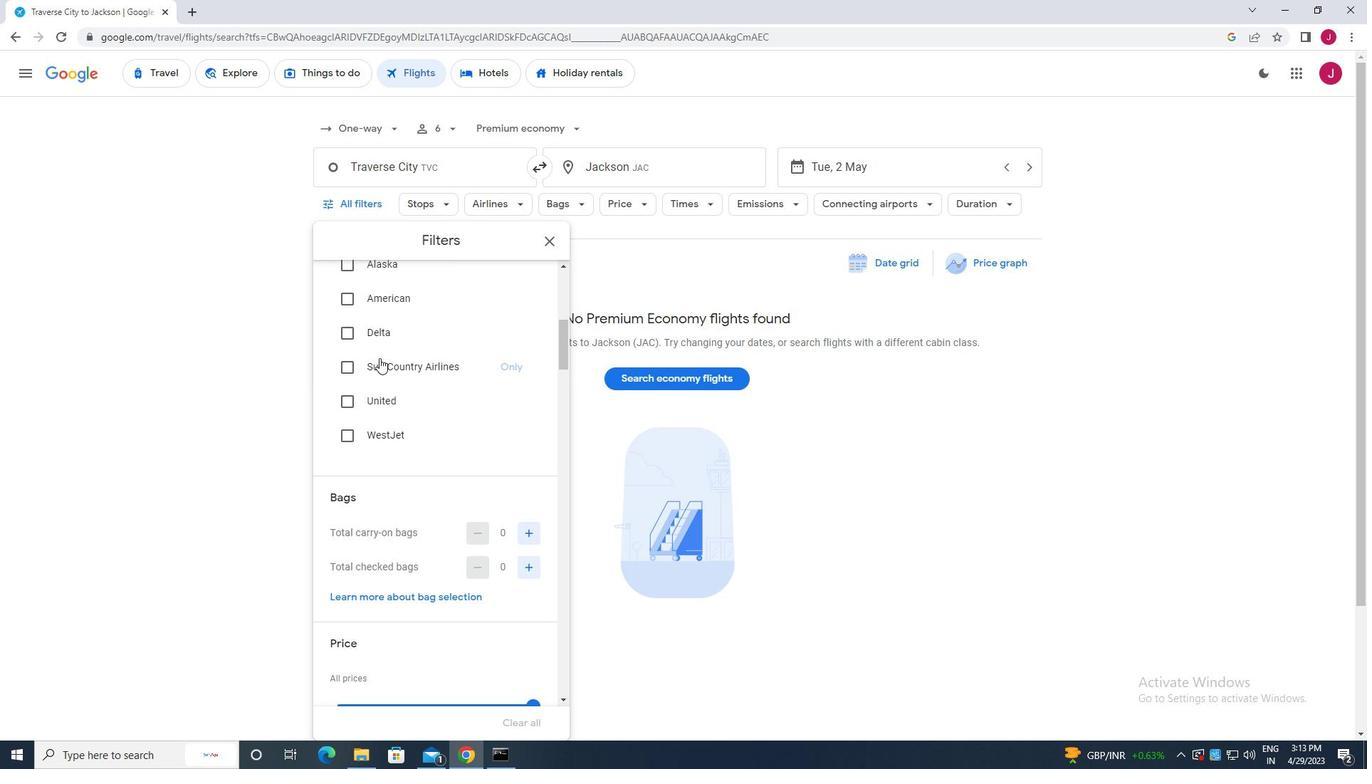 
Action: Mouse scrolled (383, 363) with delta (0, 0)
Screenshot: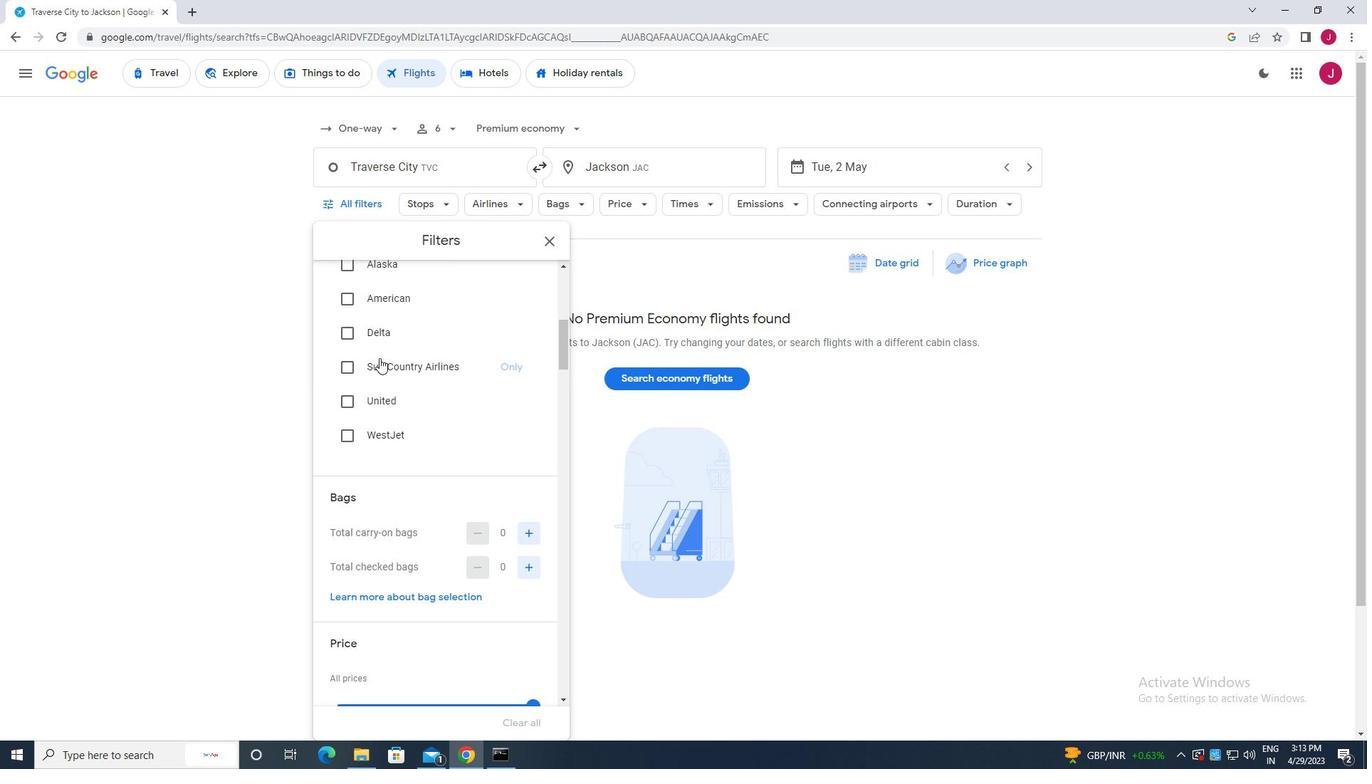 
Action: Mouse moved to (384, 365)
Screenshot: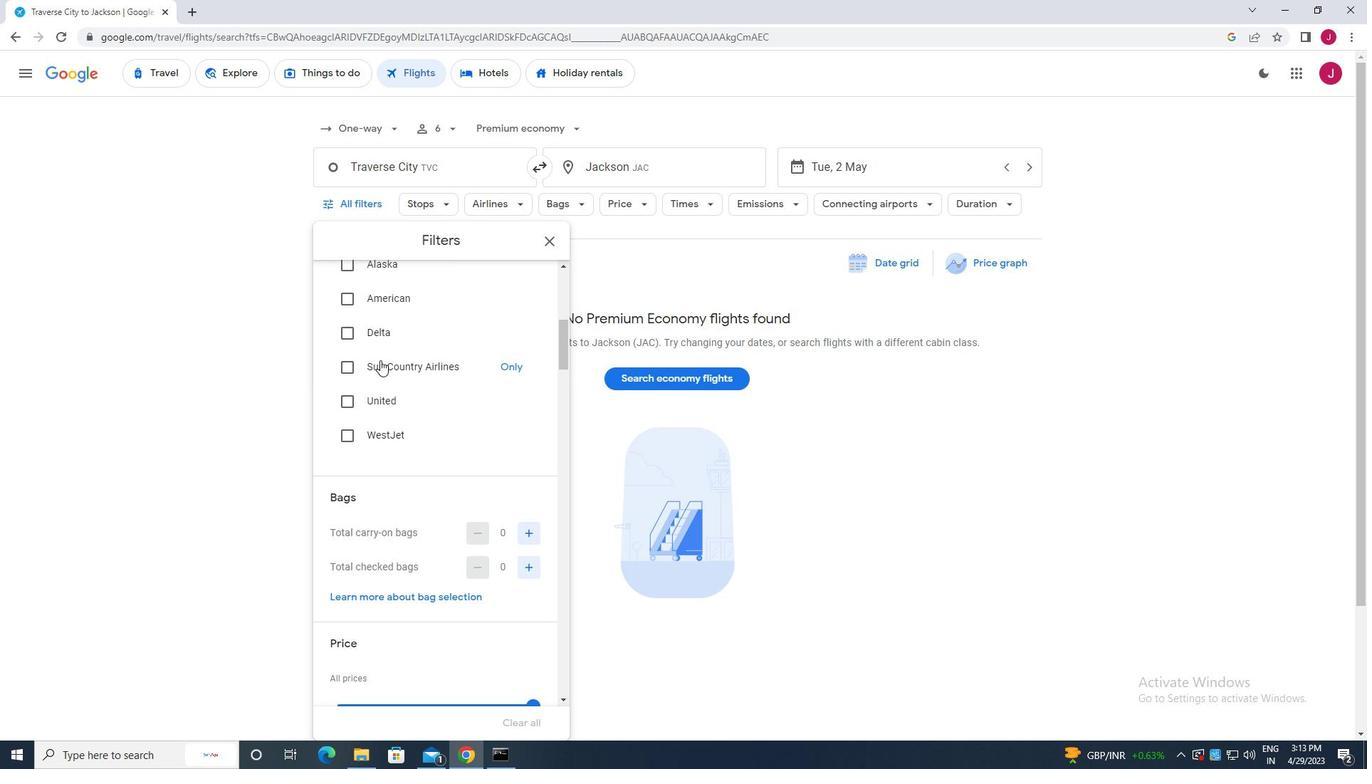 
Action: Mouse scrolled (384, 364) with delta (0, 0)
Screenshot: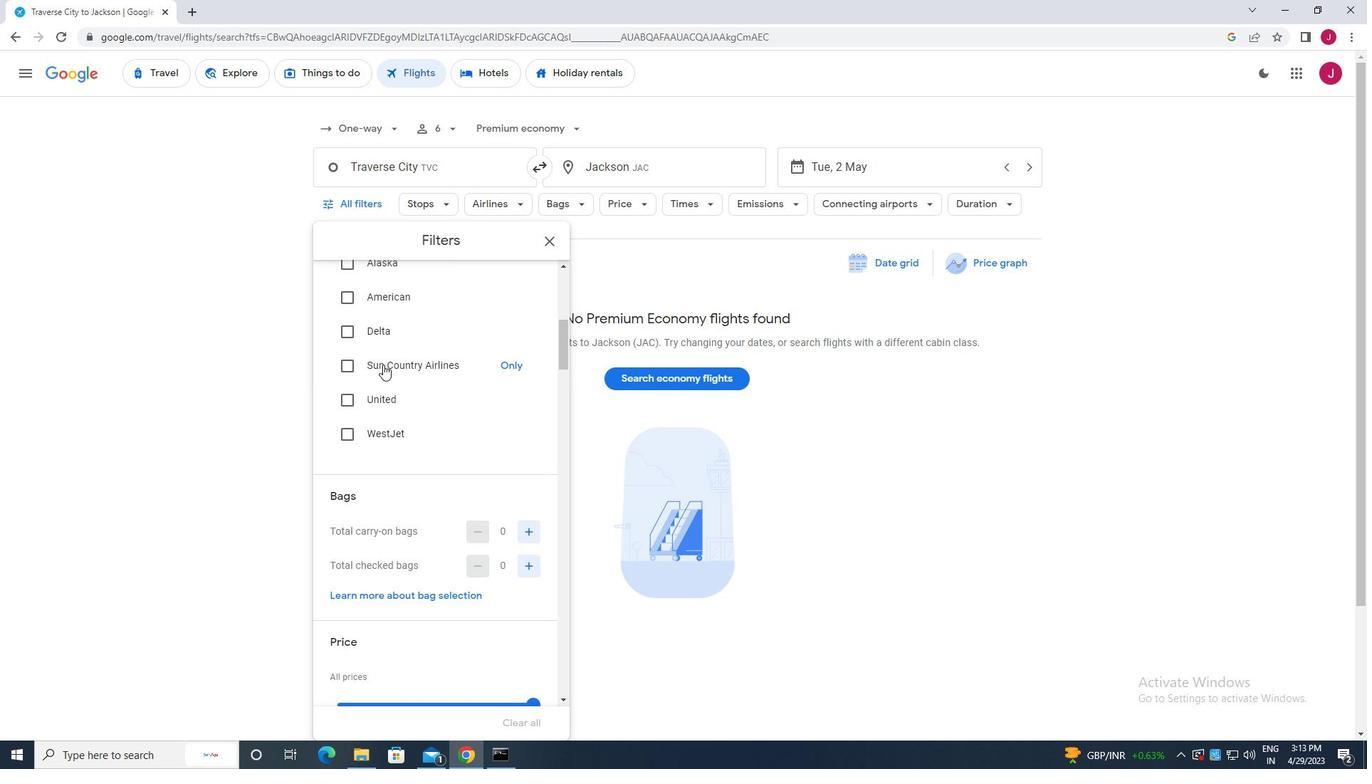
Action: Mouse moved to (530, 491)
Screenshot: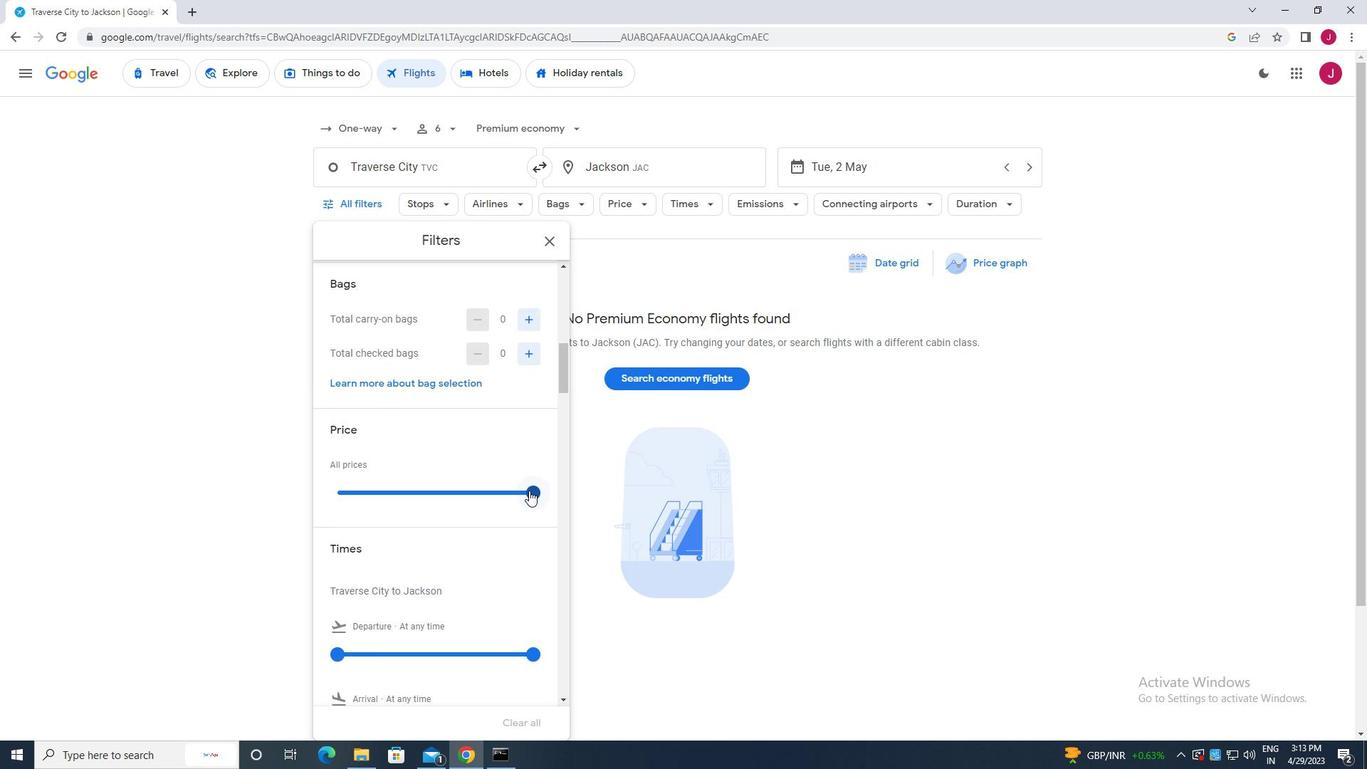 
Action: Mouse pressed left at (530, 491)
Screenshot: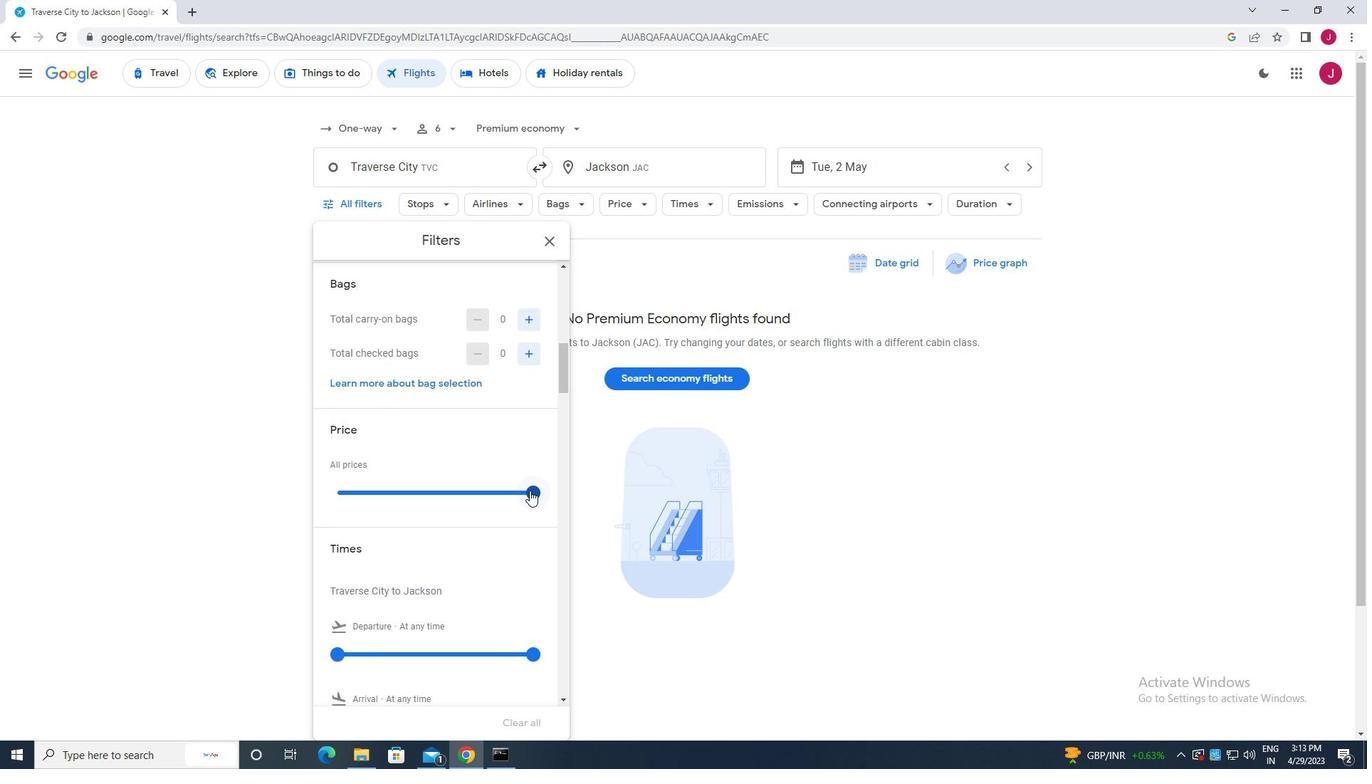 
Action: Mouse moved to (480, 620)
Screenshot: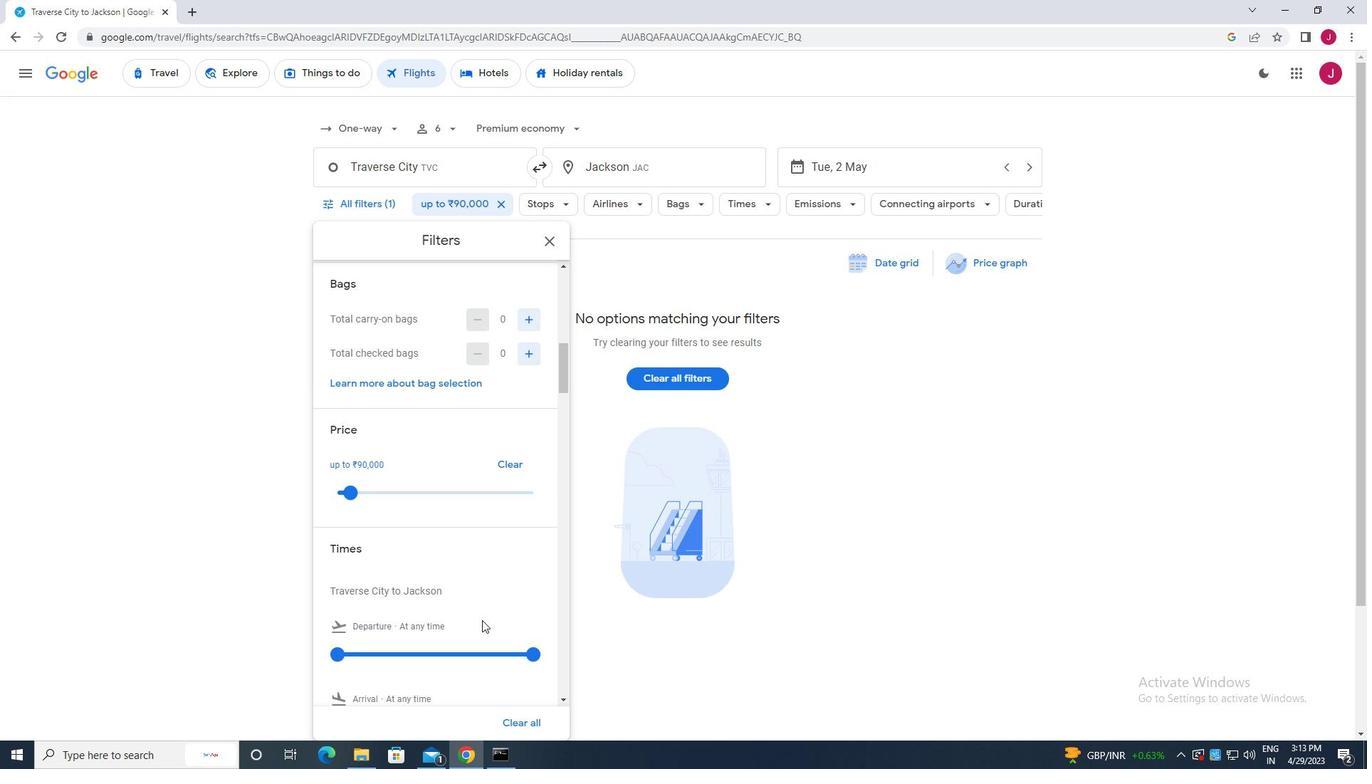 
Action: Mouse scrolled (480, 619) with delta (0, 0)
Screenshot: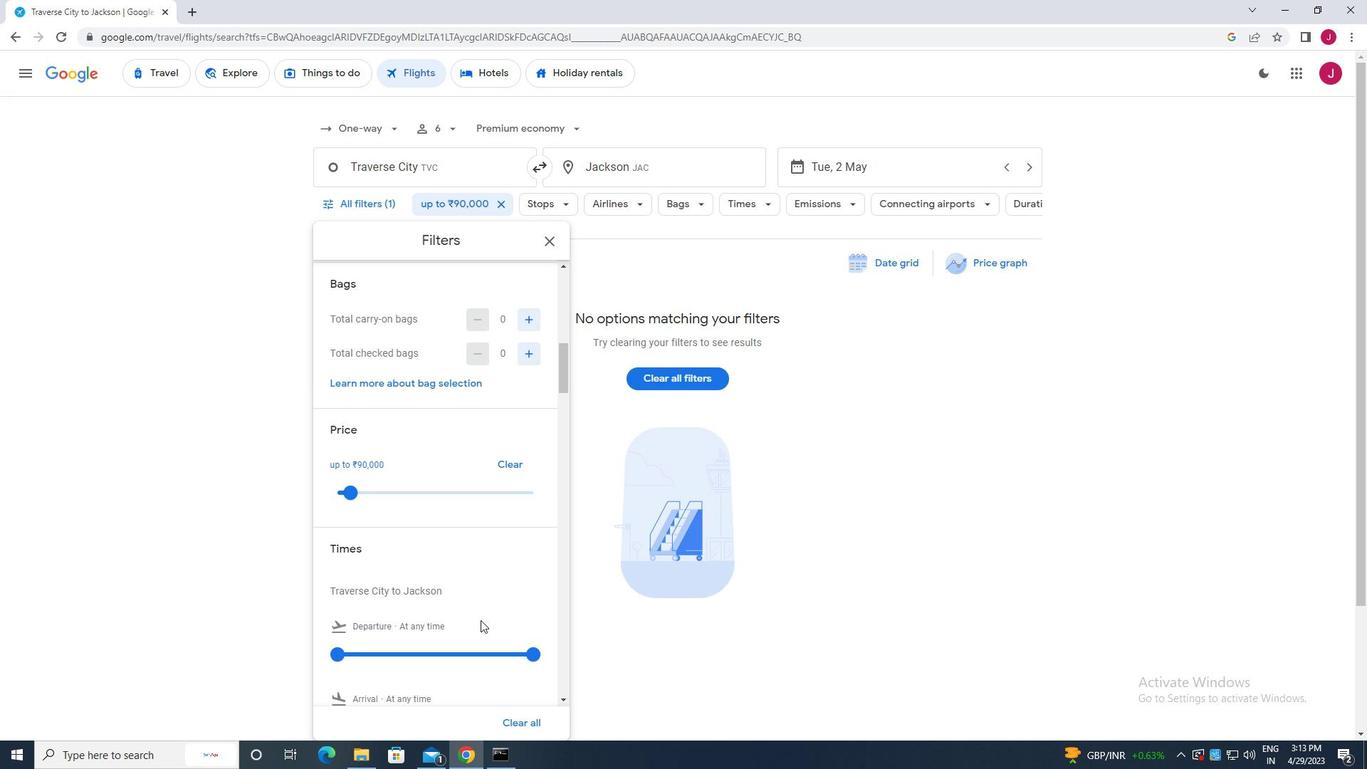 
Action: Mouse scrolled (480, 619) with delta (0, 0)
Screenshot: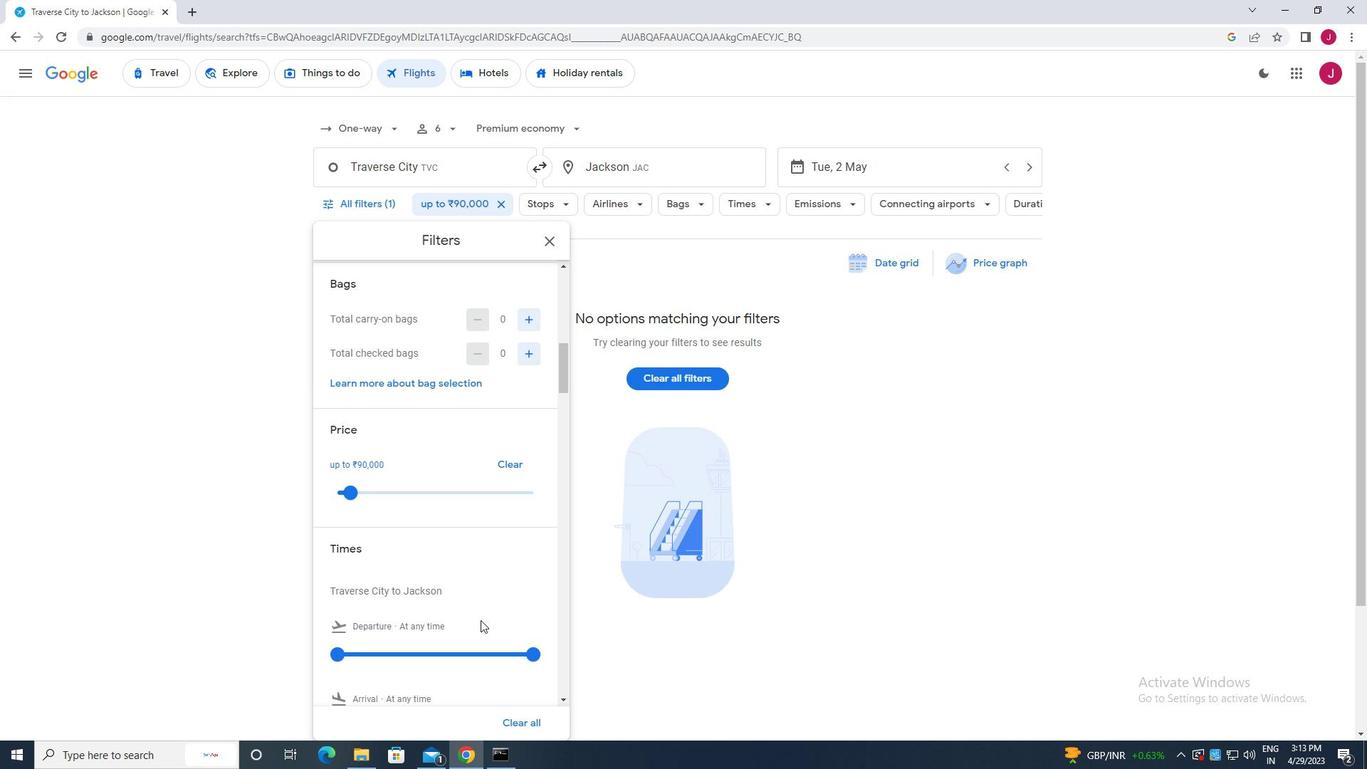 
Action: Mouse moved to (337, 511)
Screenshot: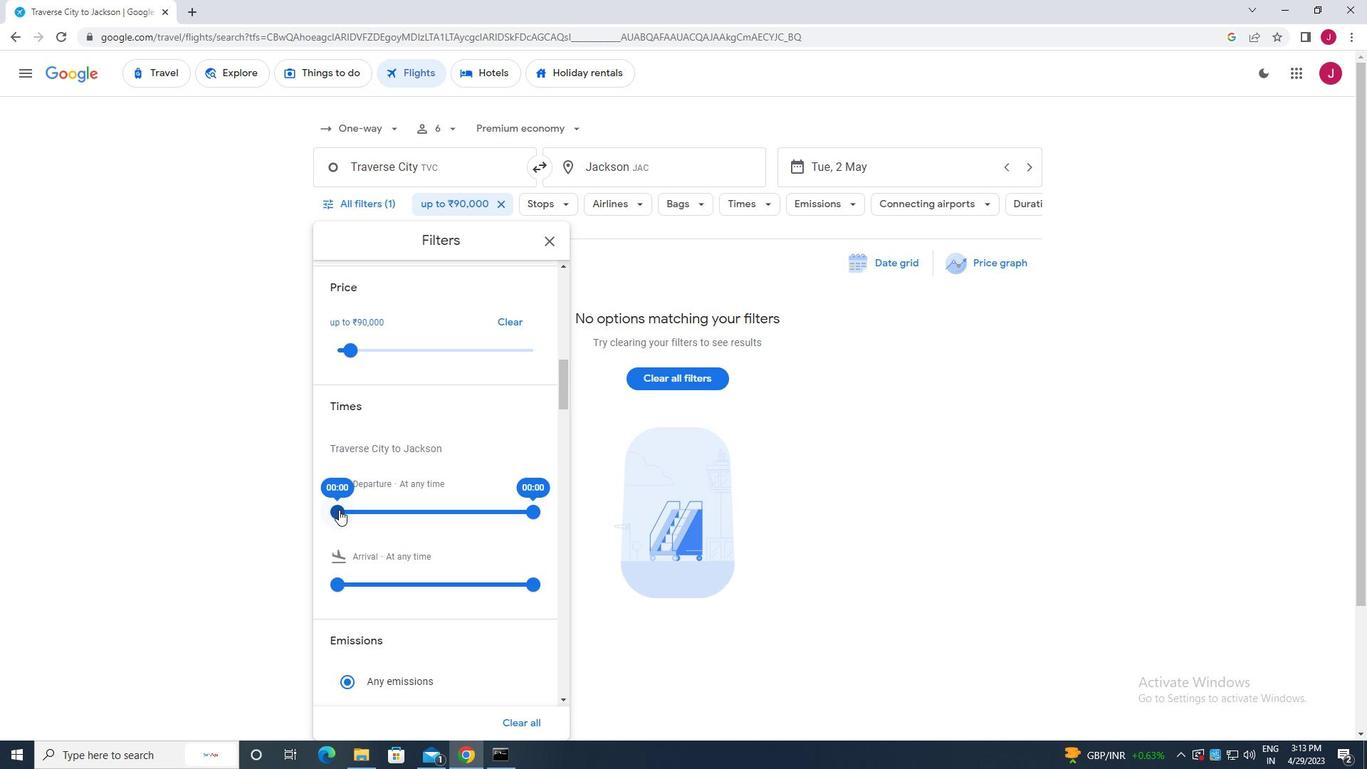 
Action: Mouse pressed left at (337, 511)
Screenshot: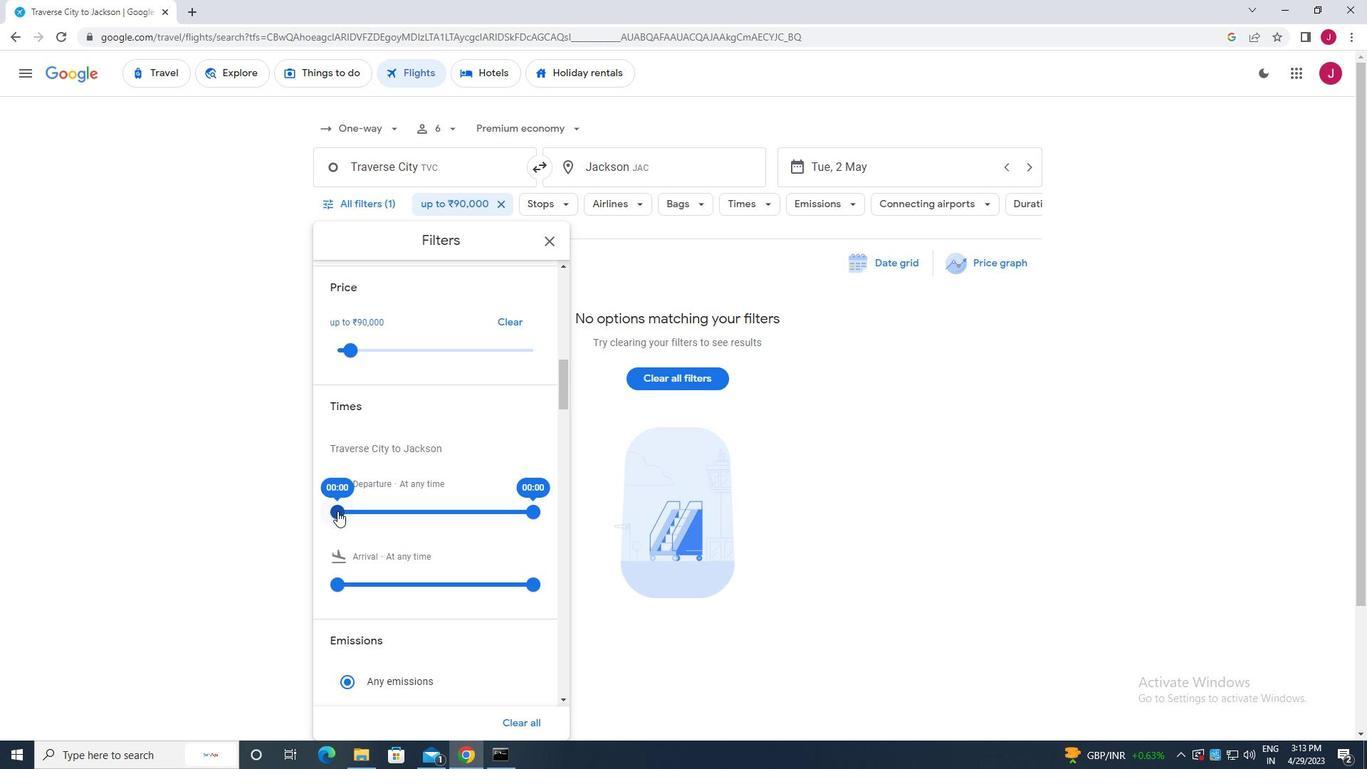 
Action: Mouse moved to (534, 515)
Screenshot: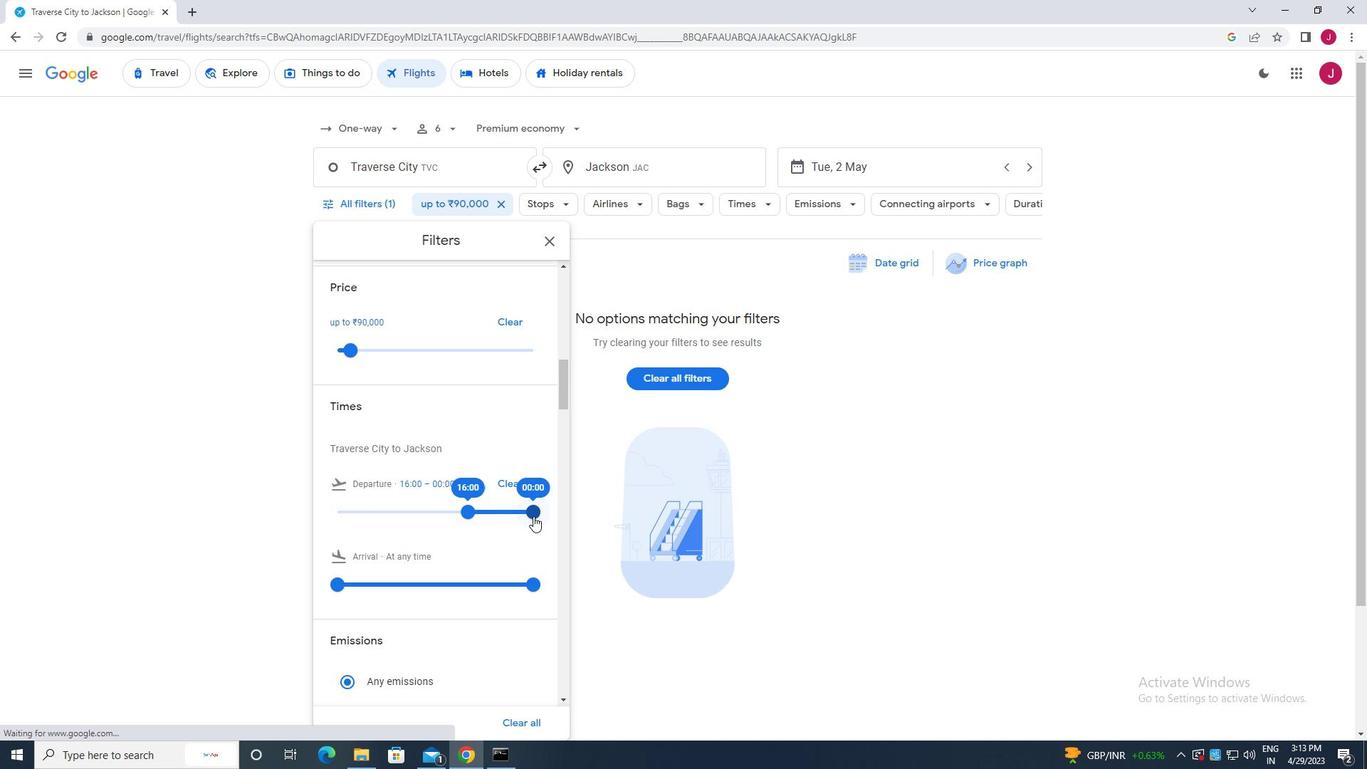 
Action: Mouse pressed left at (534, 515)
Screenshot: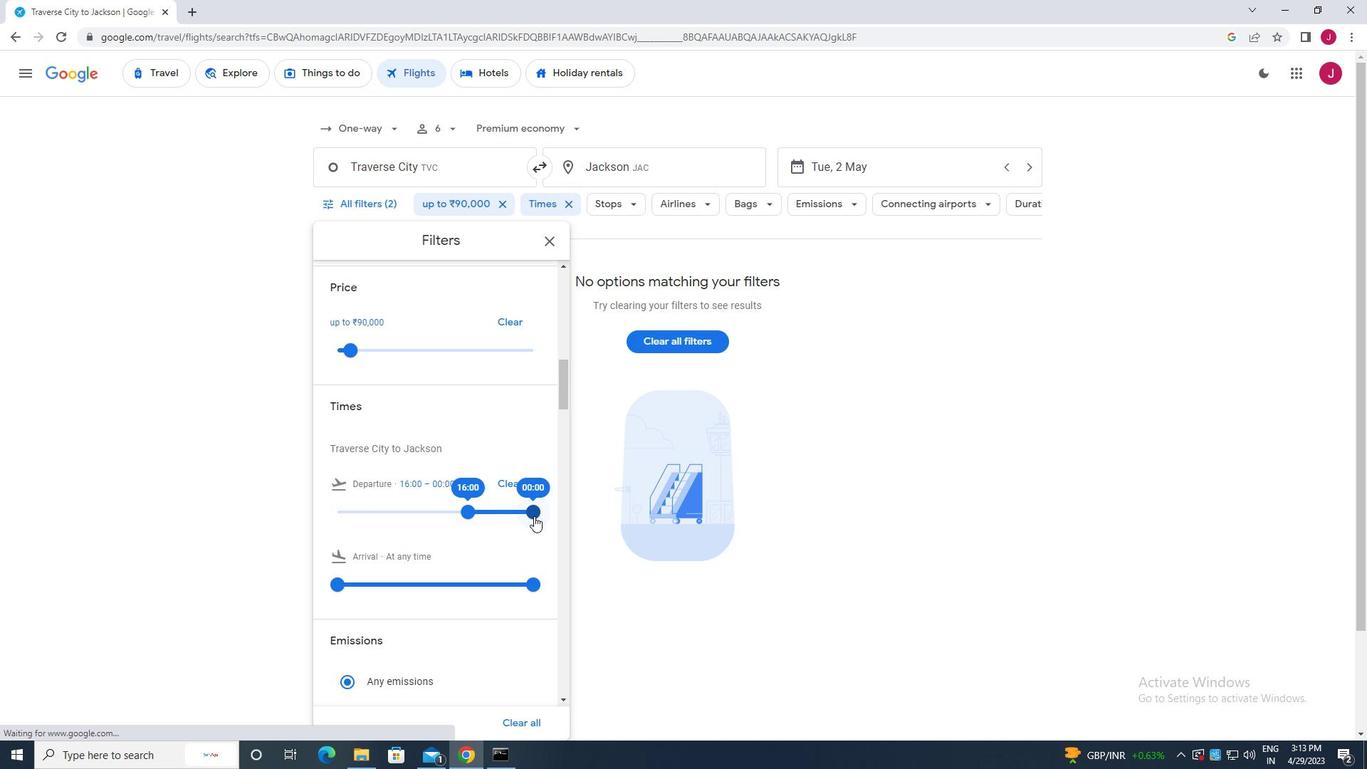 
Action: Mouse moved to (555, 236)
Screenshot: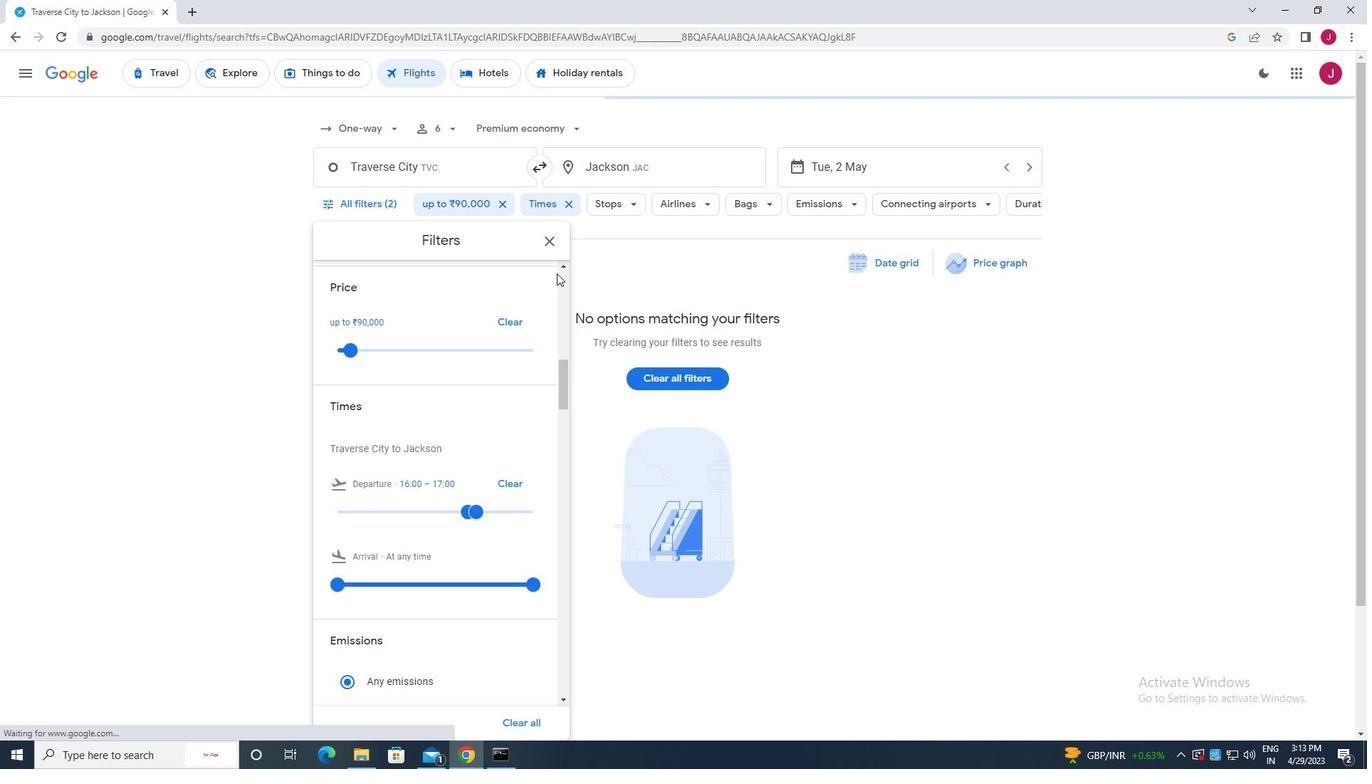 
Action: Mouse pressed left at (555, 236)
Screenshot: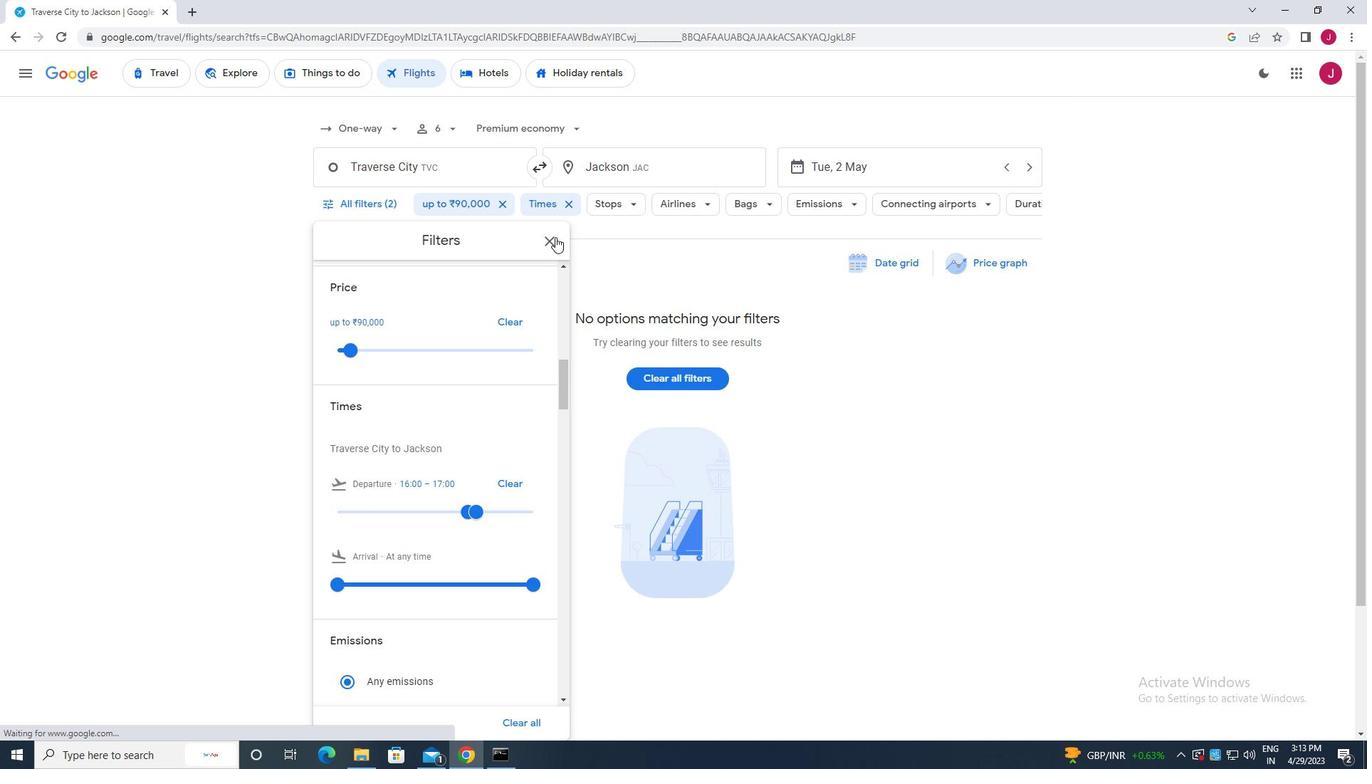 
Action: Mouse moved to (549, 236)
Screenshot: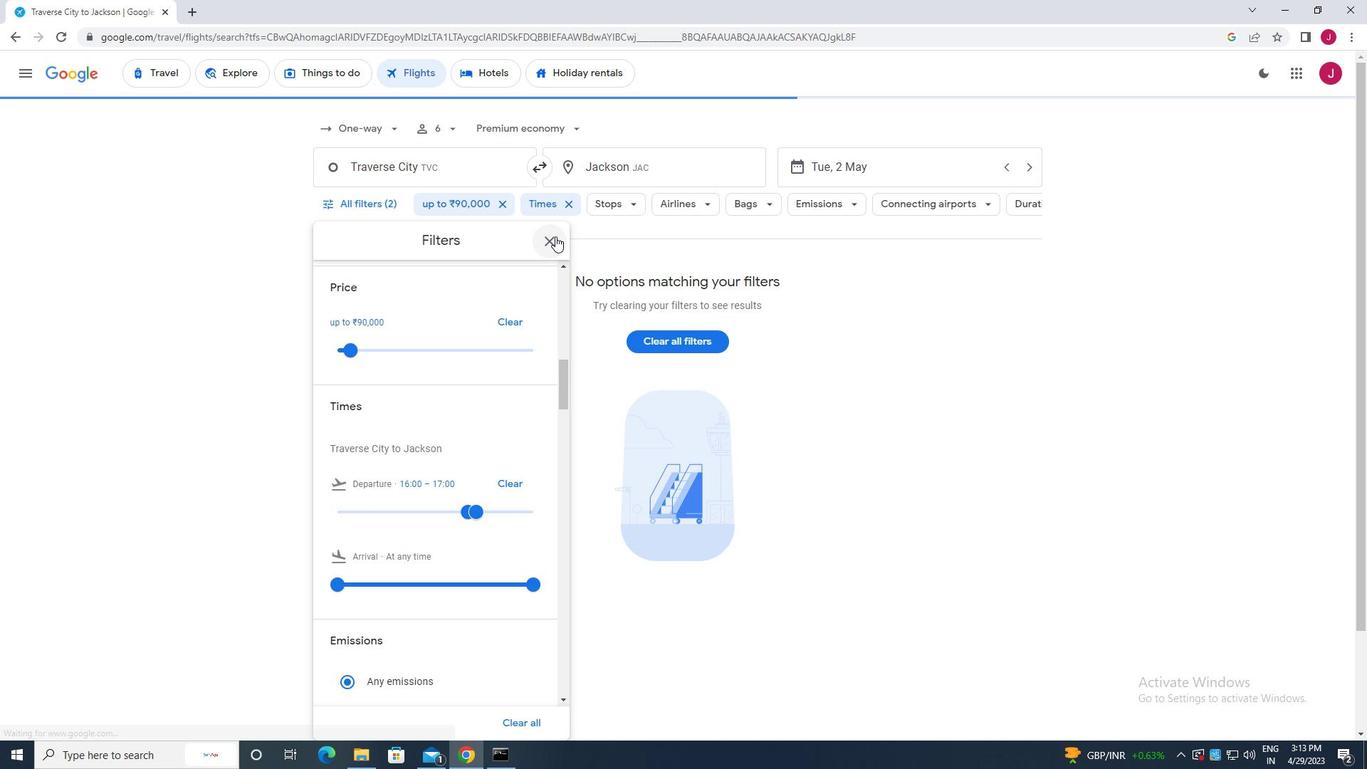 
